 Task: Add an event with the title Interview with Roberstson, date ''2023/11/16'', time 9:15 AM to 11:15 AMand add a description: Participants will be introduced to various tools and technologies that can facilitate collaboration, such as project management platforms, communication tools, and virtual collaboration platforms. They will learn how to leverage these tools effectively to enhance team collaboration, especially in remote or virtual work environments.Select event color  Tomato . Add location for the event as: Istanbul, Turkey, logged in from the account softage.3@softage.netand send the event invitation to softage.8@softage.net and softage.9@softage.net. Set a reminder for the event Weekly on Sunday
Action: Mouse moved to (83, 108)
Screenshot: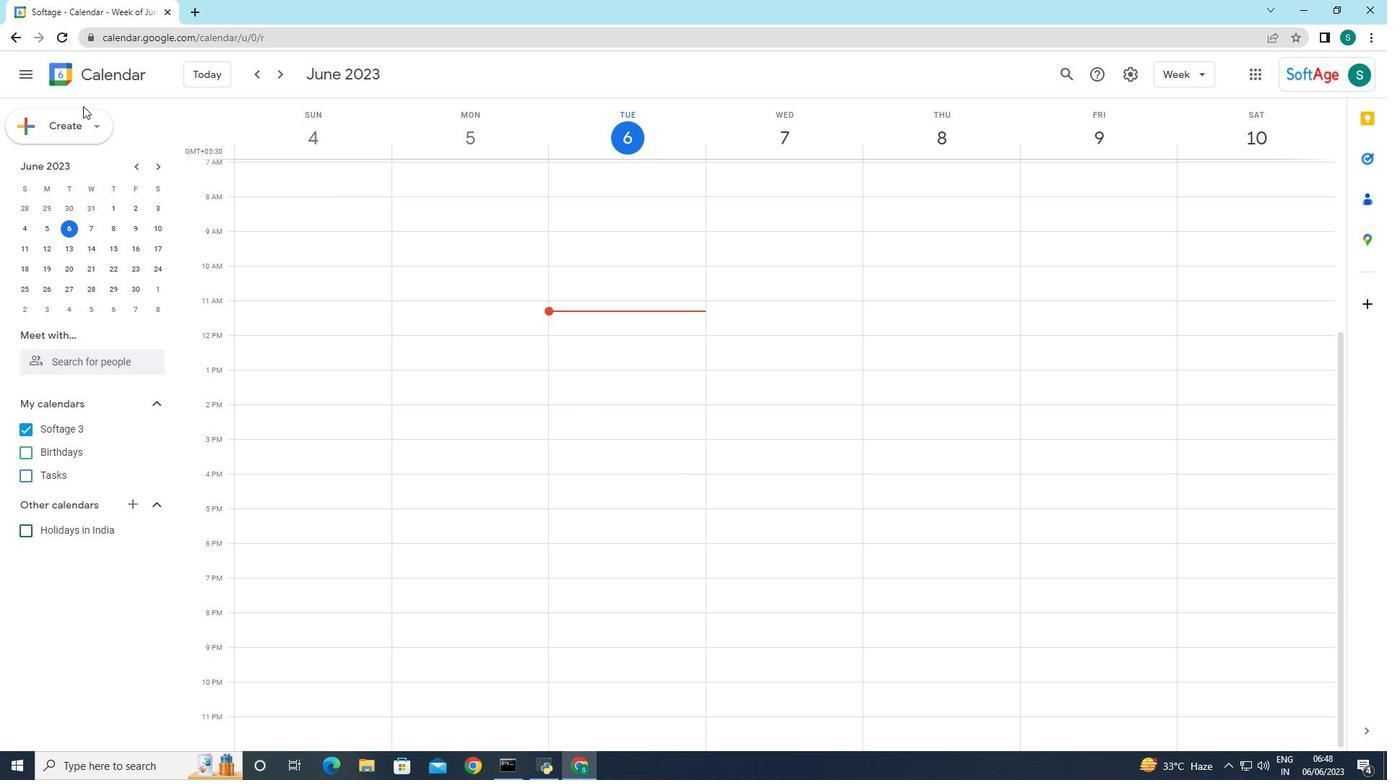 
Action: Mouse pressed left at (83, 108)
Screenshot: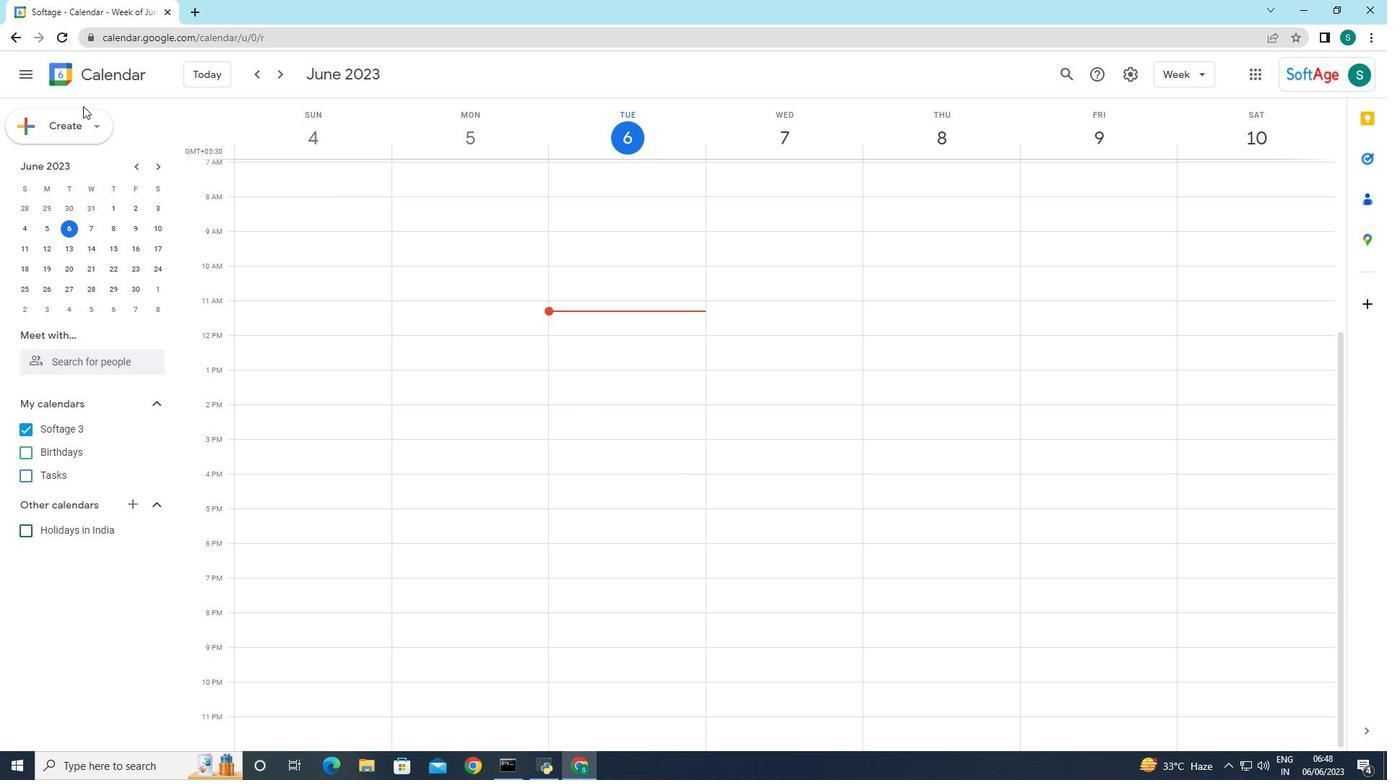 
Action: Mouse moved to (81, 123)
Screenshot: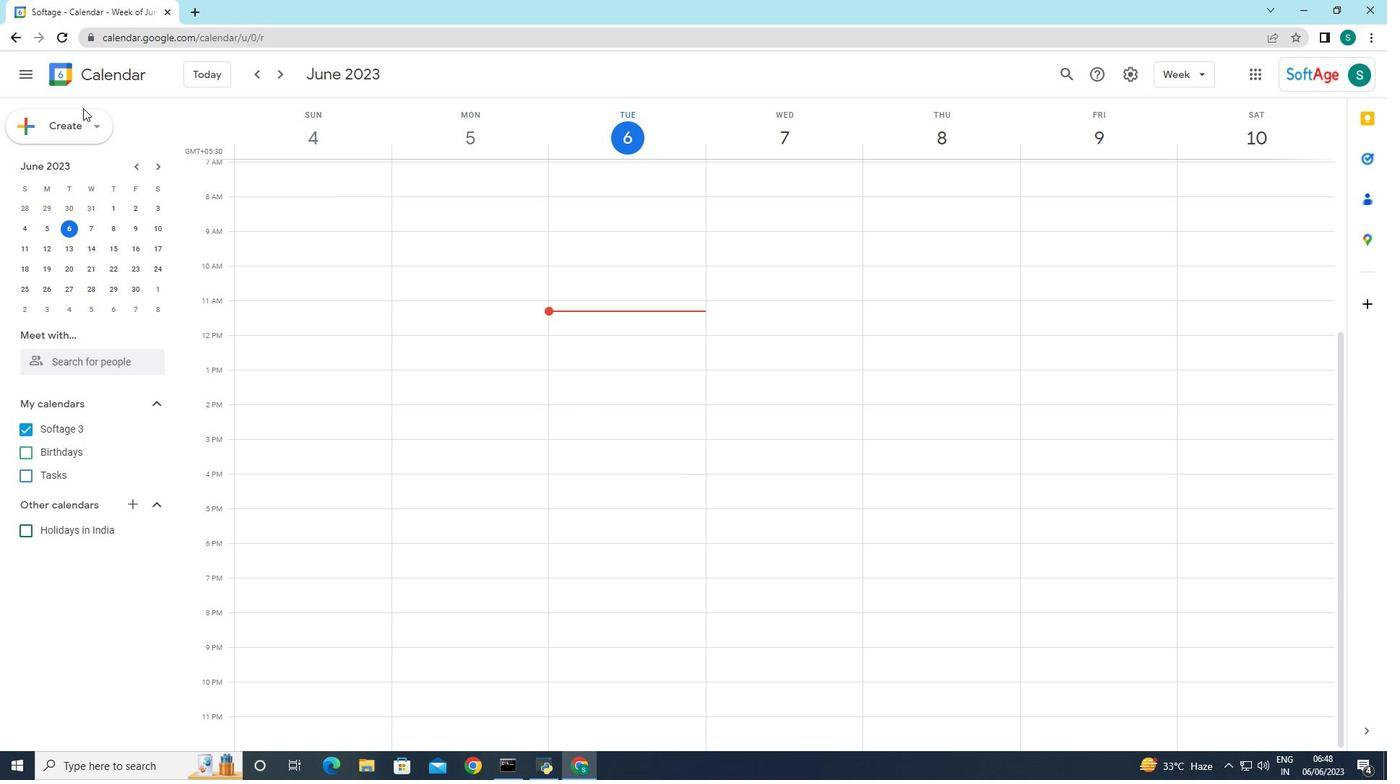 
Action: Mouse pressed left at (81, 123)
Screenshot: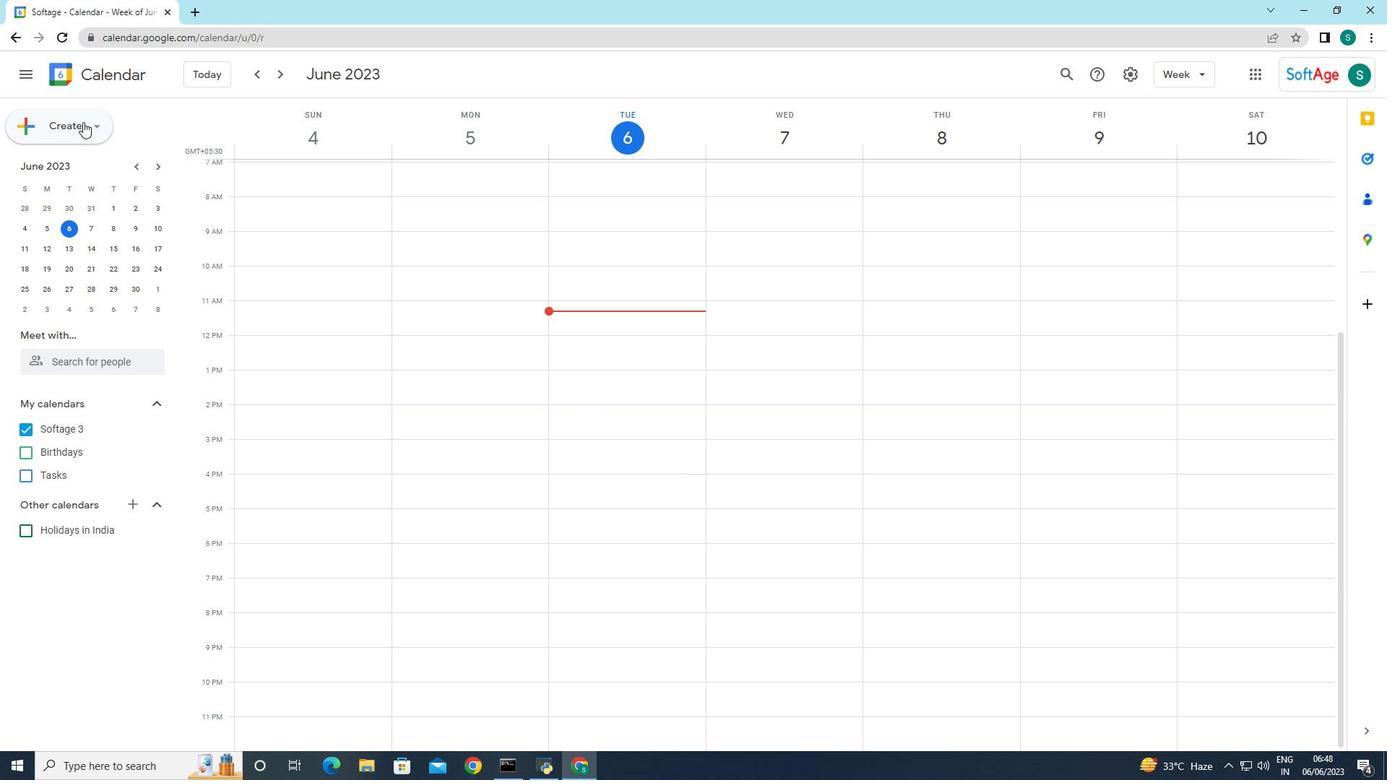 
Action: Mouse moved to (72, 169)
Screenshot: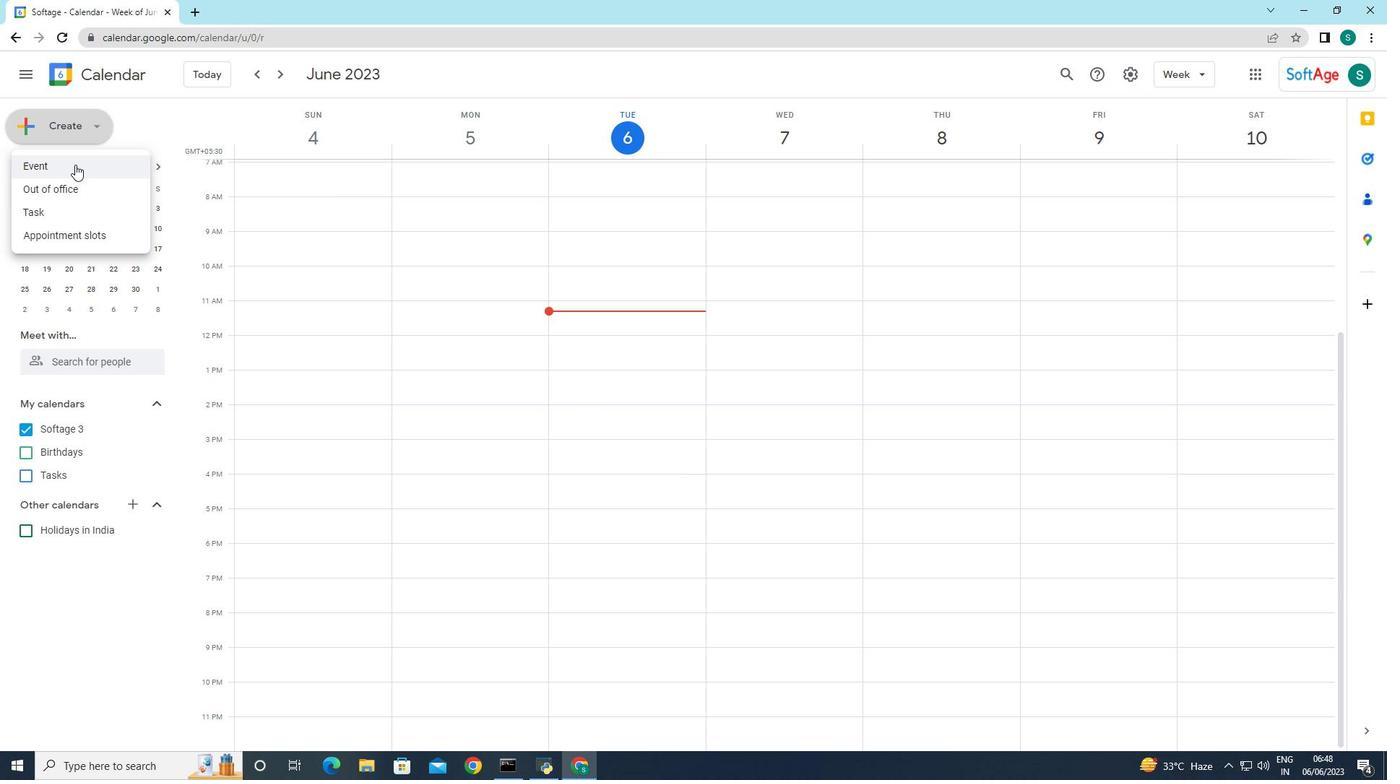 
Action: Mouse pressed left at (72, 169)
Screenshot: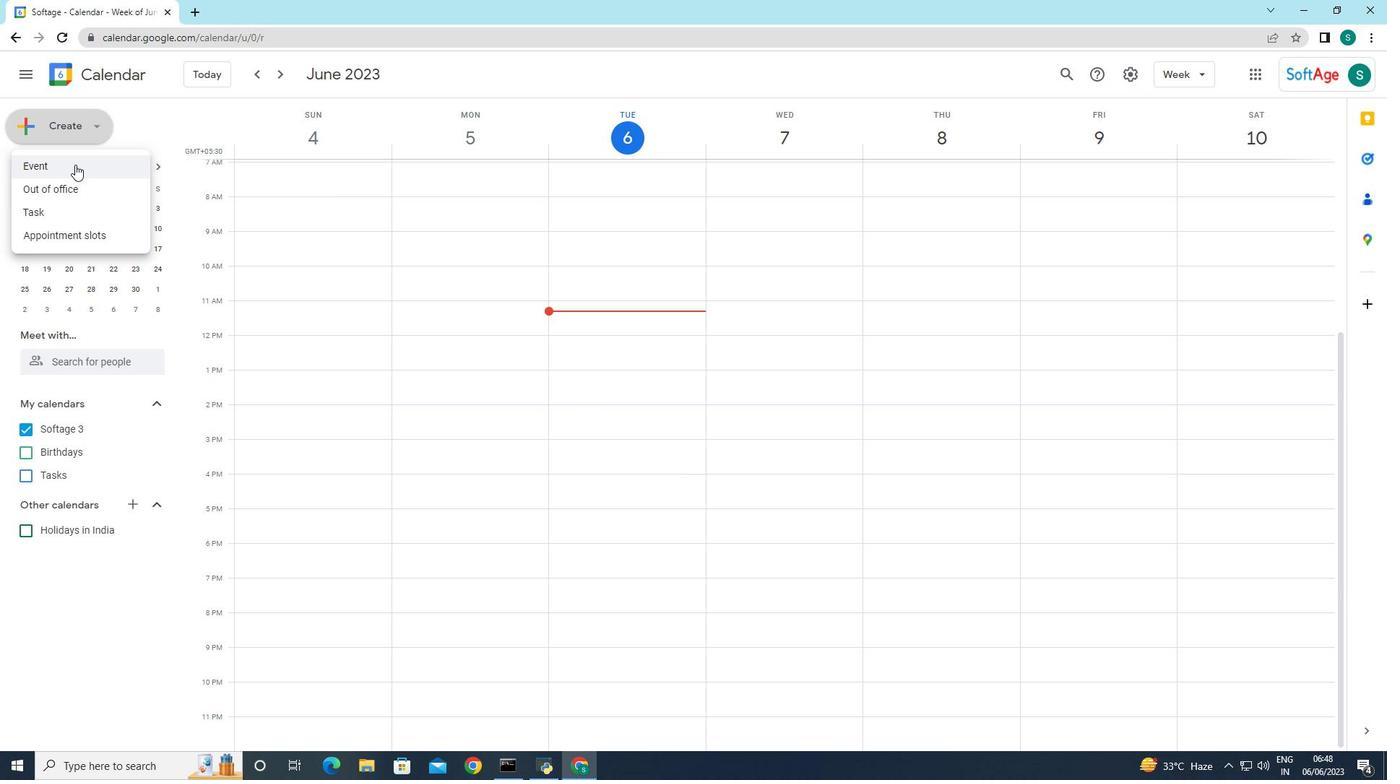 
Action: Mouse moved to (435, 563)
Screenshot: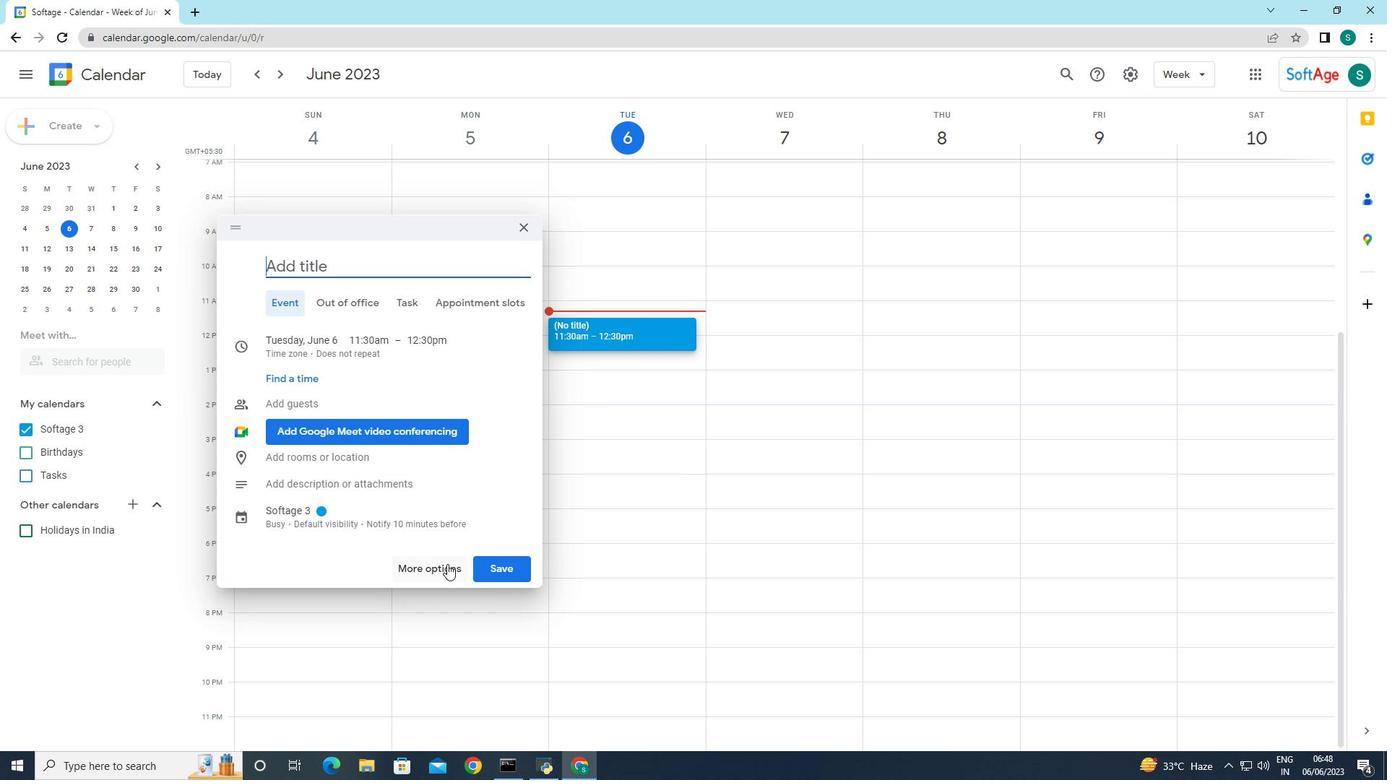 
Action: Mouse pressed left at (435, 563)
Screenshot: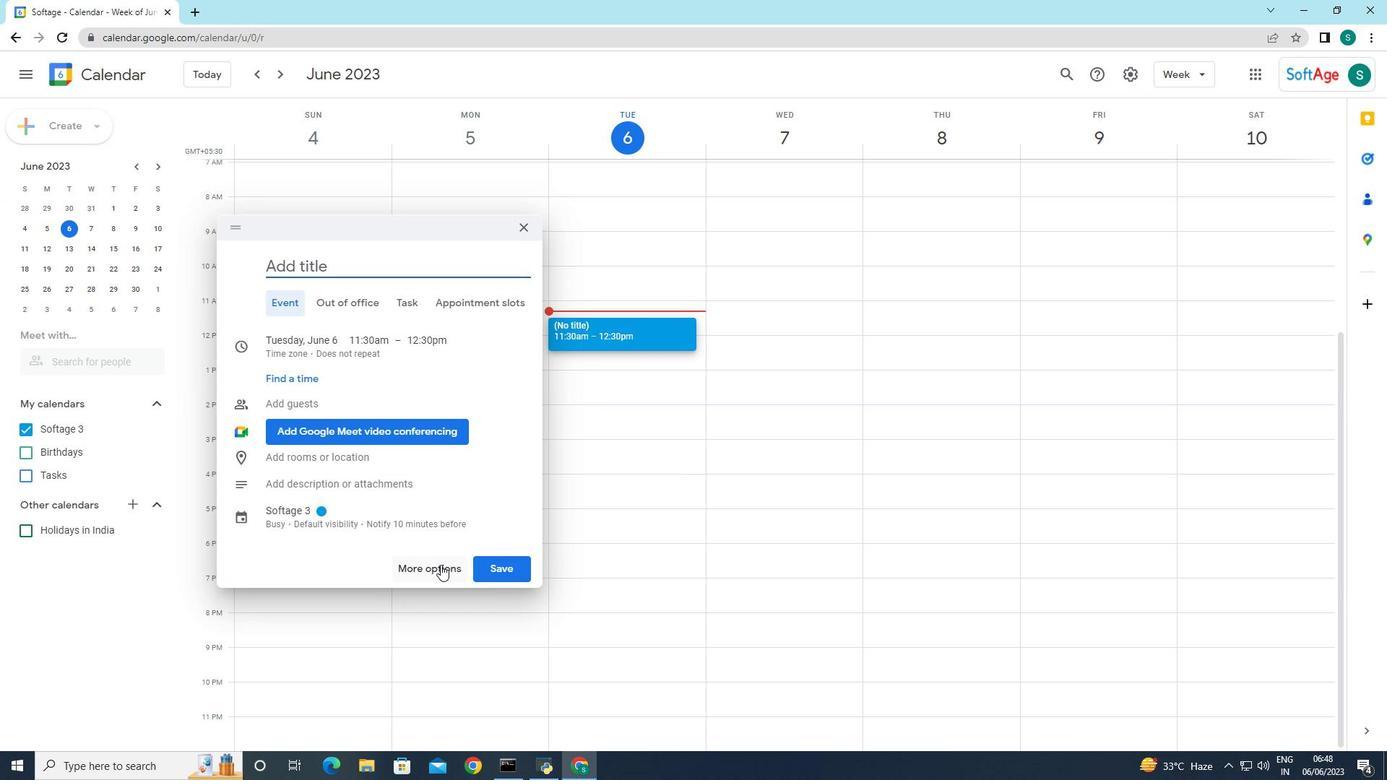
Action: Mouse moved to (115, 69)
Screenshot: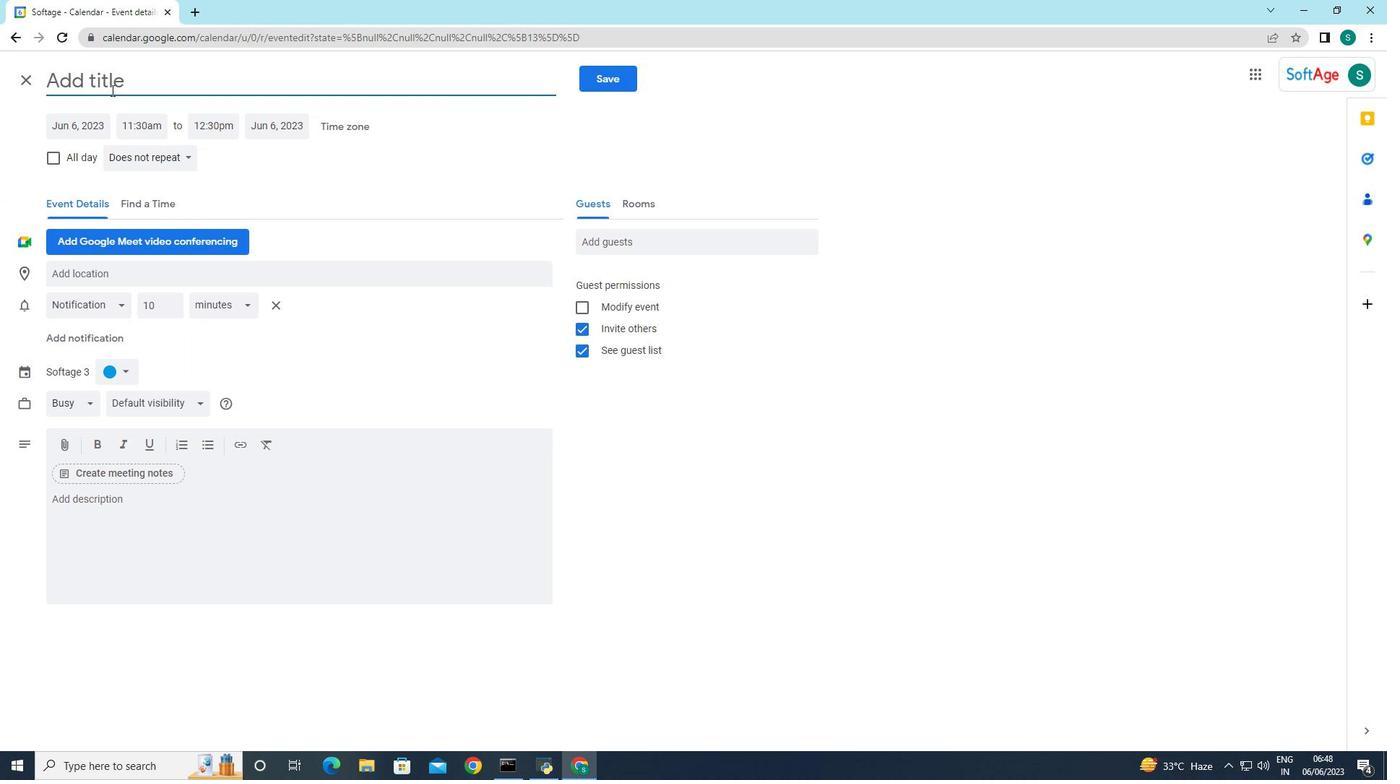 
Action: Mouse pressed left at (115, 69)
Screenshot: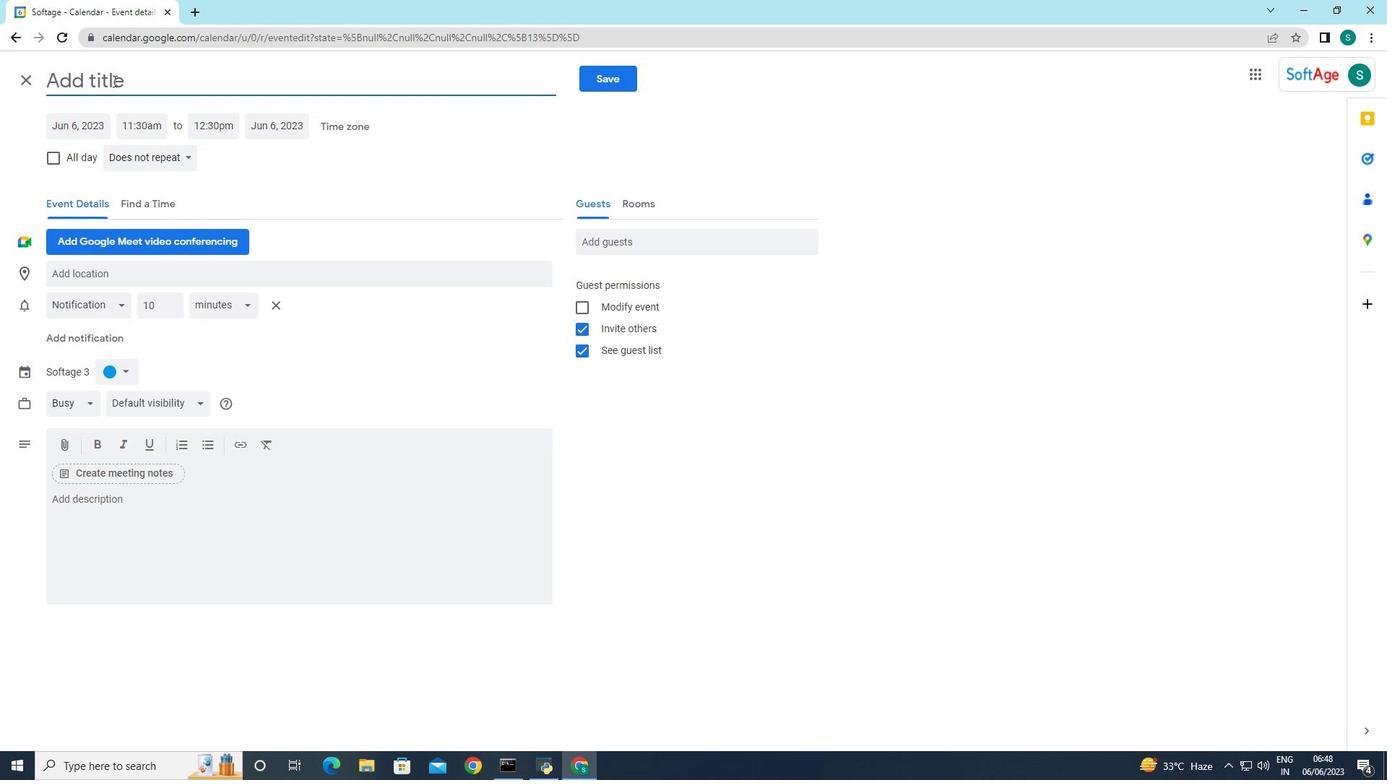 
Action: Key pressed <Key.caps_lock>I<Key.caps_lock>nterview<Key.space>with<Key.space><Key.caps_lock>R<Key.caps_lock>oberstson<Key.space><Key.backspace><Key.backspace><Key.backspace><Key.backspace><Key.backspace><Key.backspace><Key.backspace>rstson<Key.space>
Screenshot: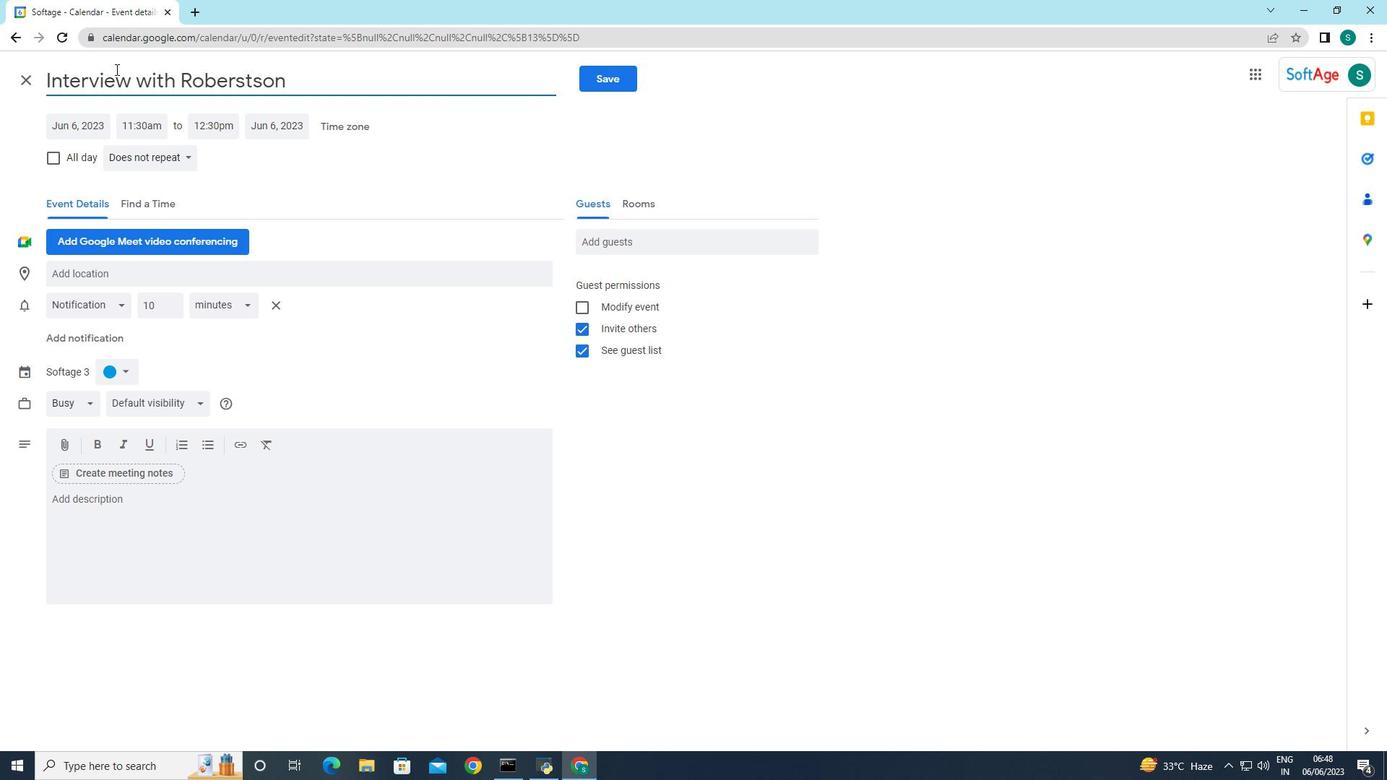 
Action: Mouse moved to (76, 131)
Screenshot: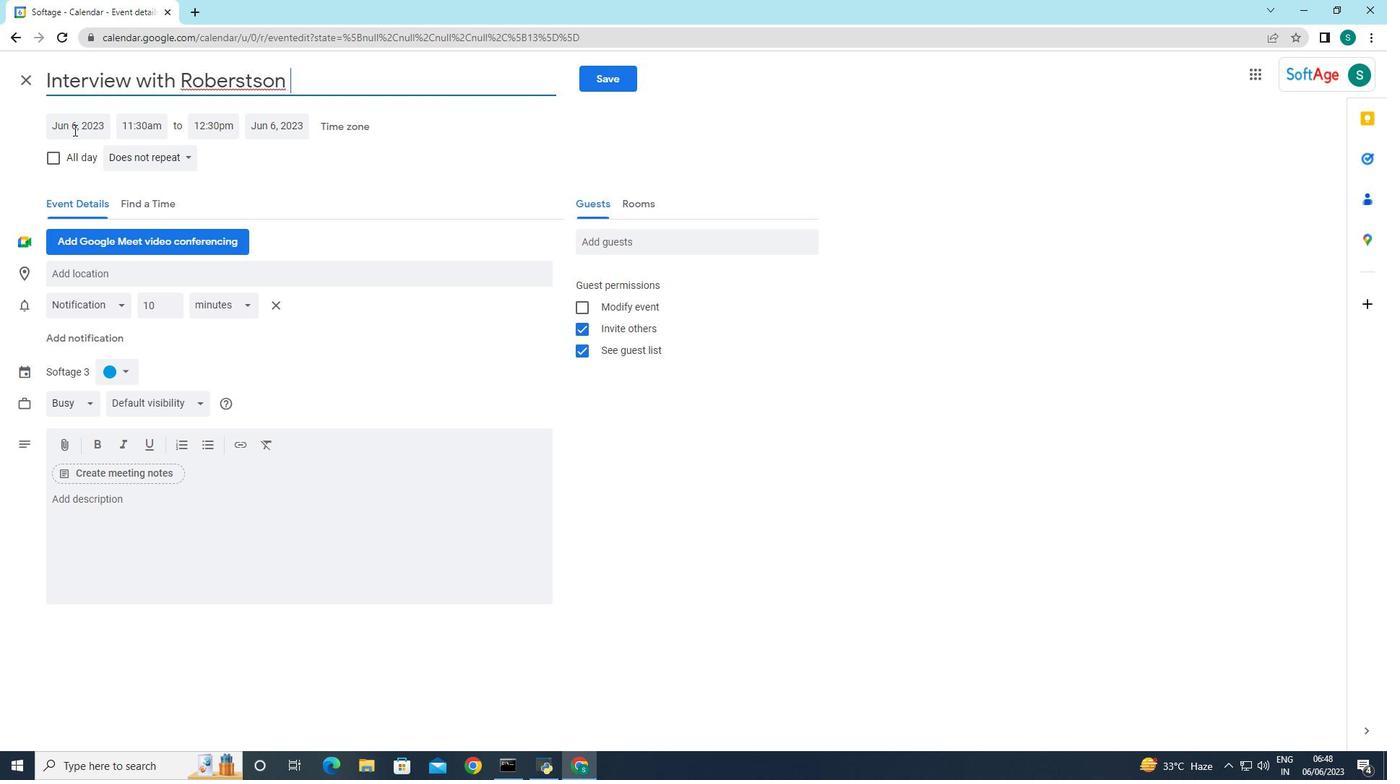 
Action: Mouse pressed left at (76, 131)
Screenshot: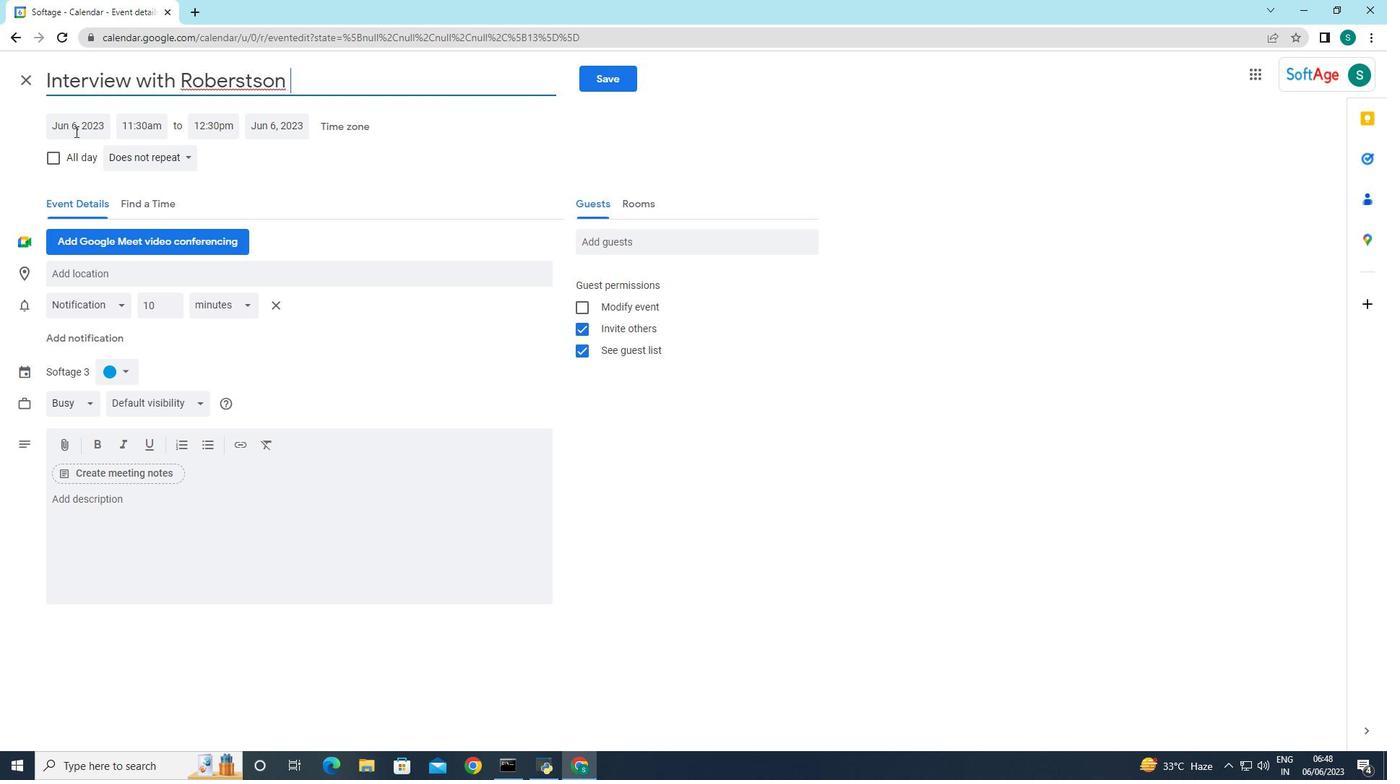 
Action: Mouse moved to (231, 156)
Screenshot: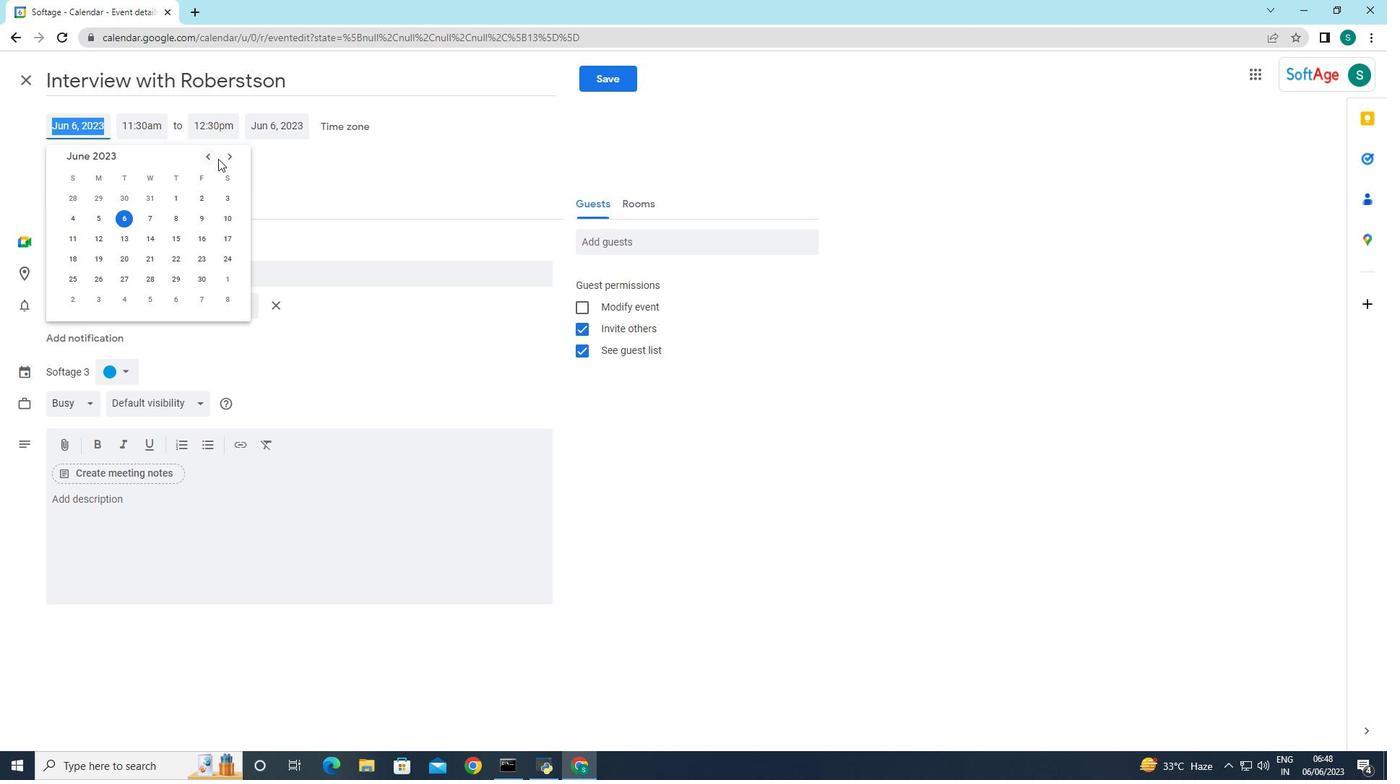 
Action: Mouse pressed left at (231, 156)
Screenshot: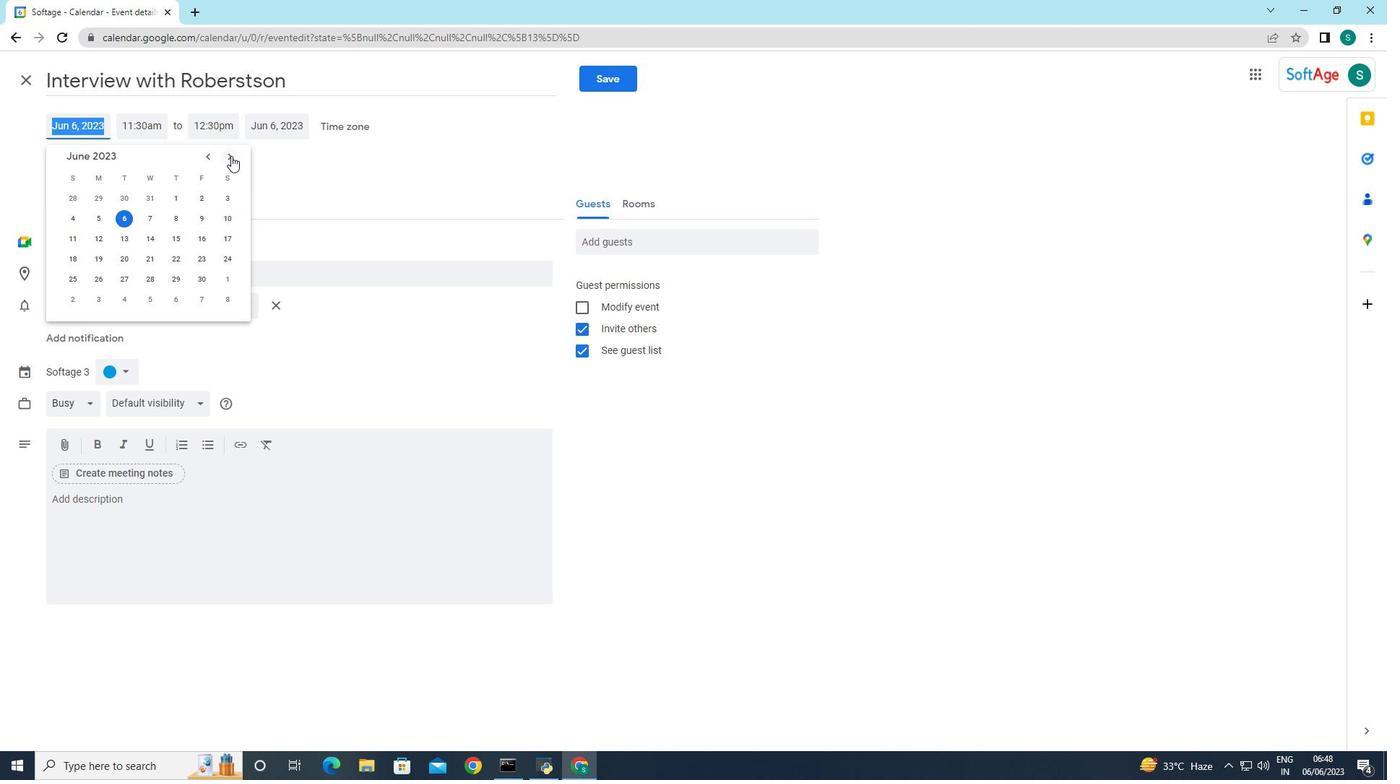 
Action: Mouse pressed left at (231, 156)
Screenshot: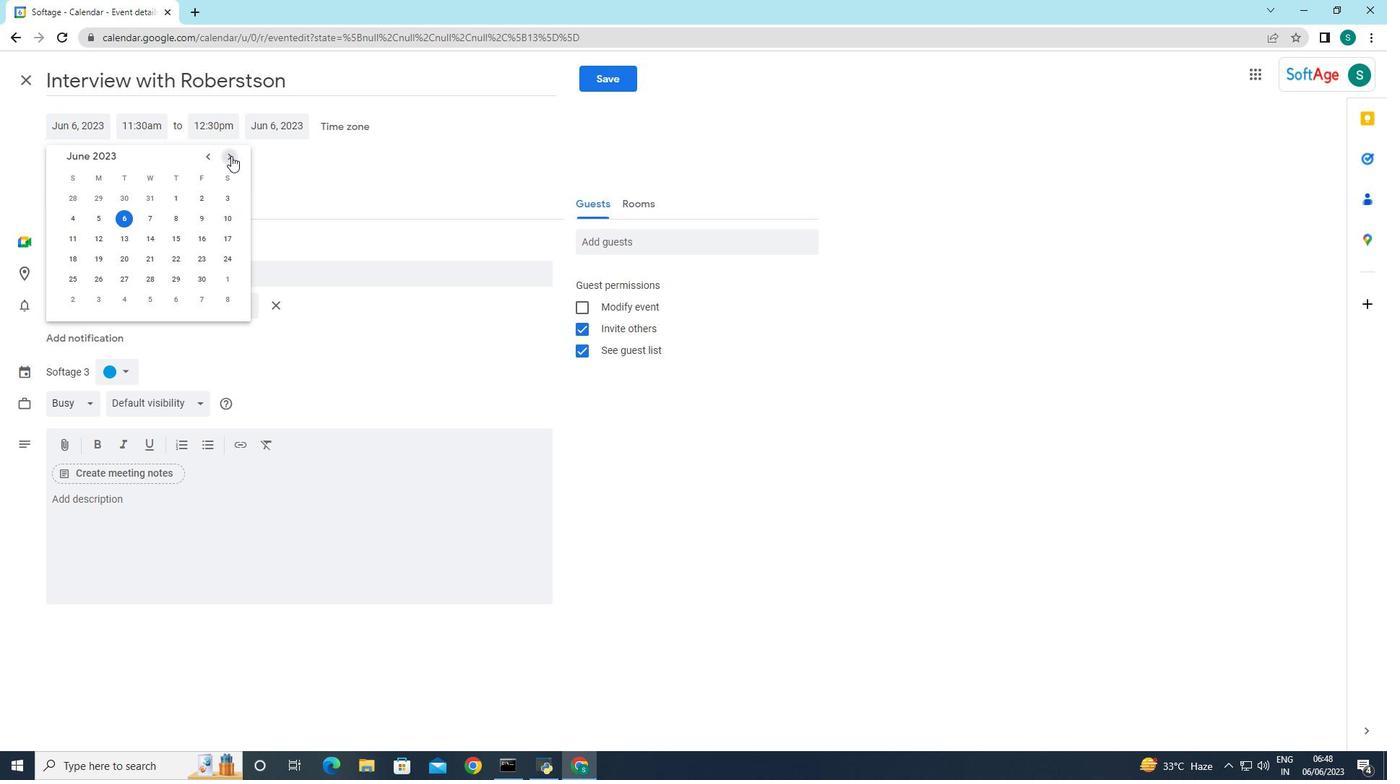 
Action: Mouse pressed left at (231, 156)
Screenshot: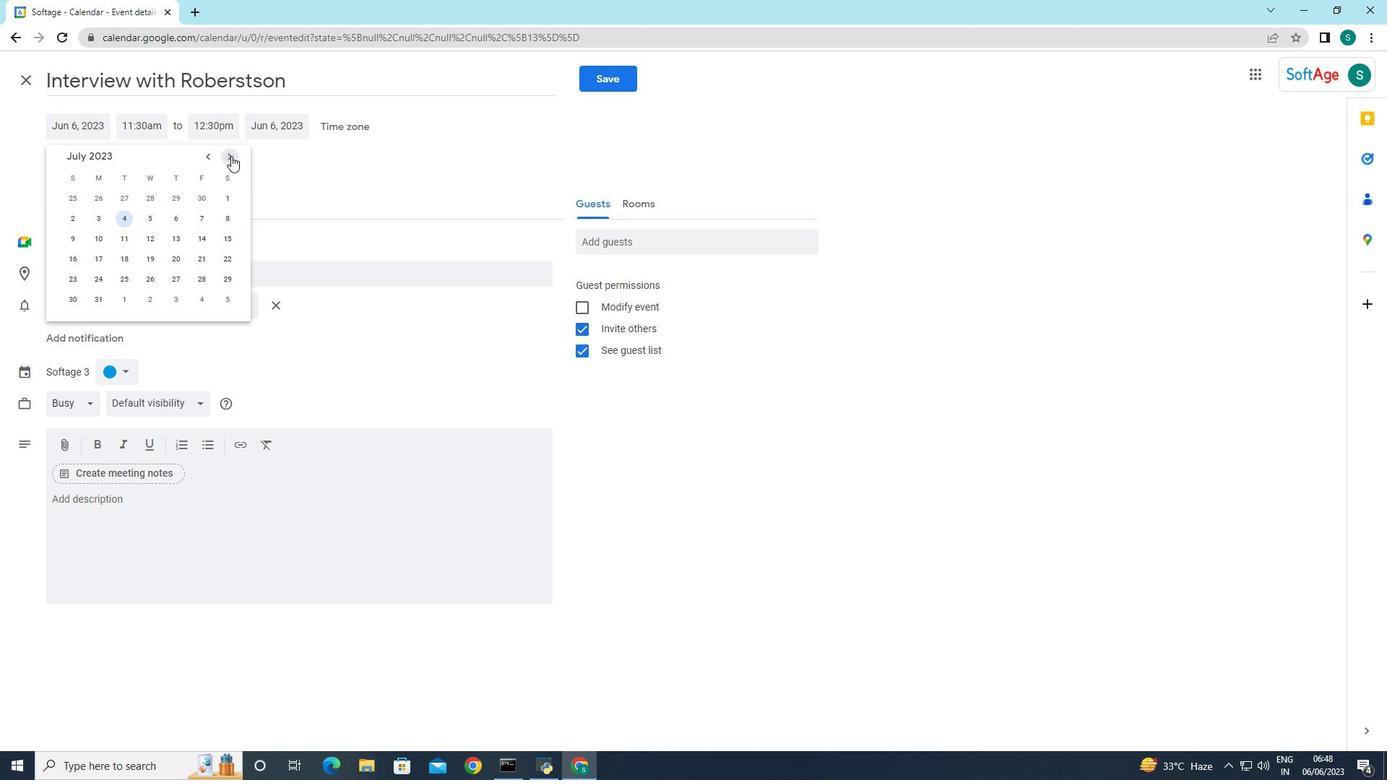 
Action: Mouse pressed left at (231, 156)
Screenshot: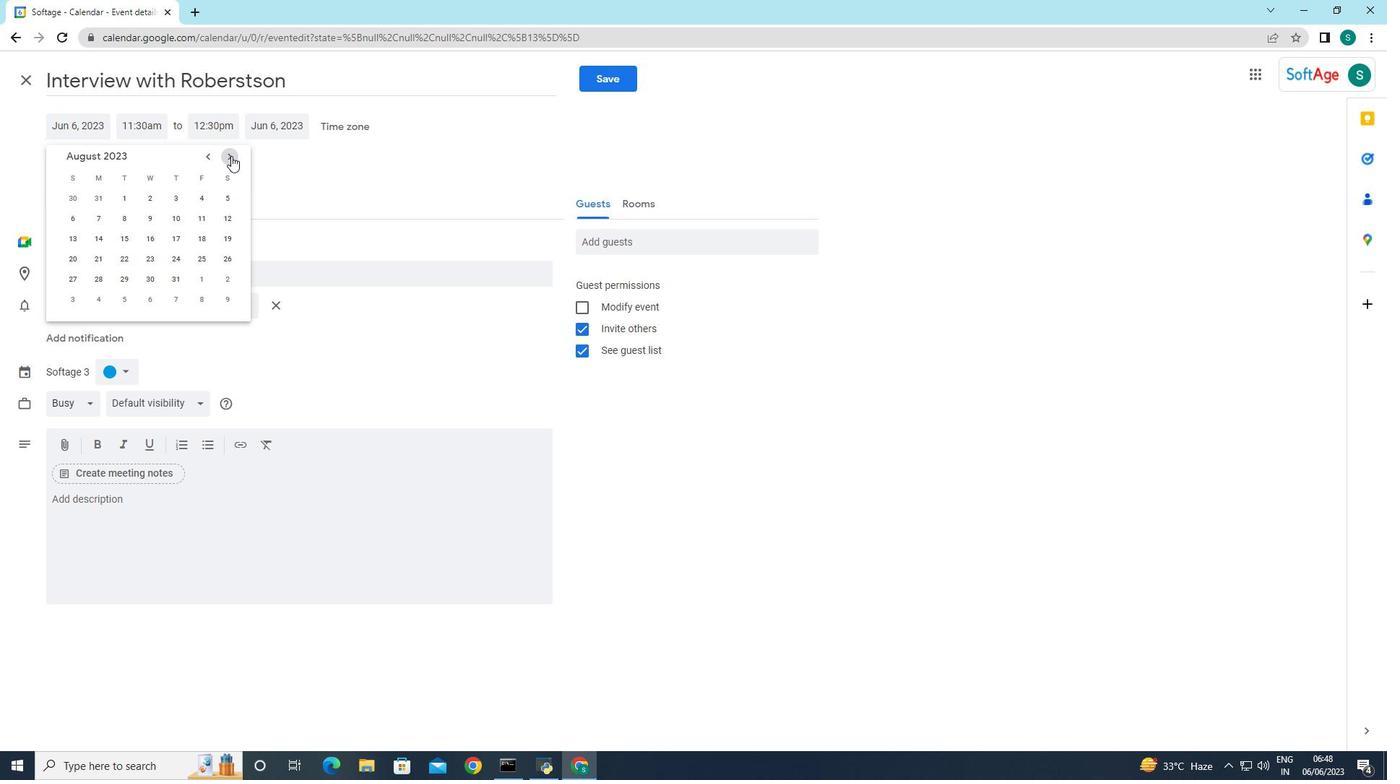 
Action: Mouse pressed left at (231, 156)
Screenshot: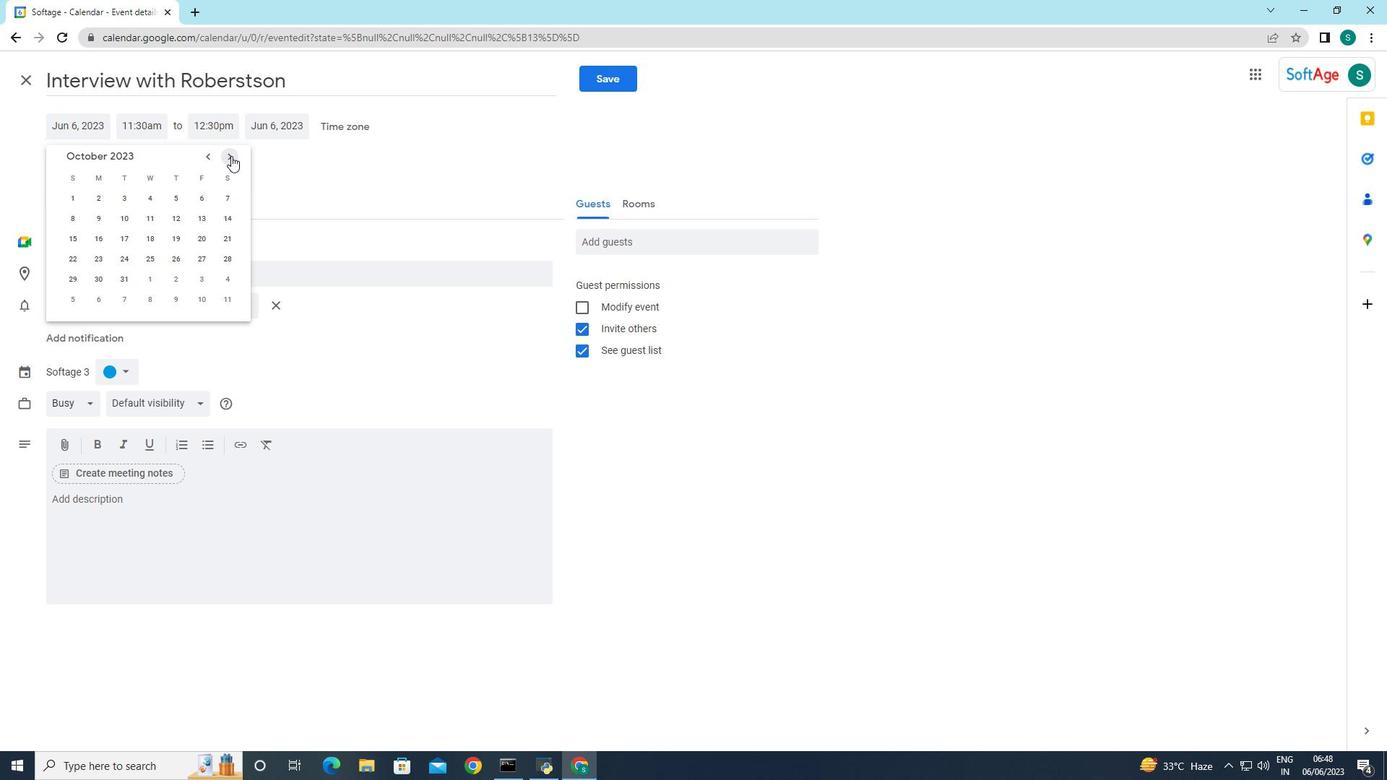
Action: Mouse moved to (179, 239)
Screenshot: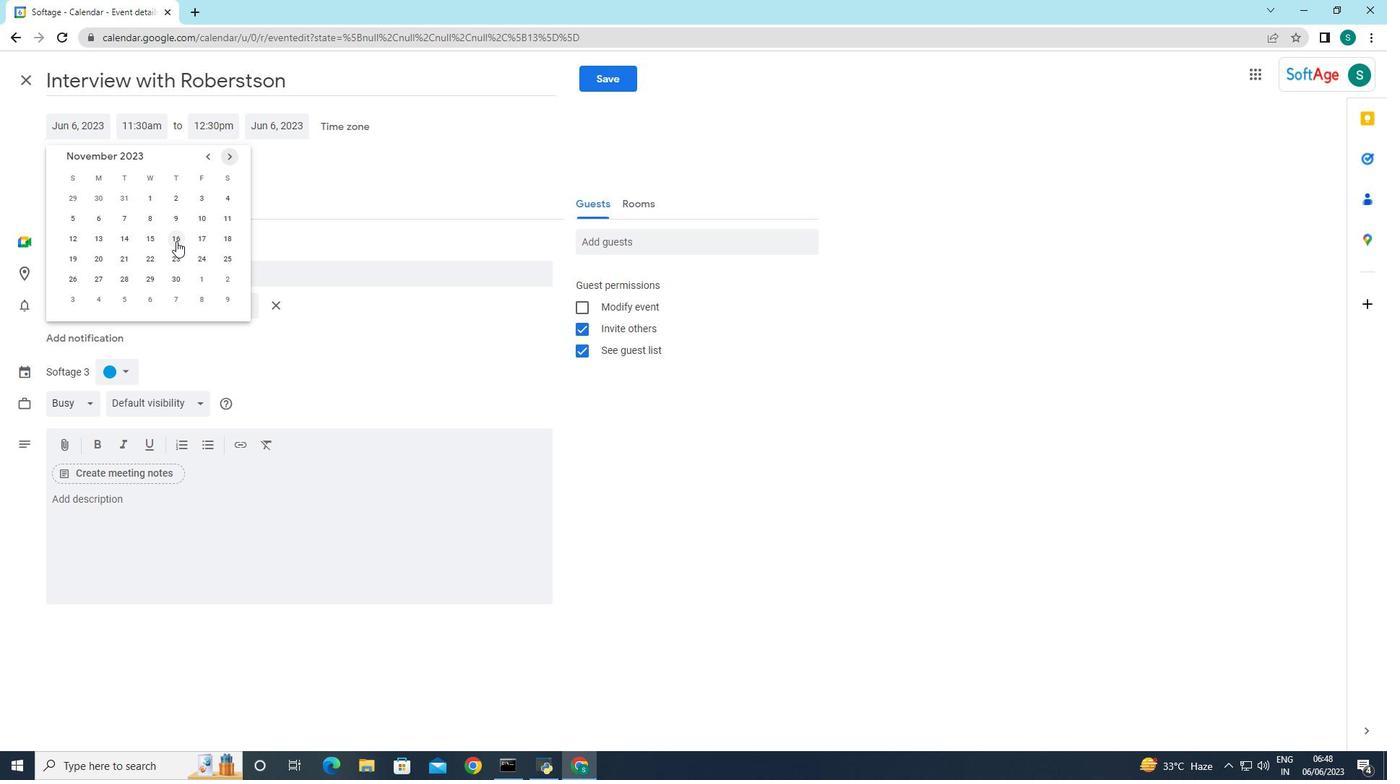 
Action: Mouse pressed left at (179, 239)
Screenshot: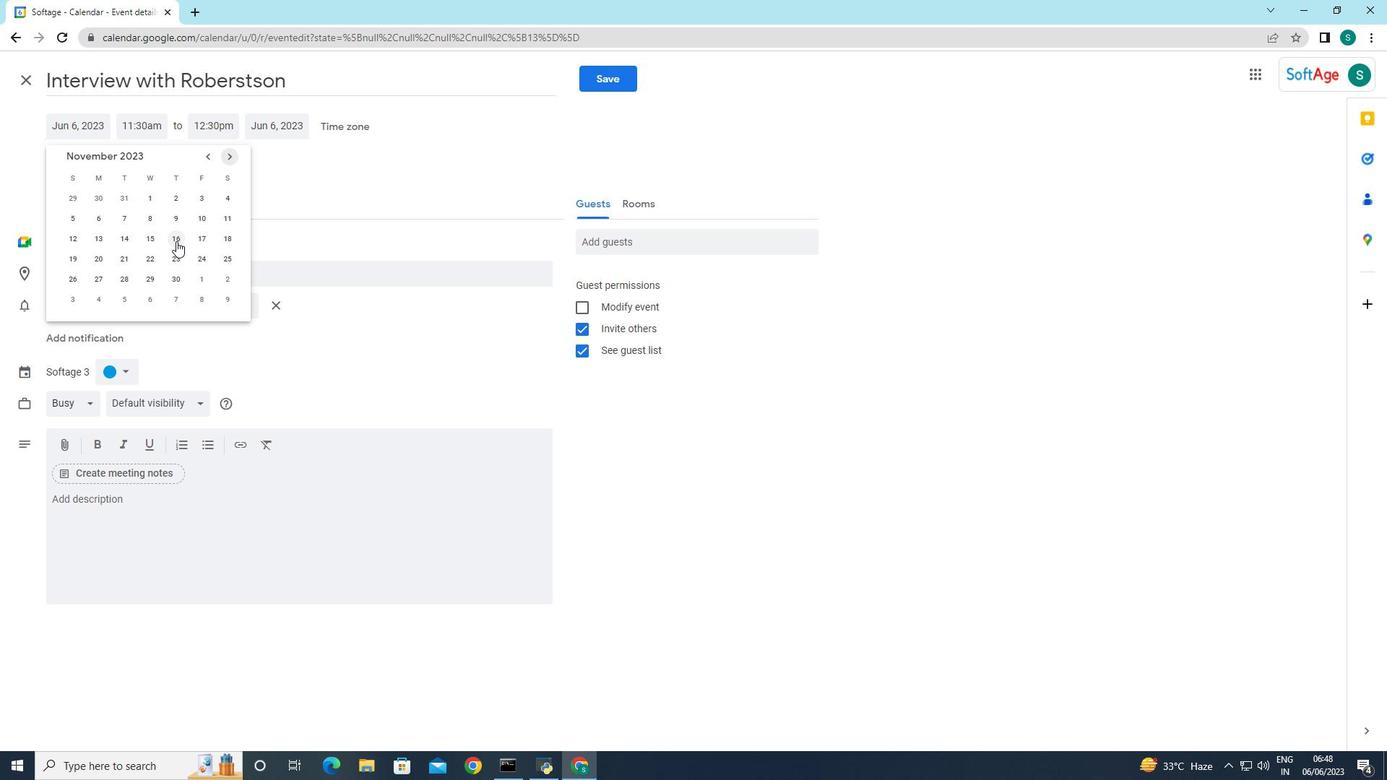 
Action: Mouse moved to (281, 189)
Screenshot: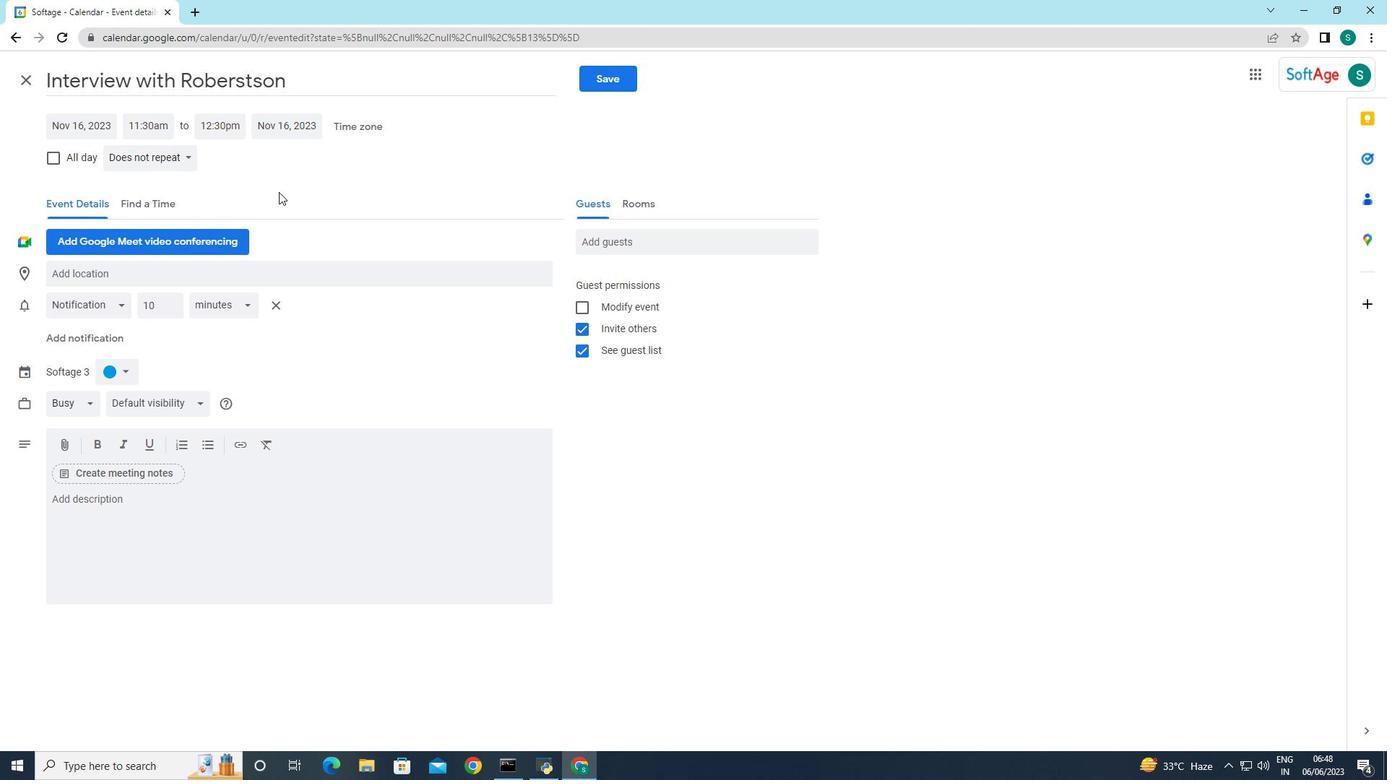 
Action: Mouse pressed left at (281, 189)
Screenshot: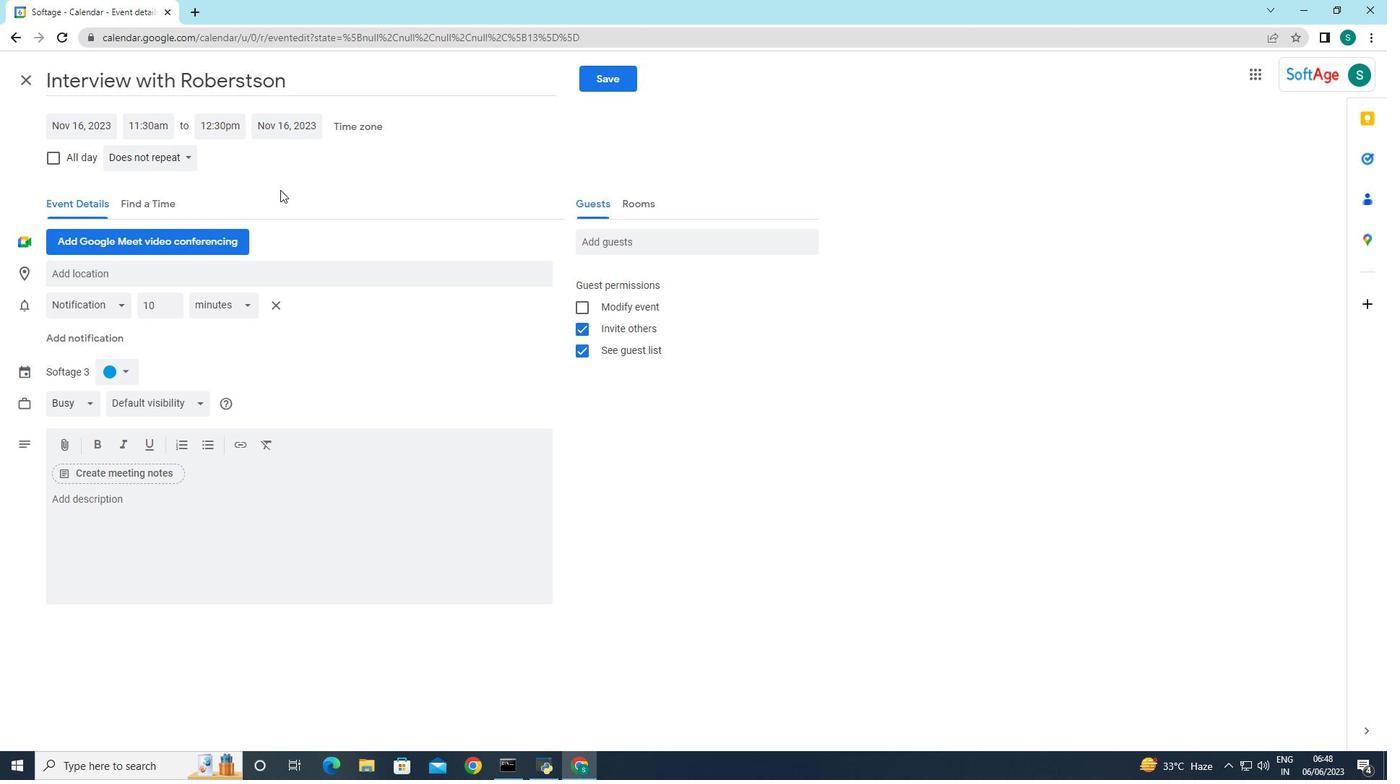 
Action: Mouse moved to (152, 128)
Screenshot: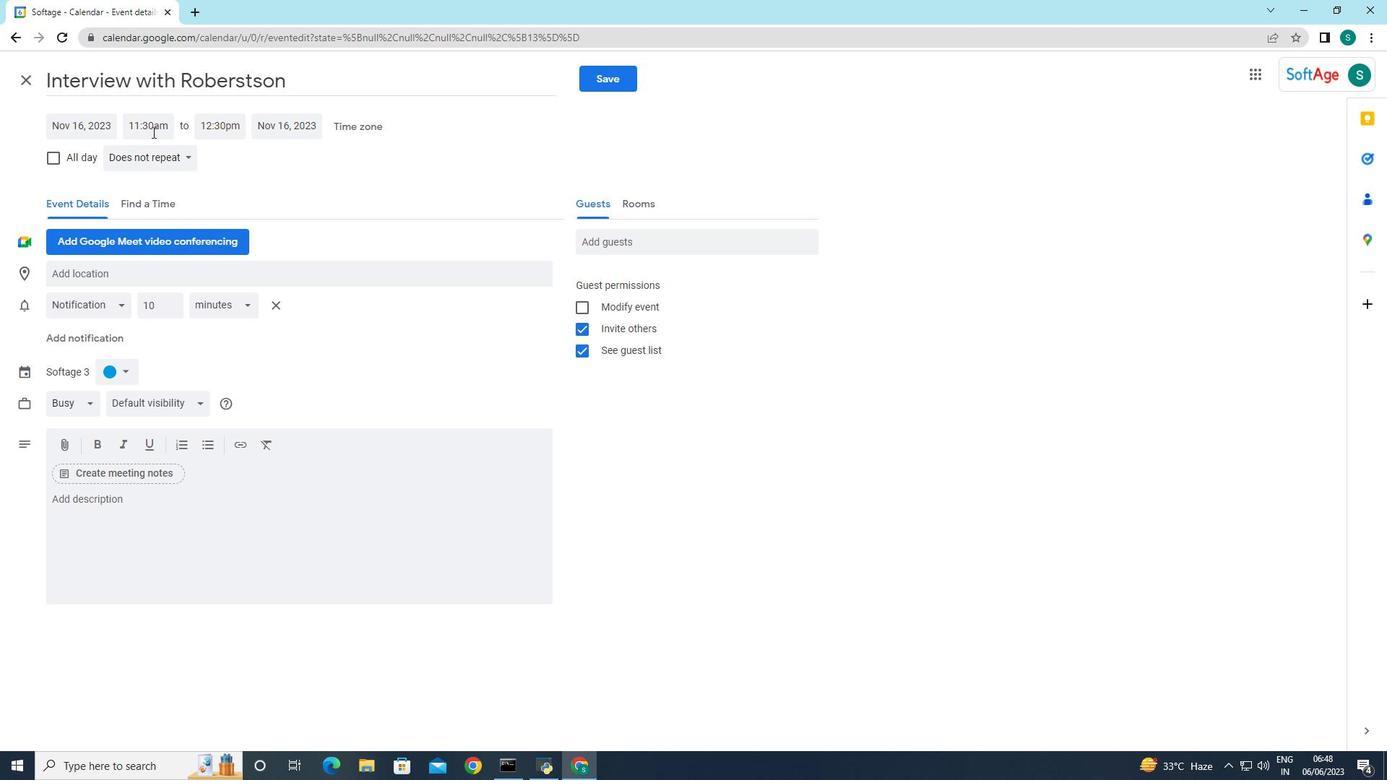 
Action: Mouse pressed left at (152, 128)
Screenshot: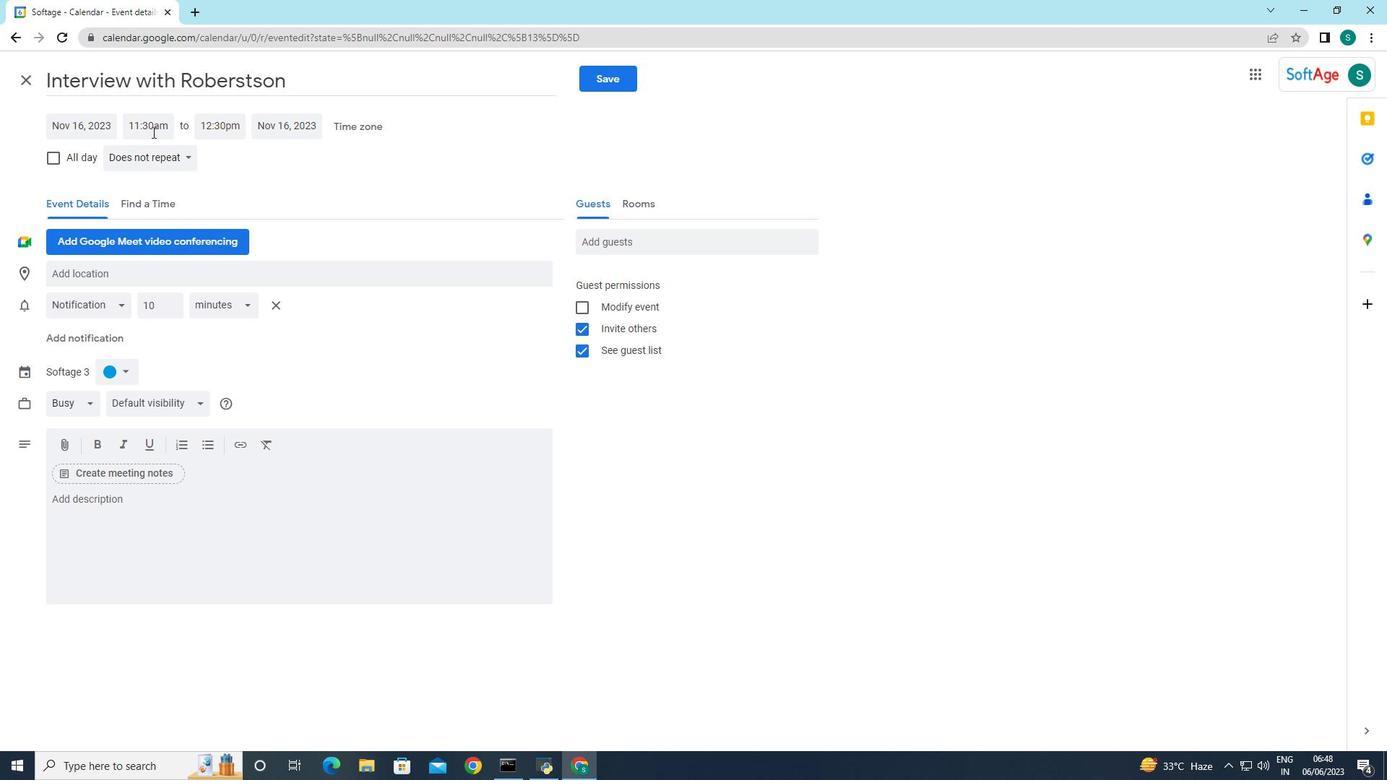 
Action: Mouse moved to (189, 244)
Screenshot: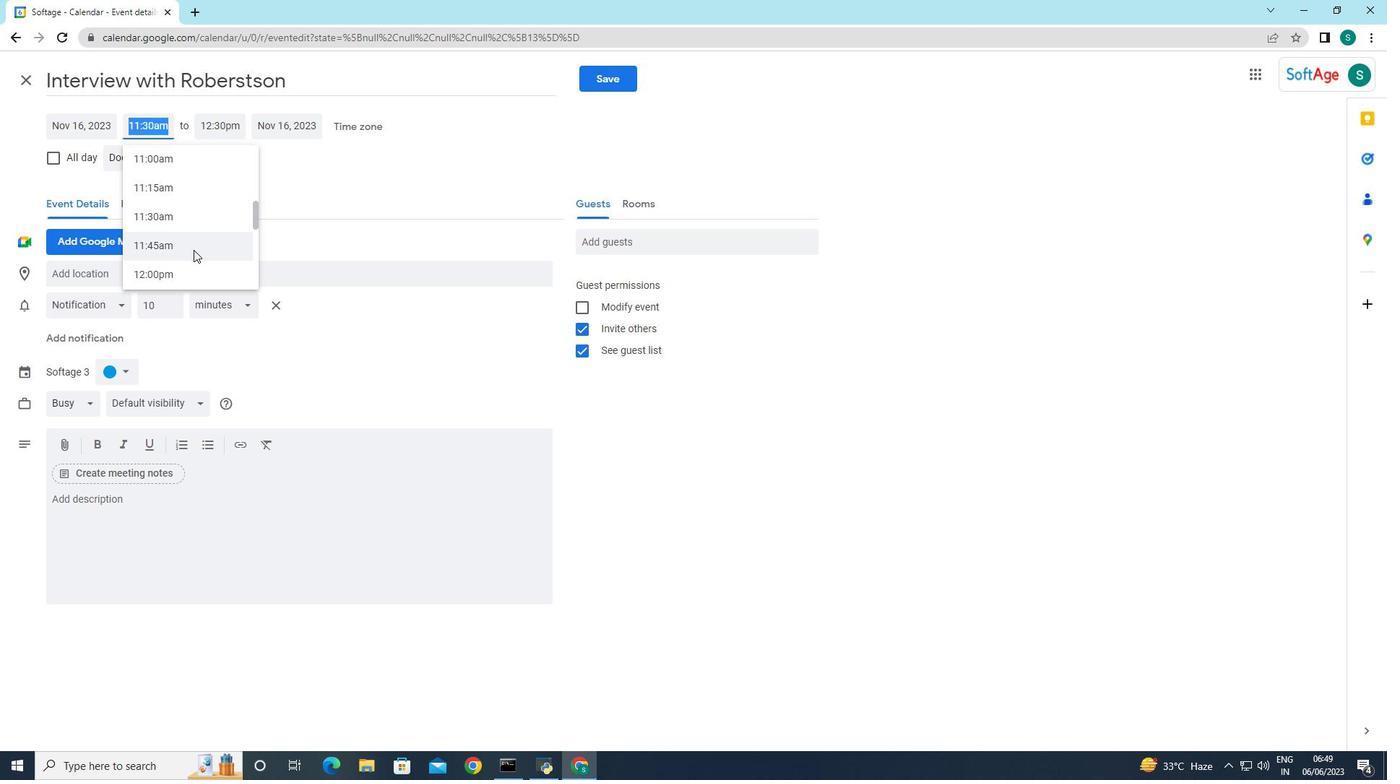 
Action: Mouse scrolled (189, 244) with delta (0, 0)
Screenshot: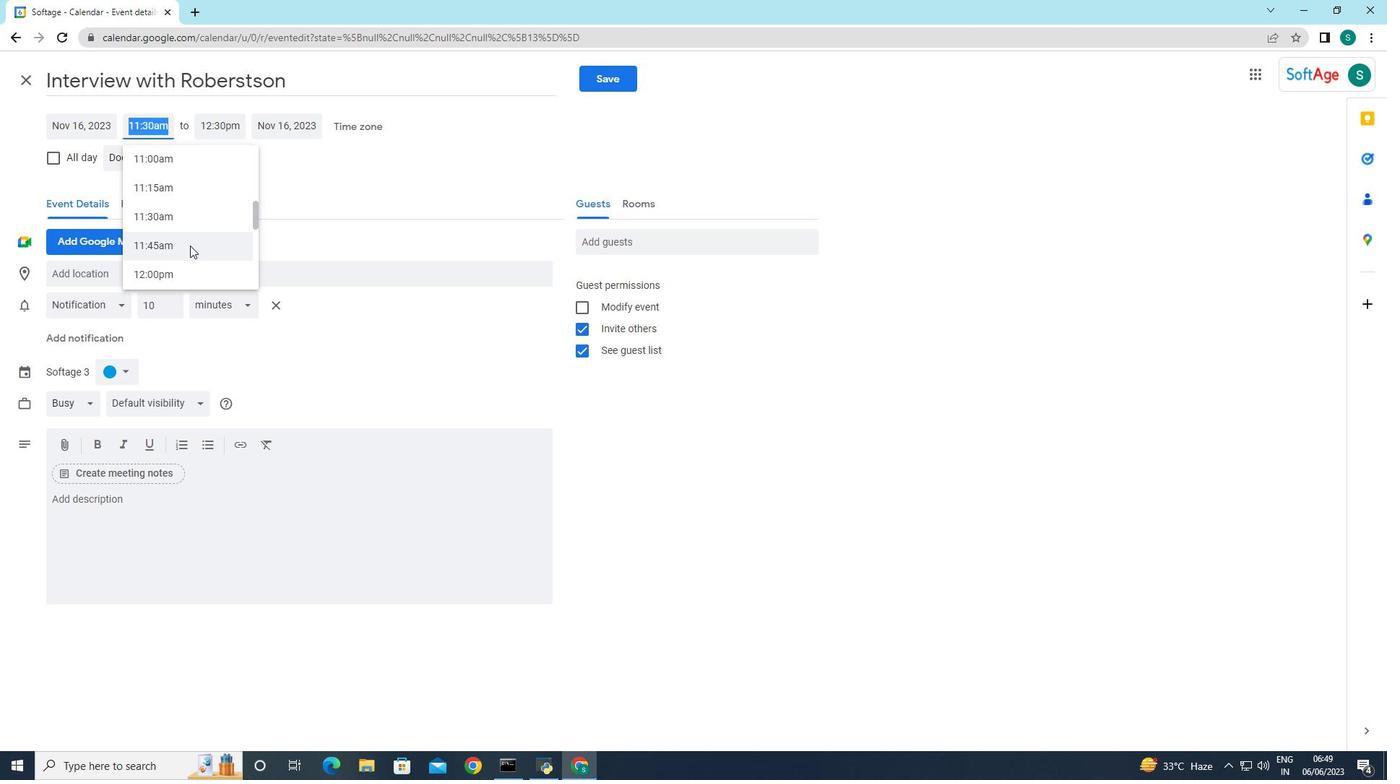 
Action: Mouse scrolled (189, 244) with delta (0, 0)
Screenshot: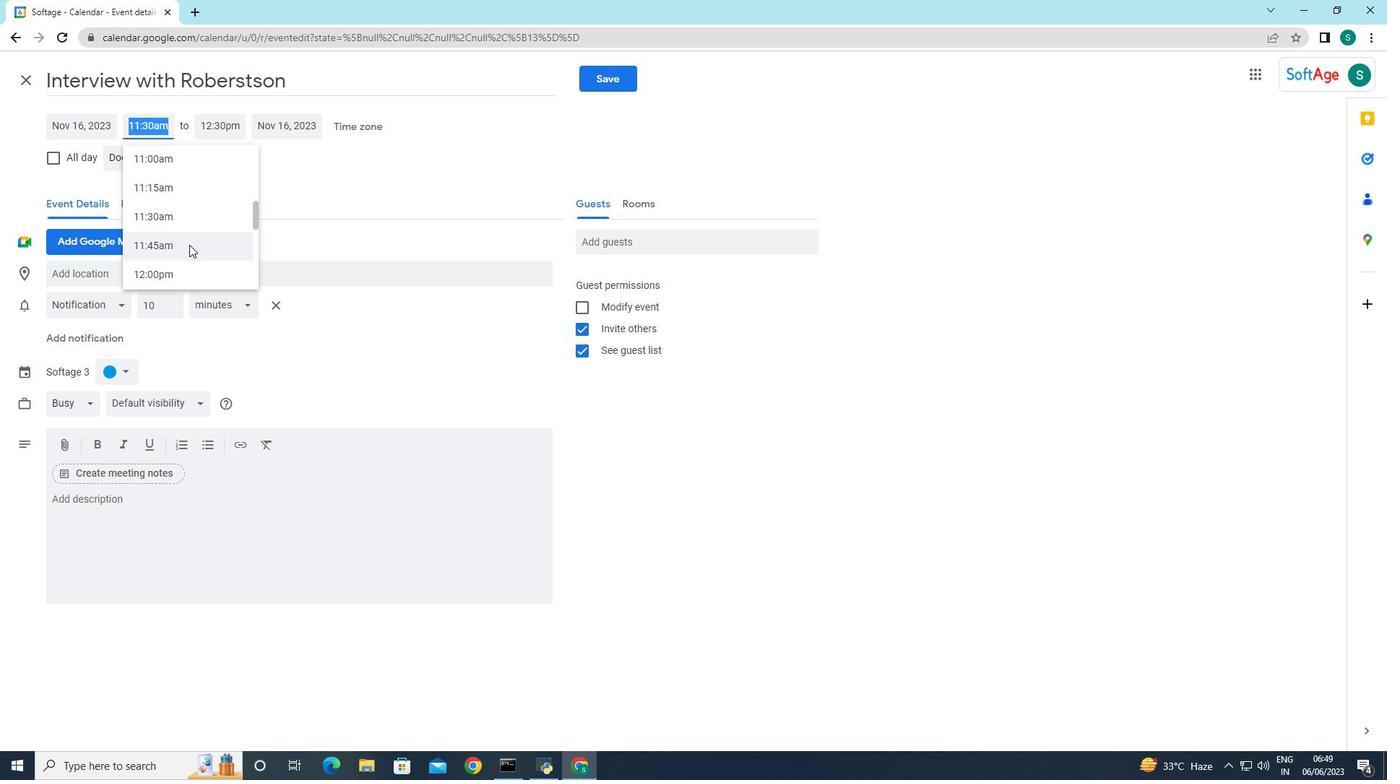 
Action: Mouse scrolled (189, 244) with delta (0, 0)
Screenshot: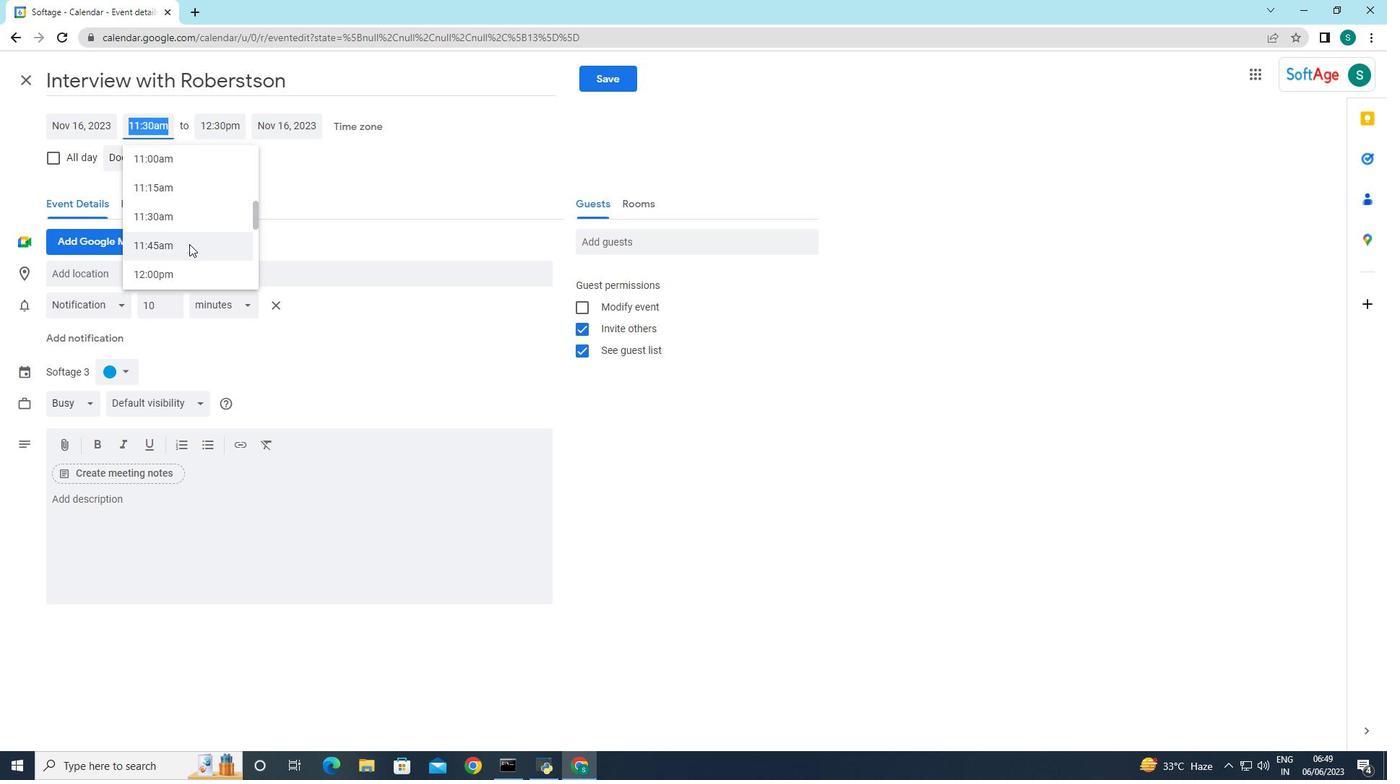 
Action: Mouse moved to (151, 169)
Screenshot: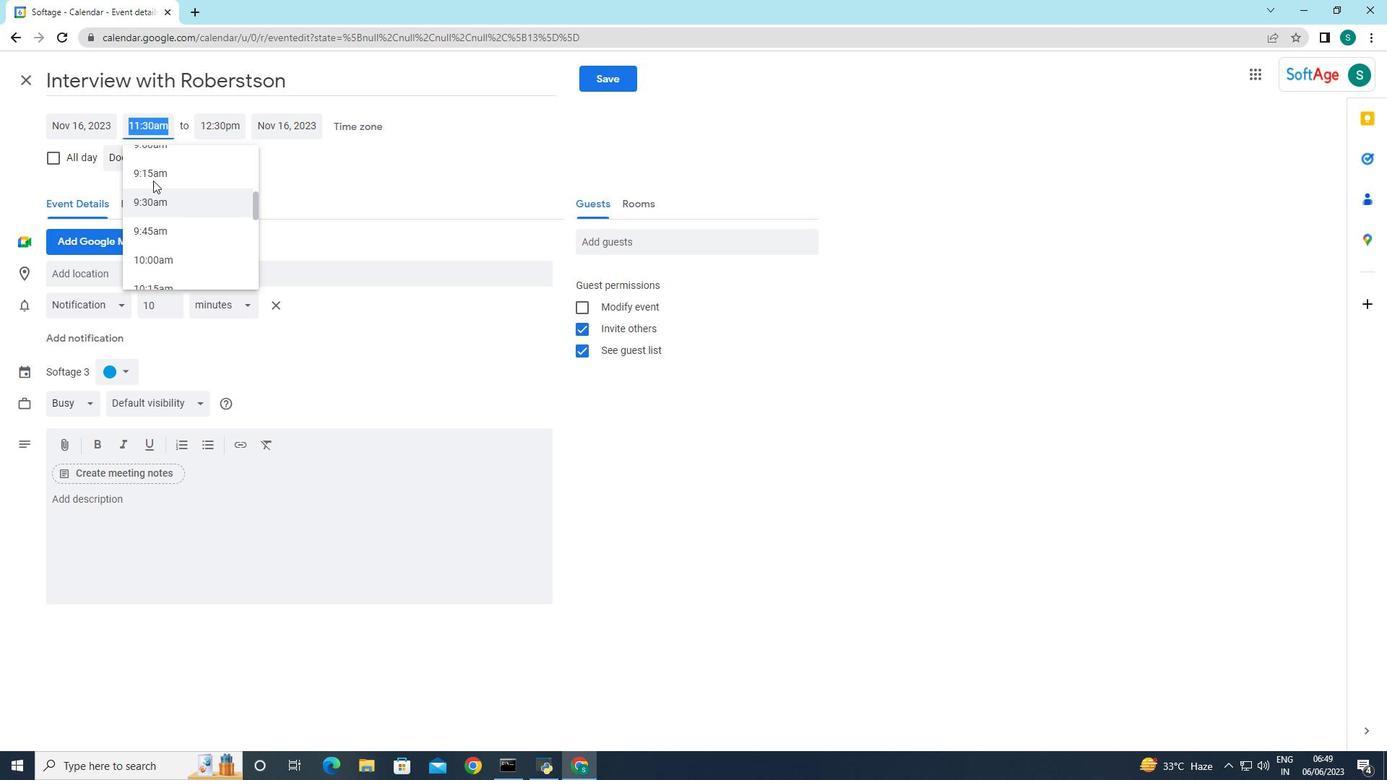 
Action: Mouse pressed left at (151, 169)
Screenshot: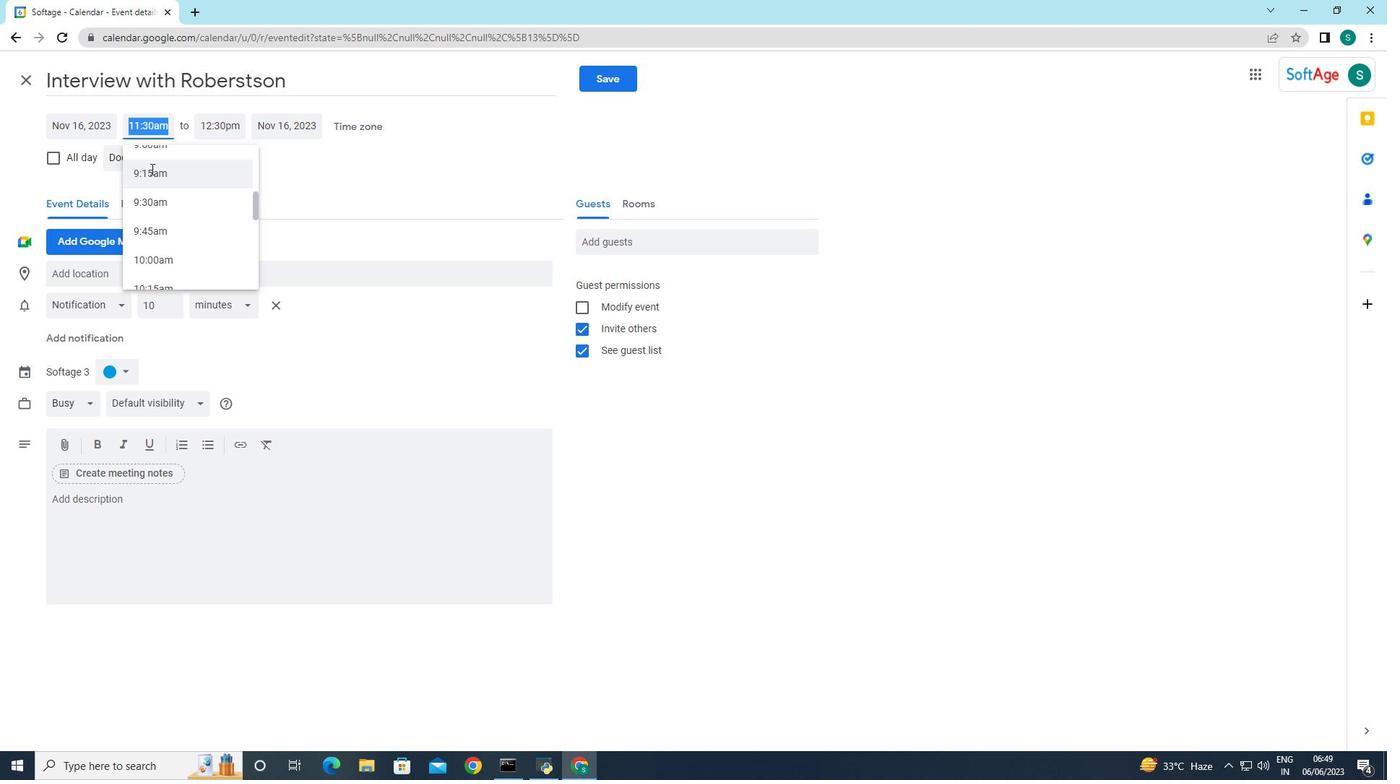 
Action: Mouse moved to (207, 121)
Screenshot: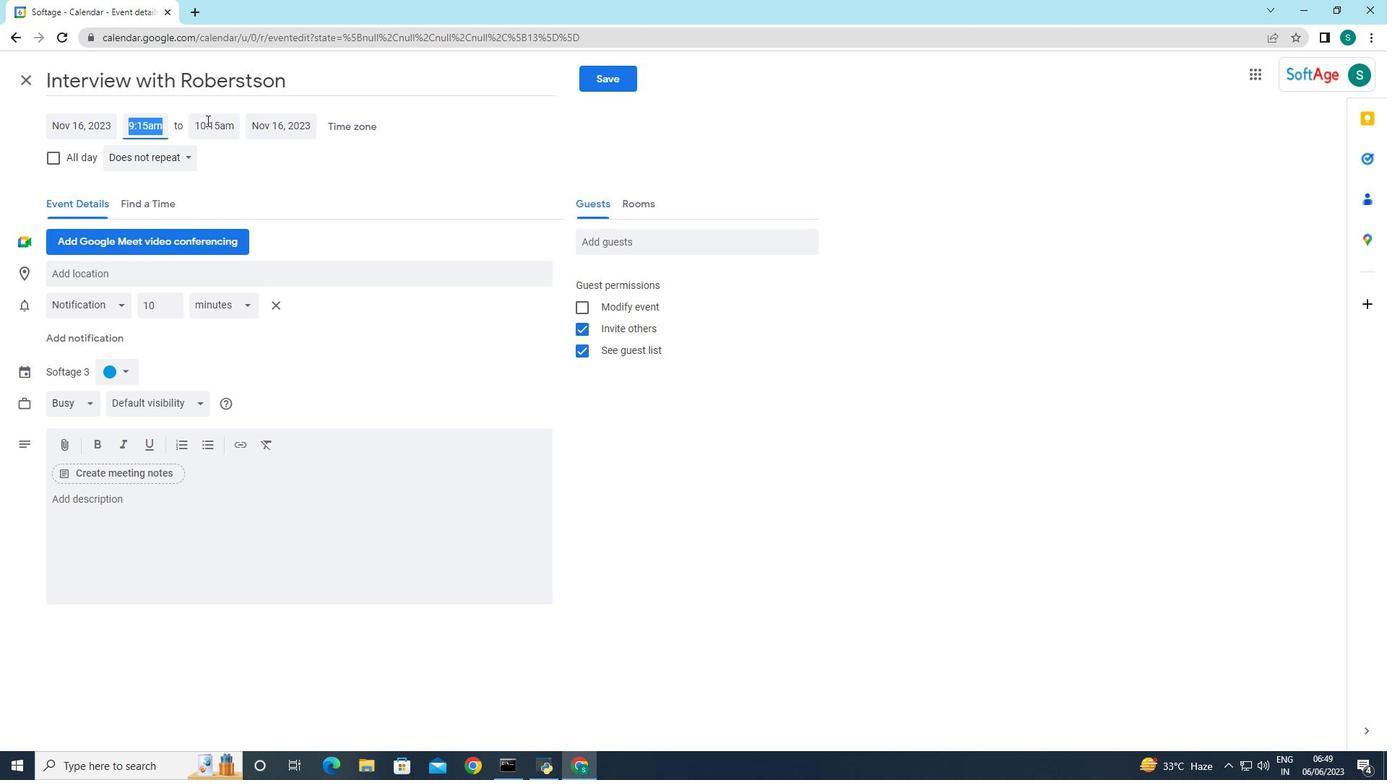 
Action: Mouse pressed left at (207, 121)
Screenshot: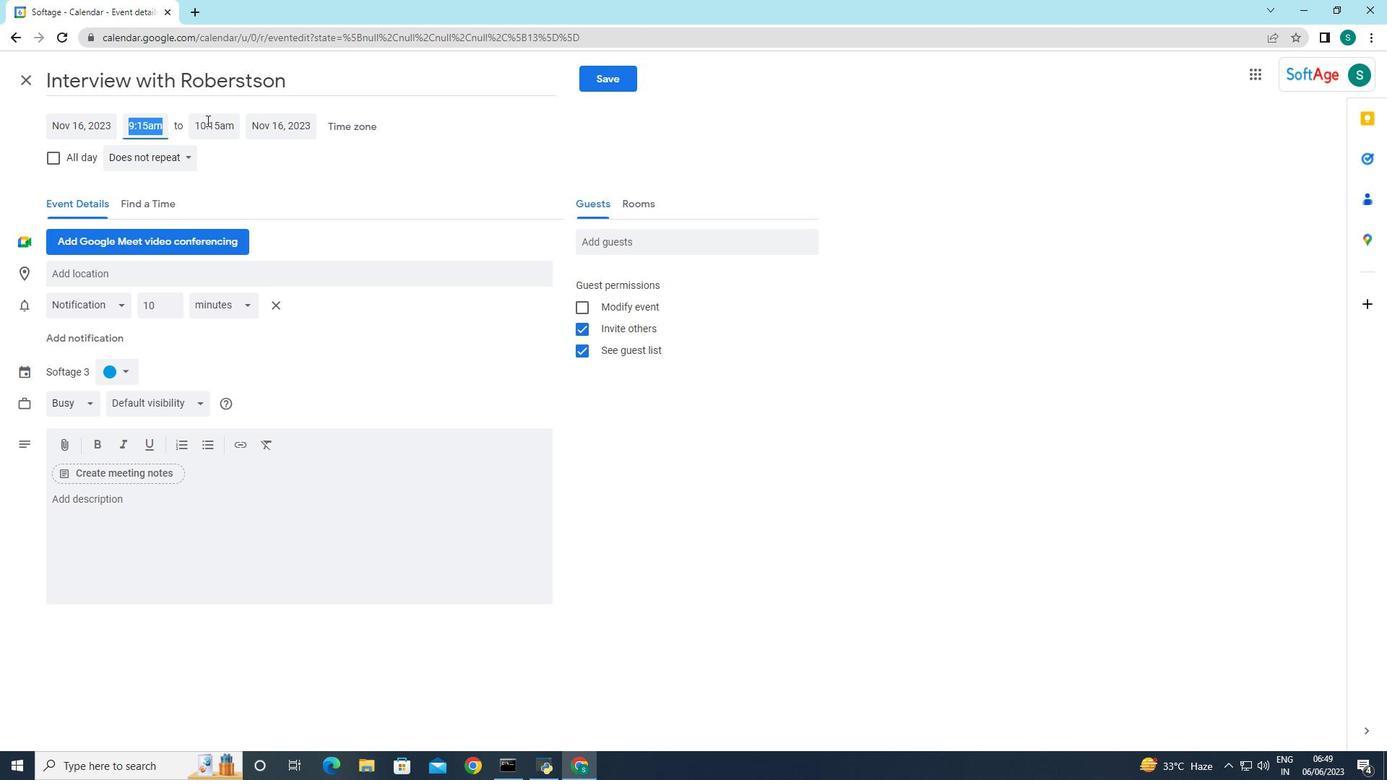 
Action: Mouse moved to (208, 272)
Screenshot: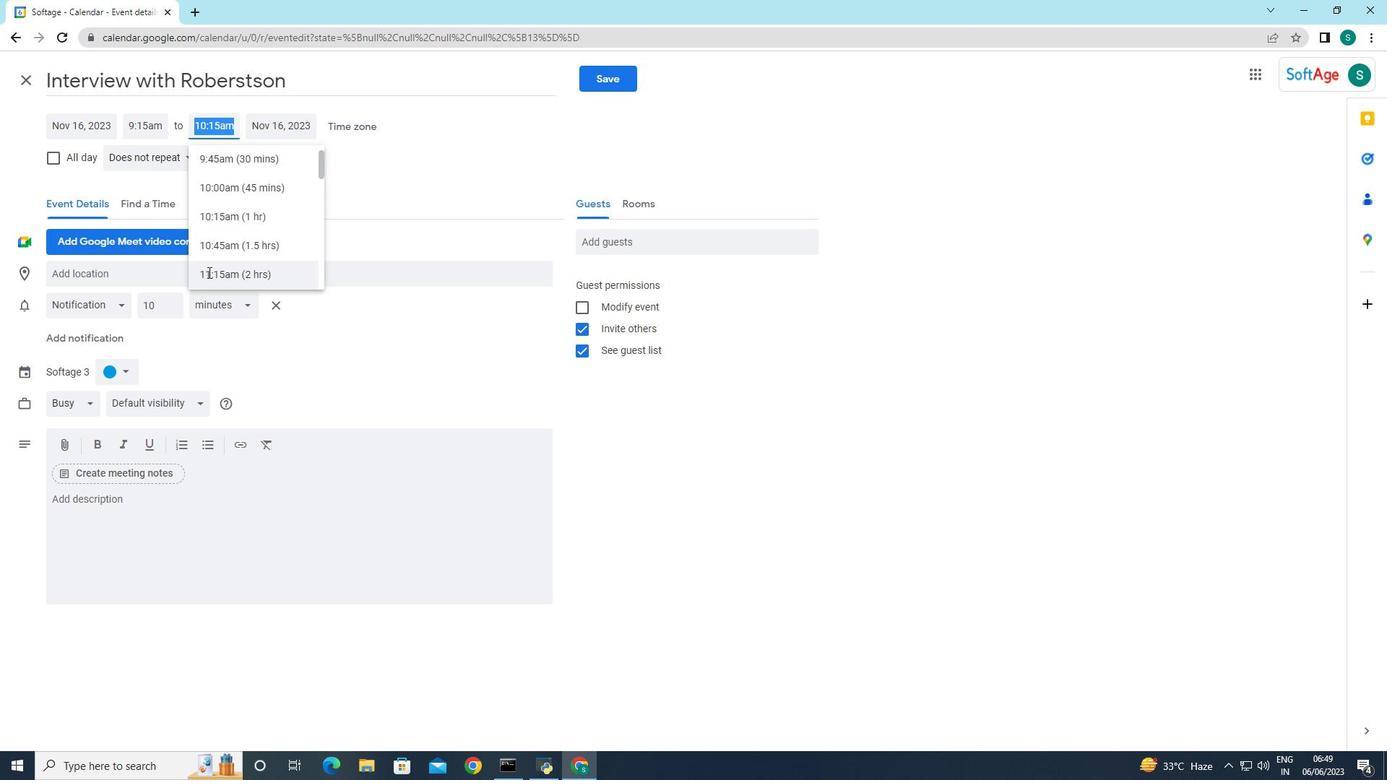 
Action: Mouse pressed left at (208, 272)
Screenshot: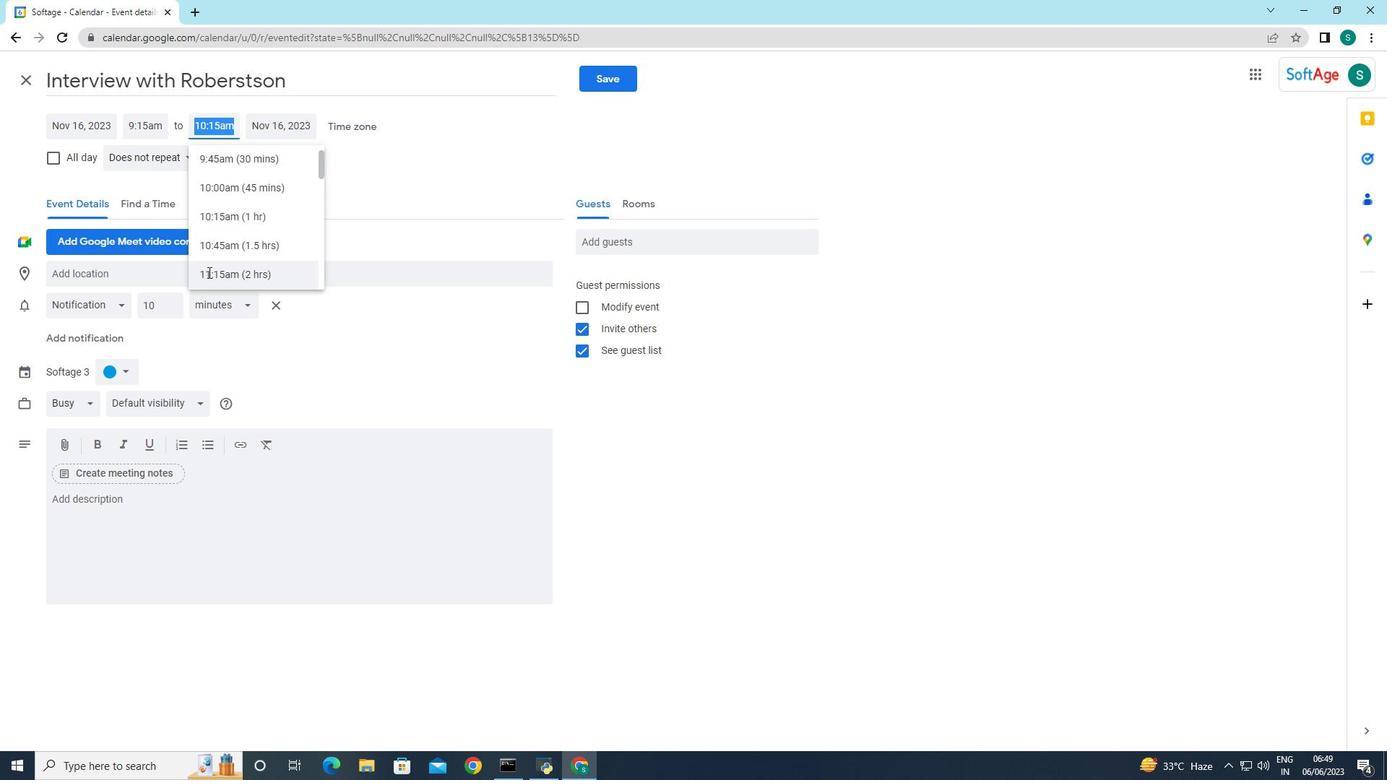 
Action: Mouse moved to (324, 182)
Screenshot: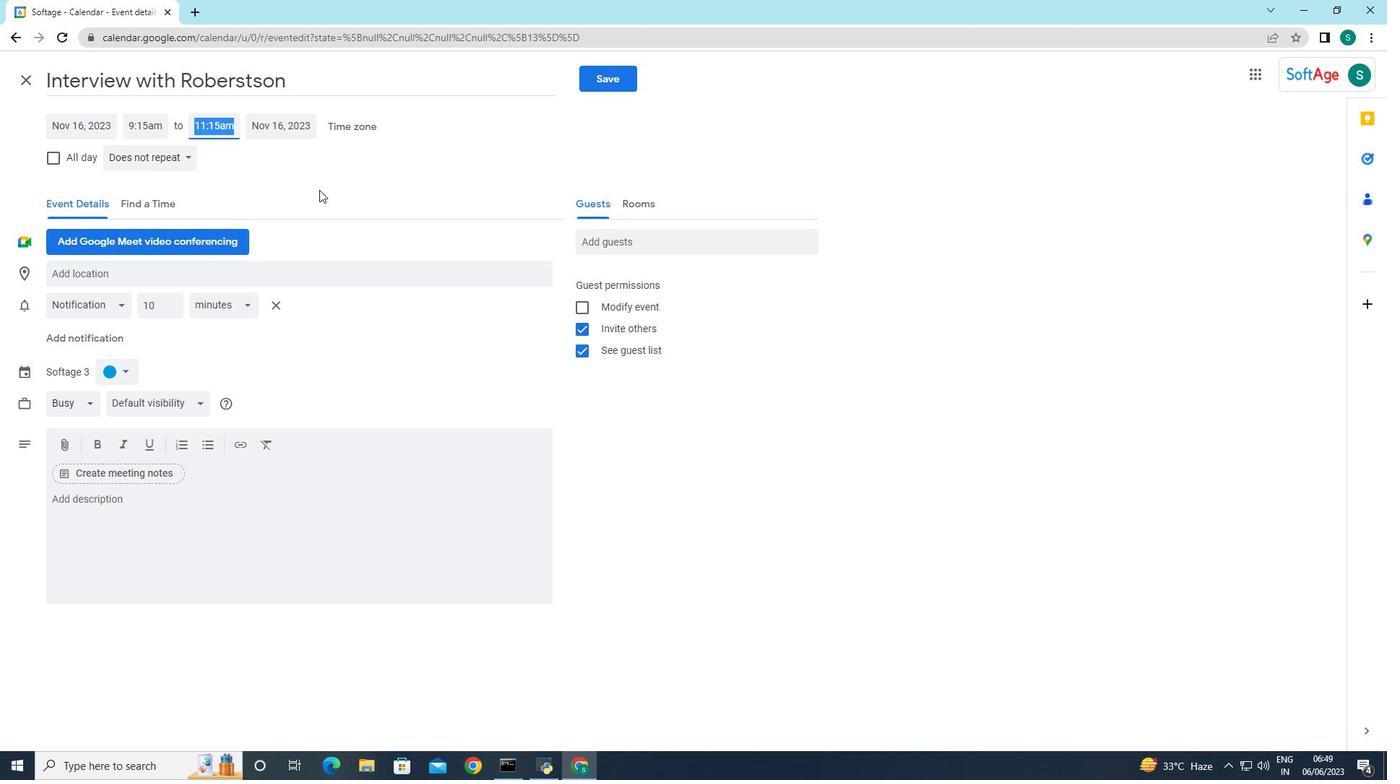 
Action: Mouse pressed left at (324, 182)
Screenshot: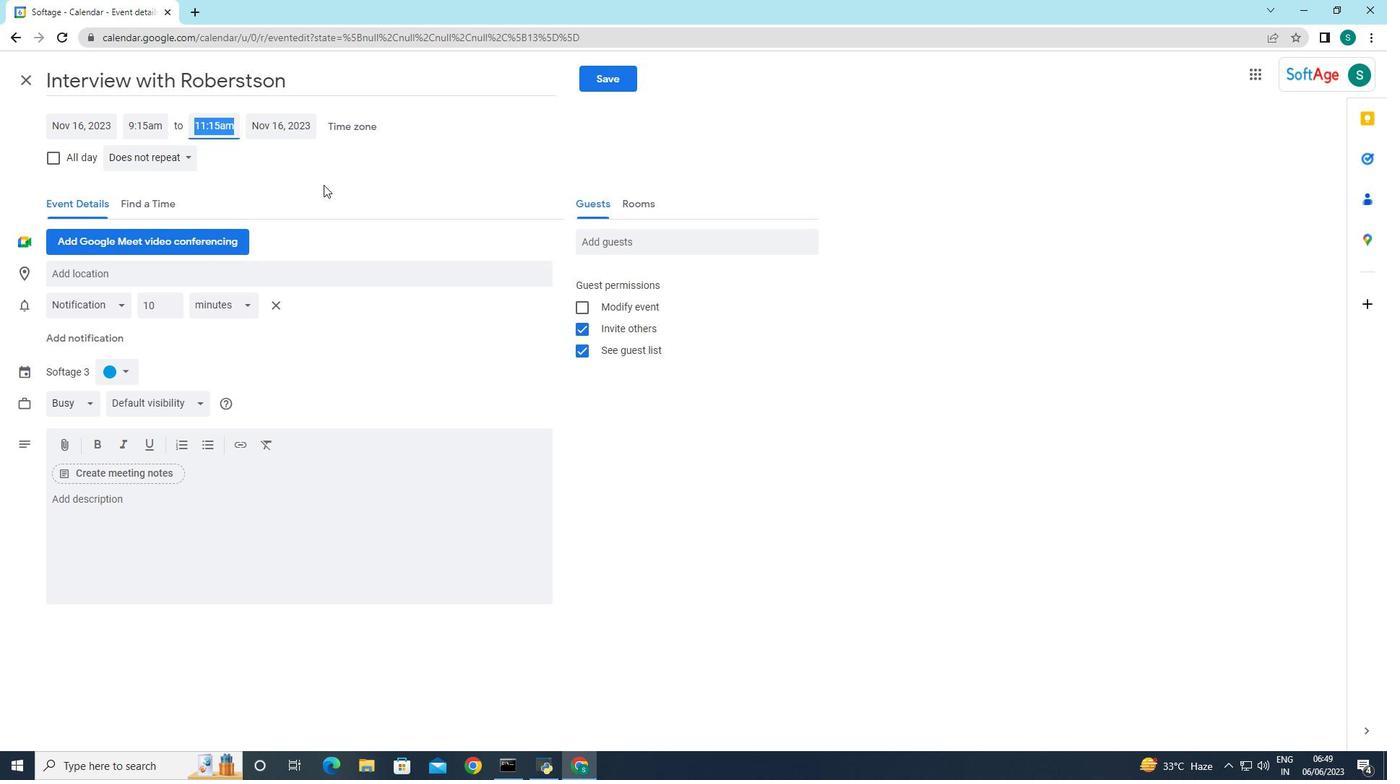 
Action: Mouse moved to (120, 497)
Screenshot: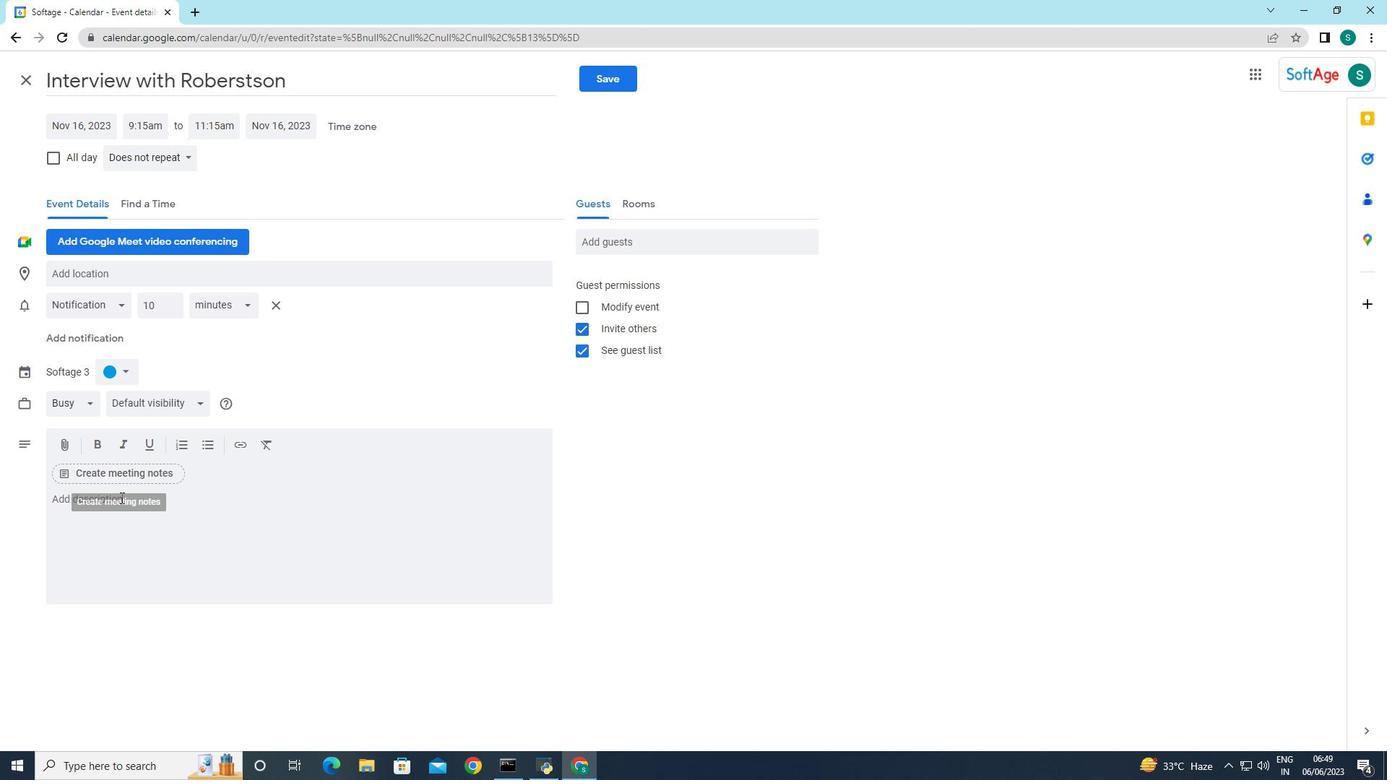 
Action: Mouse pressed left at (120, 497)
Screenshot: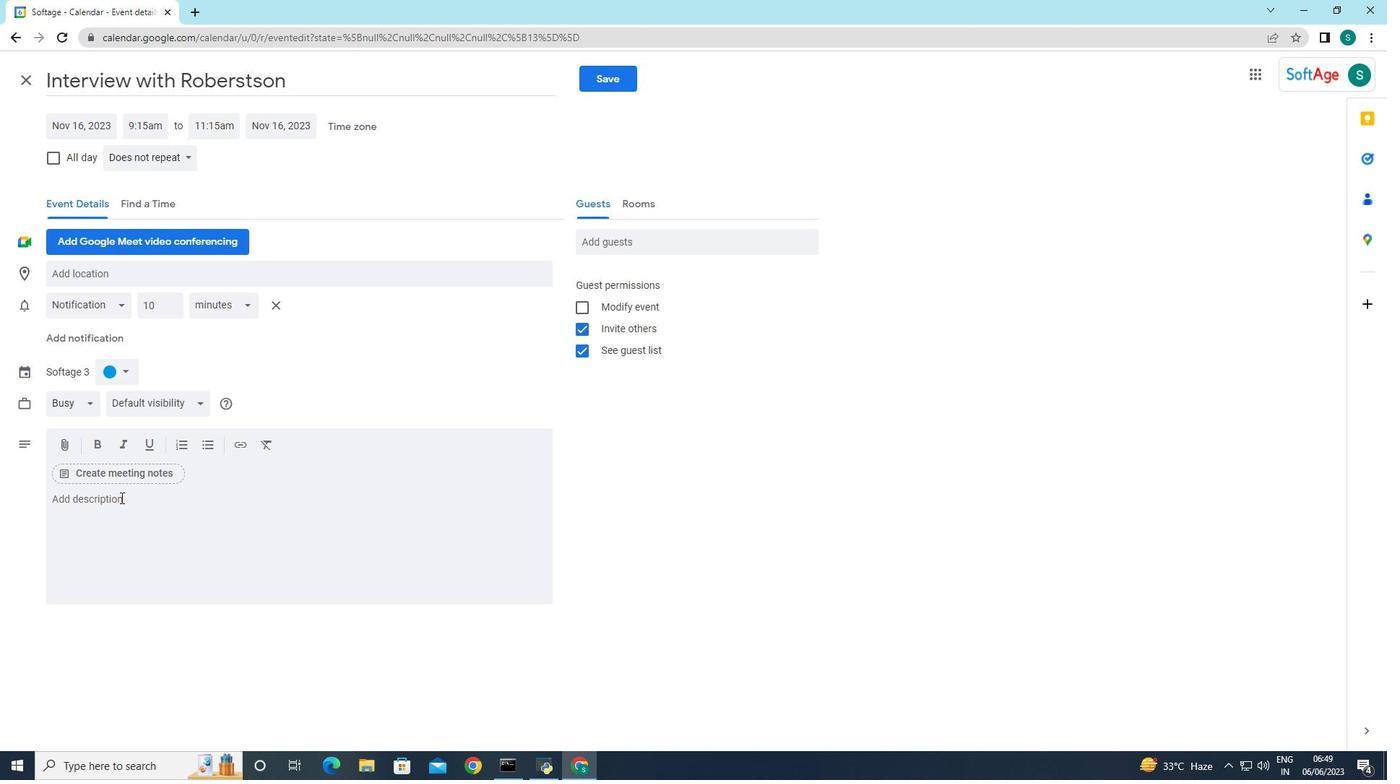 
Action: Key pressed <Key.caps_lock>P<Key.caps_lock>articipants<Key.space>will<Key.space>be<Key.space>introduced<Key.space>to<Key.space>various<Key.space>toll<Key.backspace><Key.backspace>ols<Key.space>and<Key.space>technologies<Key.space>that<Key.space>can<Key.space>facilitate<Key.space>collaboration,<Key.space>such<Key.space>as<Key.space>project<Key.space>management<Key.space>platforms<Key.space><Key.backspace>,<Key.space>communicatio<Key.backspace>on<Key.space>ti<Key.backspace>ools,<Key.space>and<Key.space>virtual<Key.space>collaboration<Key.space>platforms.<Key.space><Key.caps_lock>T<Key.caps_lock>hey<Key.space>will<Key.space>learn<Key.space>how<Key.space>to<Key.space>leverage<Key.space>these<Key.space>tools<Key.space>f<Key.backspace>effectively<Key.space>to<Key.space>enhance<Key.space>team<Key.space>collaboration<Key.space><Key.backspace>,<Key.space>especially<Key.space>in<Key.space>remote<Key.space>or<Key.space>virtual<Key.space>wor<Key.space><Key.backspace>k<Key.space>environments<Key.space><Key.backspace>.
Screenshot: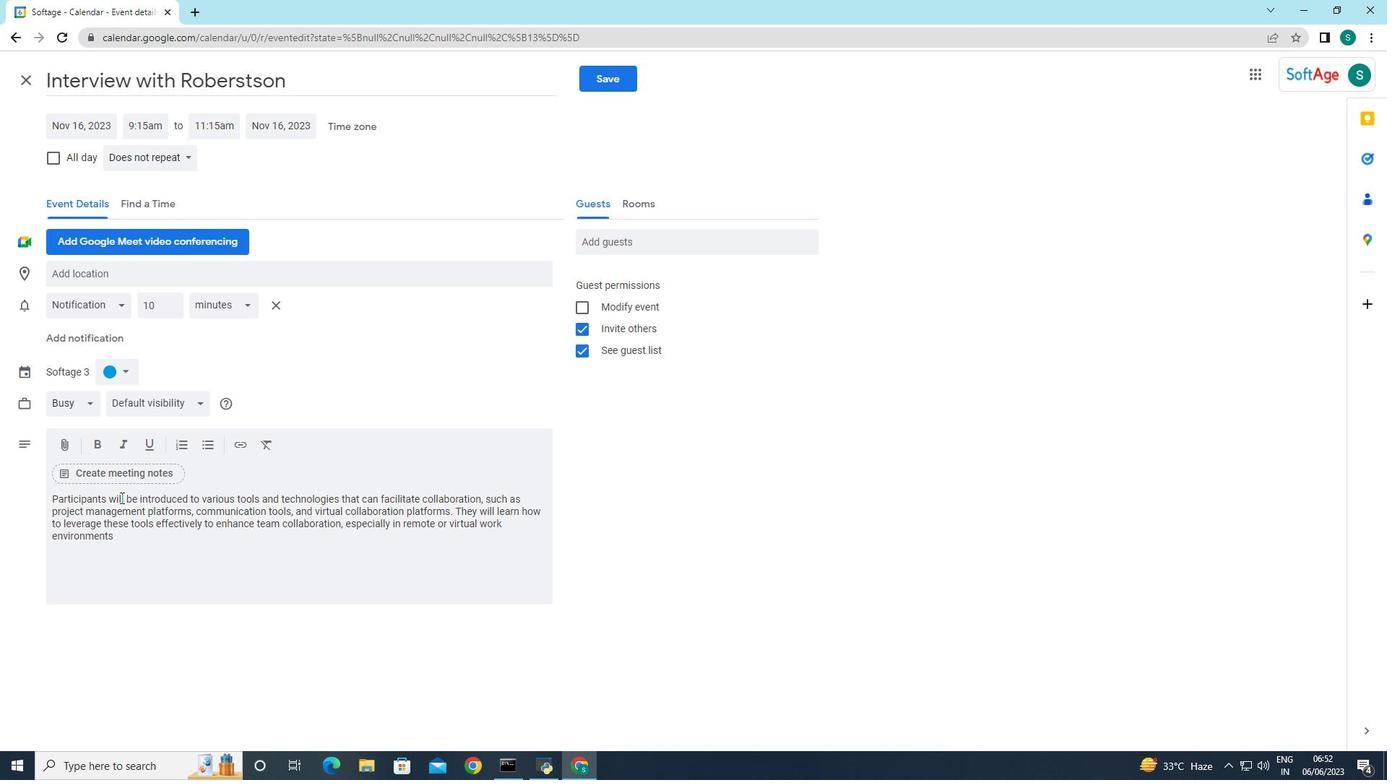 
Action: Mouse moved to (109, 374)
Screenshot: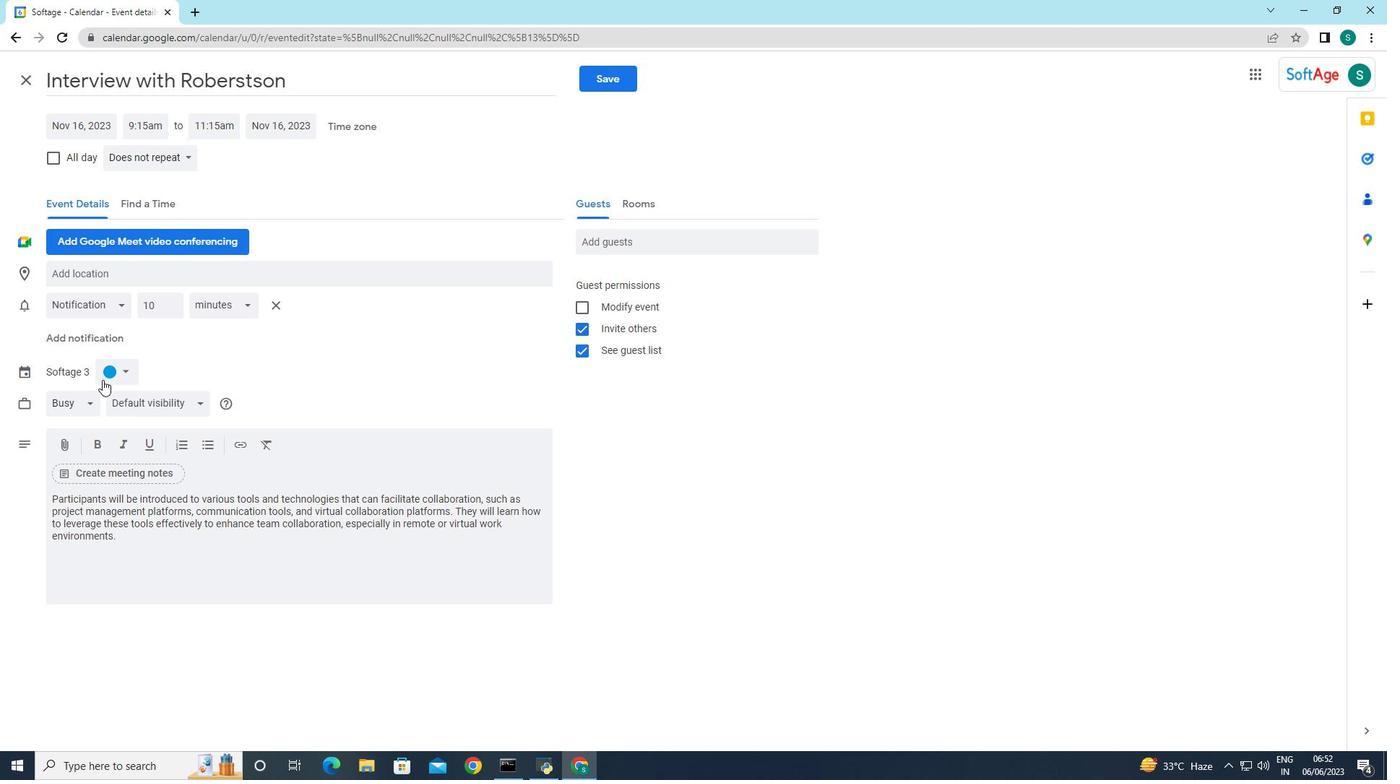 
Action: Mouse pressed left at (109, 374)
Screenshot: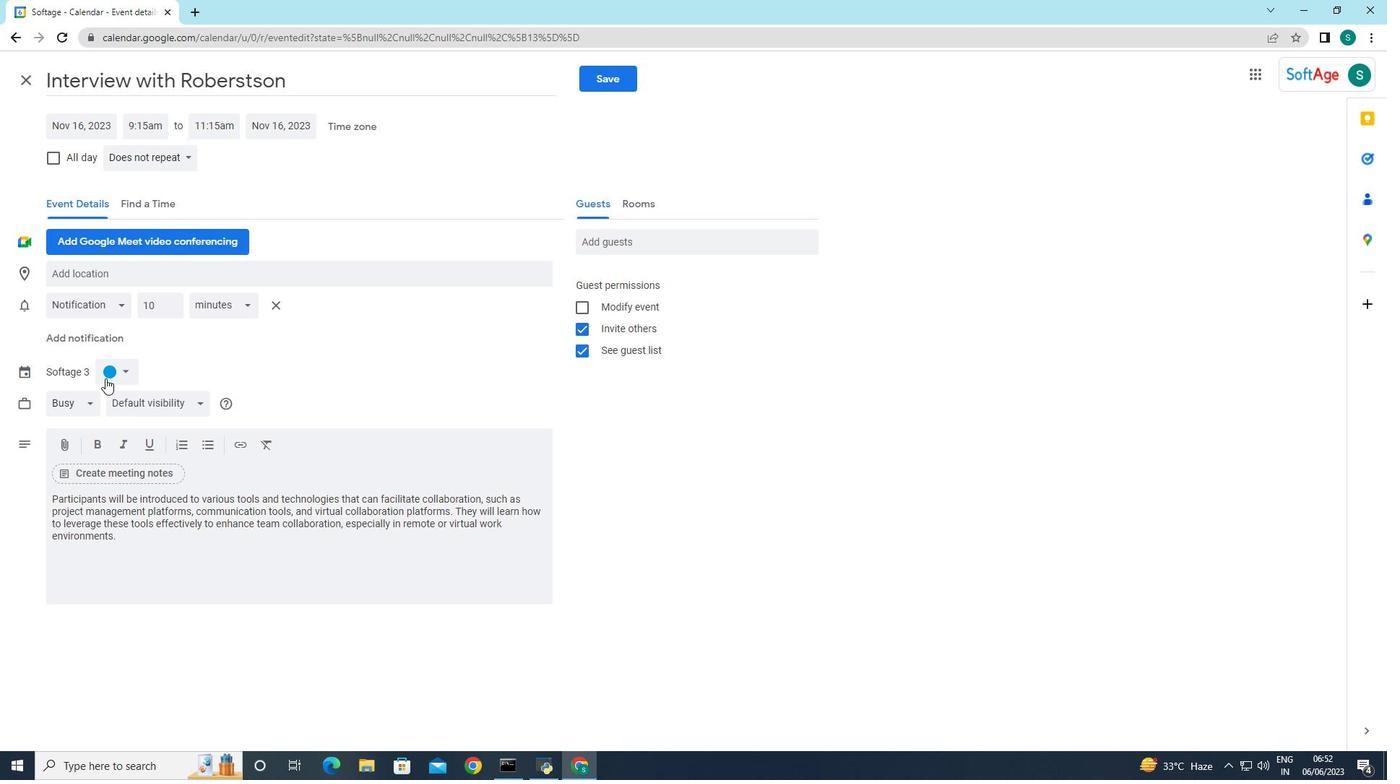 
Action: Mouse moved to (109, 371)
Screenshot: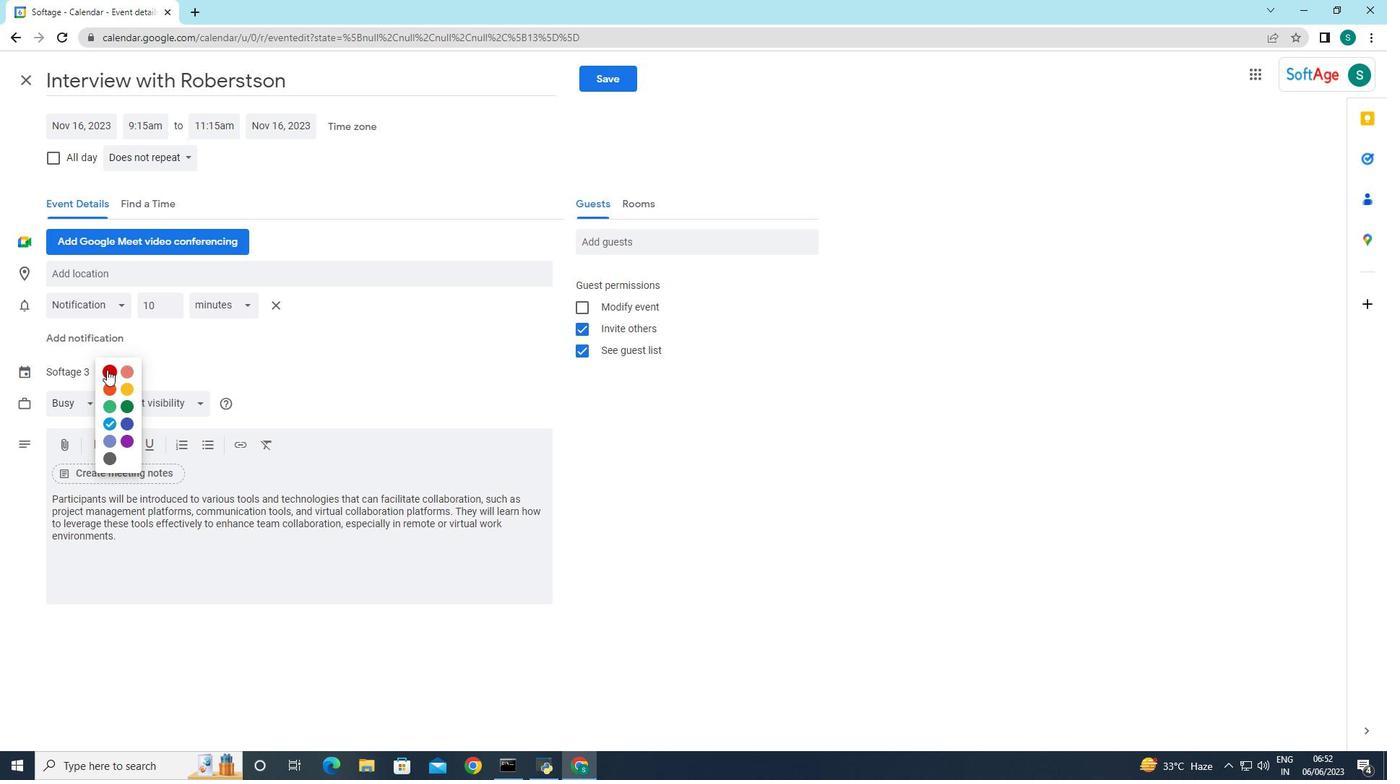 
Action: Mouse pressed left at (109, 371)
Screenshot: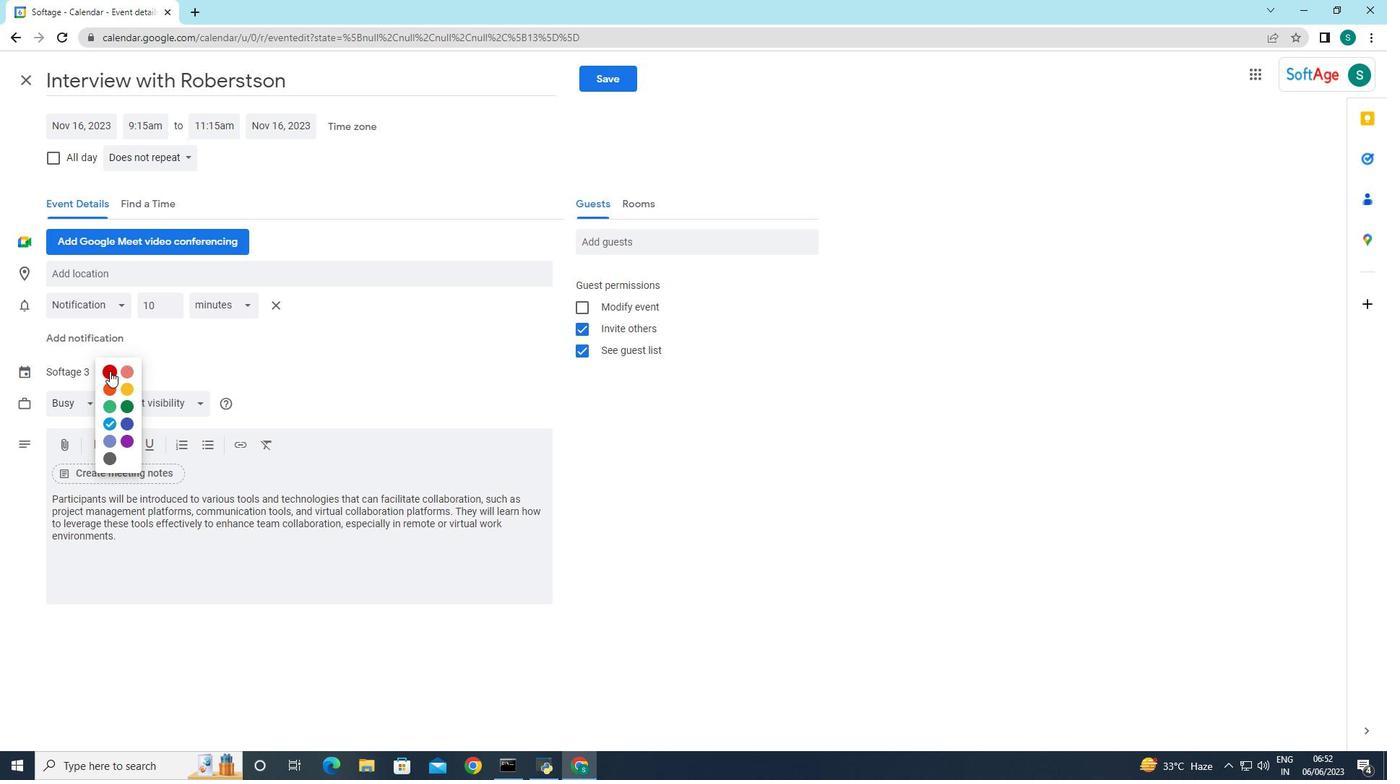 
Action: Mouse moved to (171, 279)
Screenshot: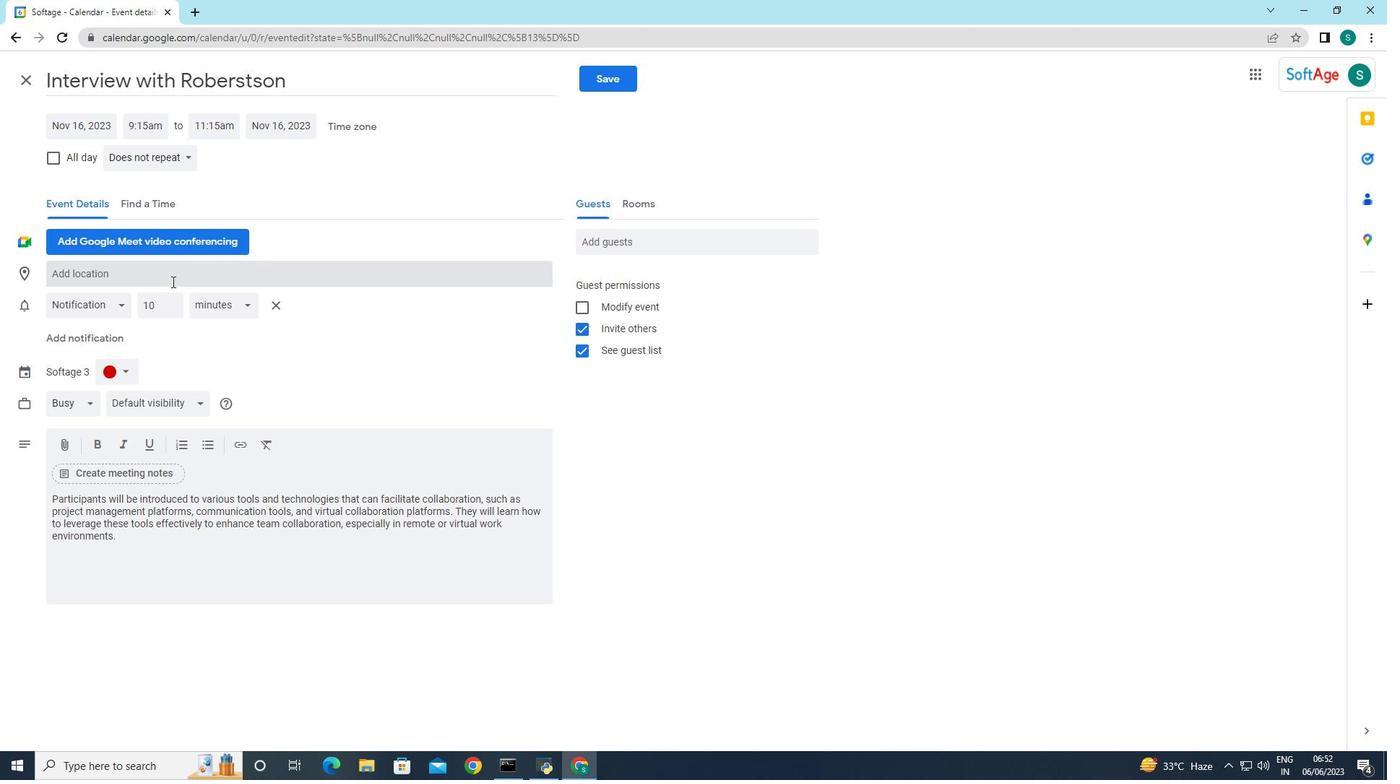 
Action: Mouse pressed left at (171, 279)
Screenshot: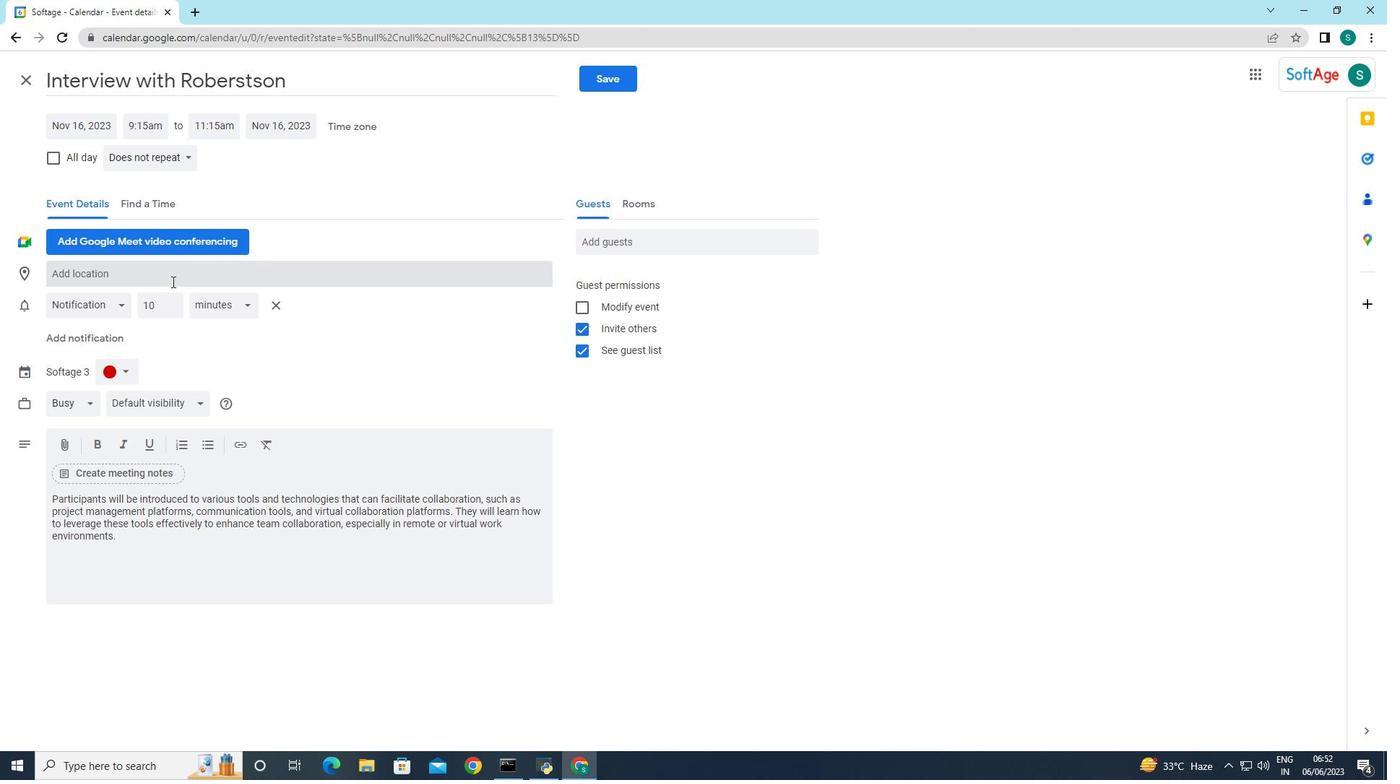 
Action: Key pressed <Key.shift>Instanbul,<Key.space><Key.shift><Key.shift><Key.shift><Key.shift><Key.shift><Key.shift><Key.shift><Key.shift><Key.shift><Key.shift><Key.shift><Key.shift><Key.shift><Key.shift><Key.shift><Key.shift><Key.shift><Key.shift><Key.shift><Key.shift><Key.shift>Turkey
Screenshot: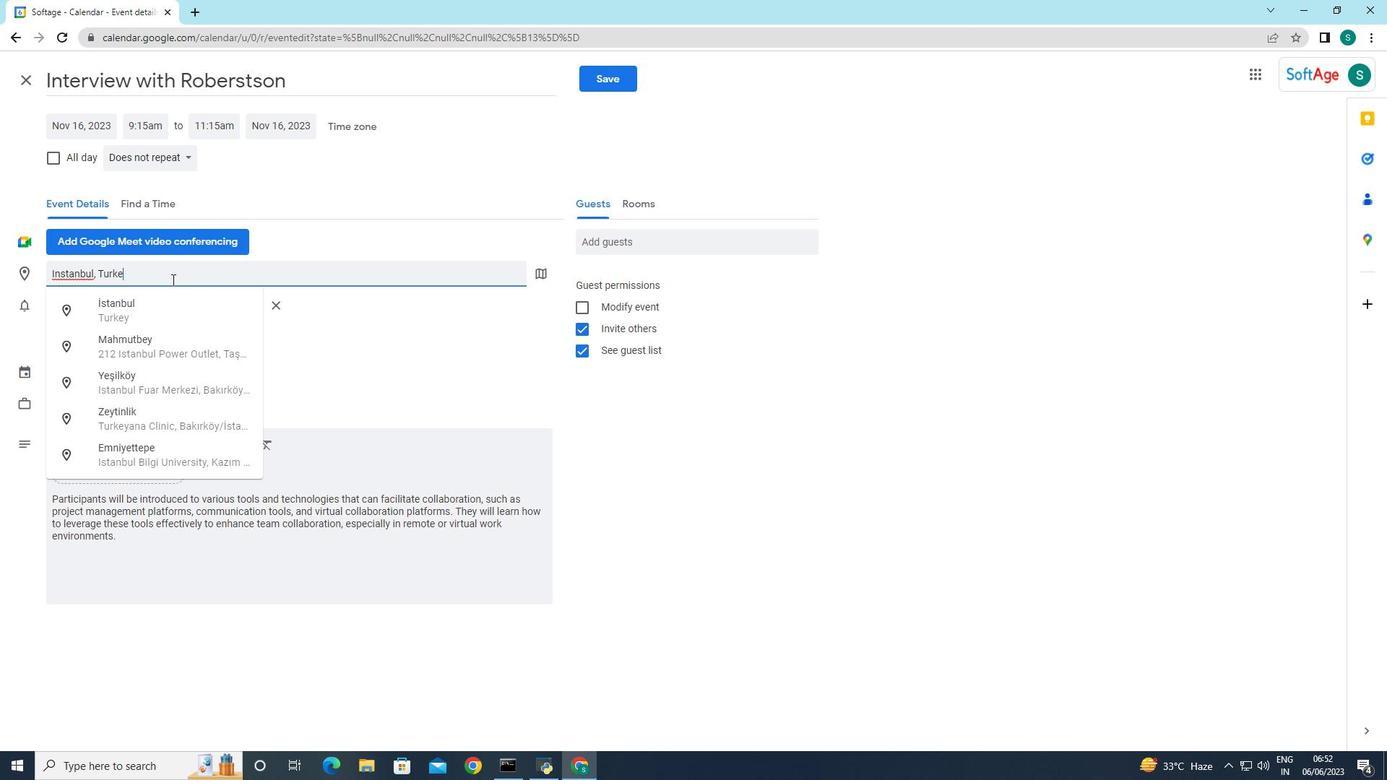 
Action: Mouse moved to (364, 370)
Screenshot: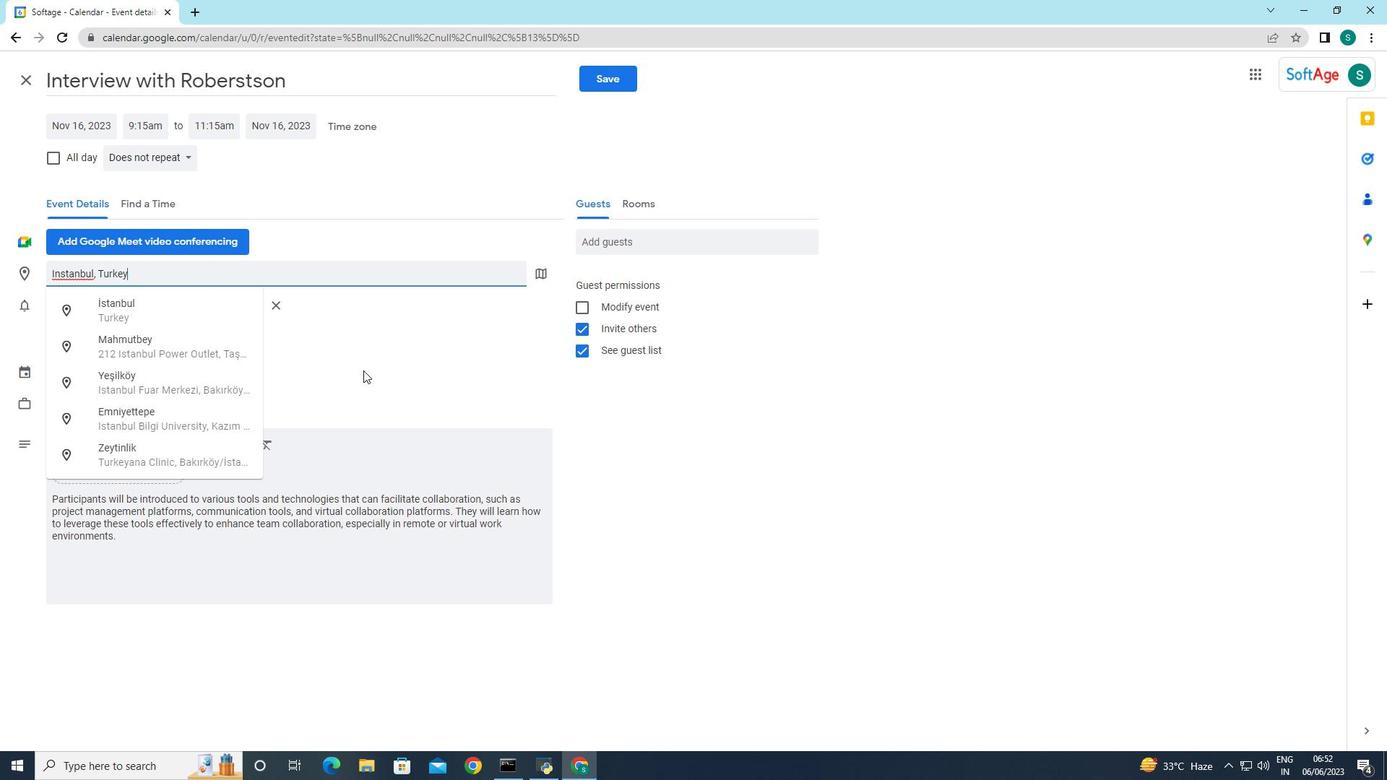 
Action: Mouse pressed left at (364, 370)
Screenshot: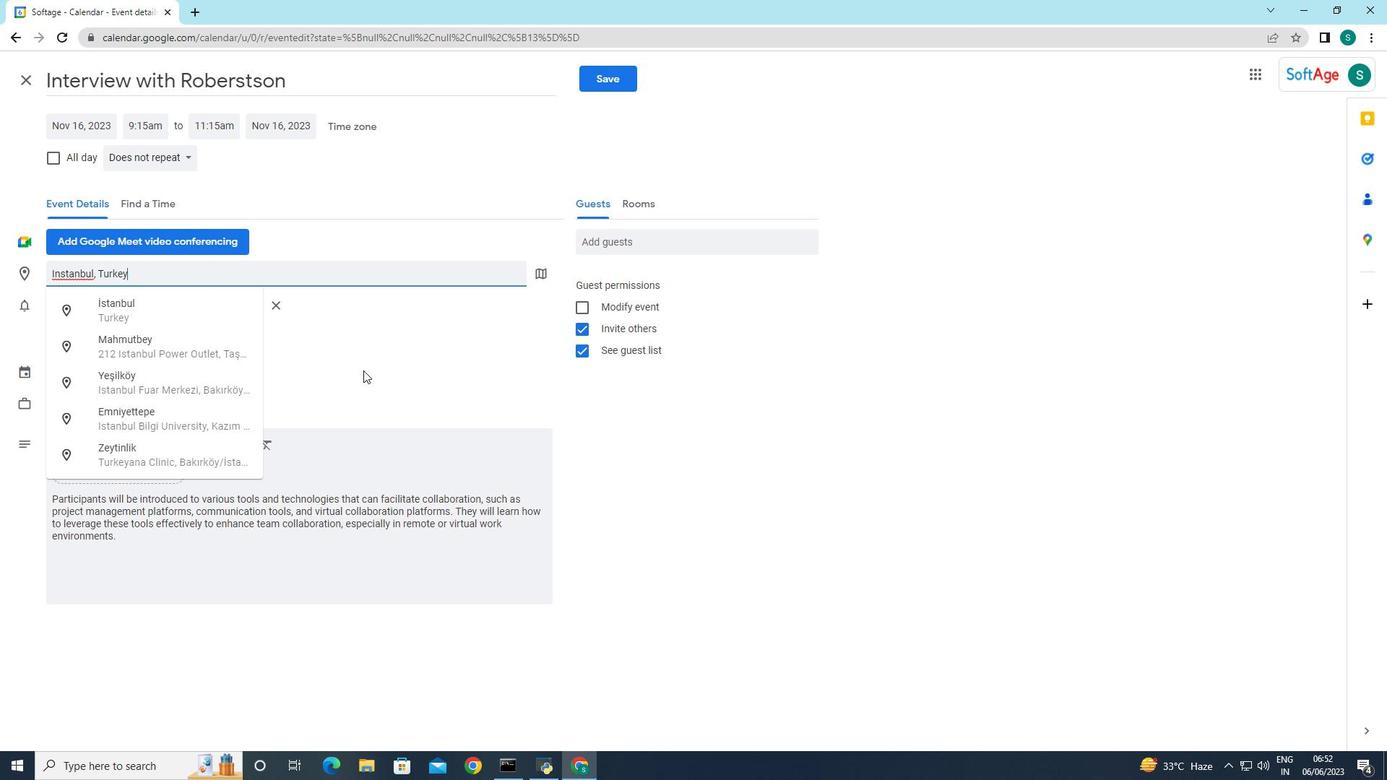 
Action: Mouse moved to (602, 241)
Screenshot: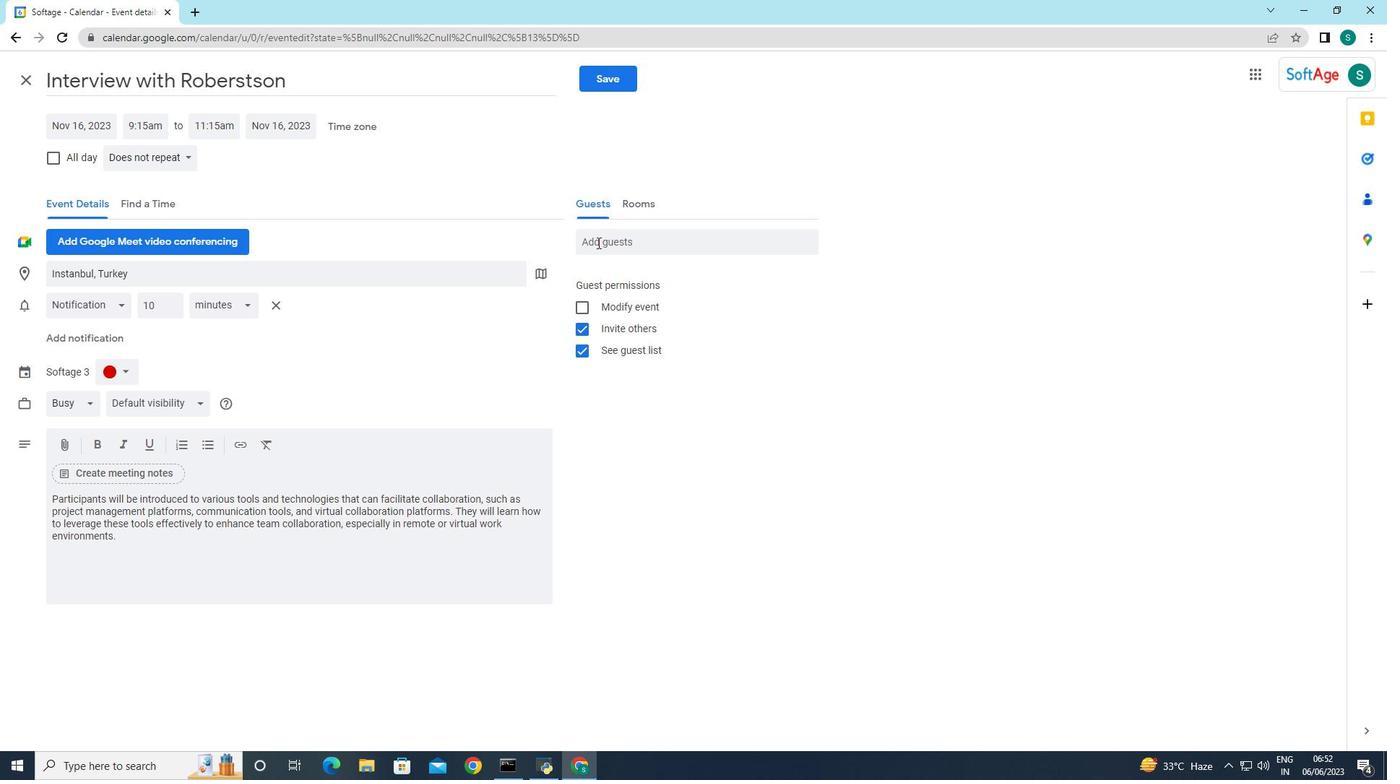 
Action: Mouse pressed left at (602, 241)
Screenshot: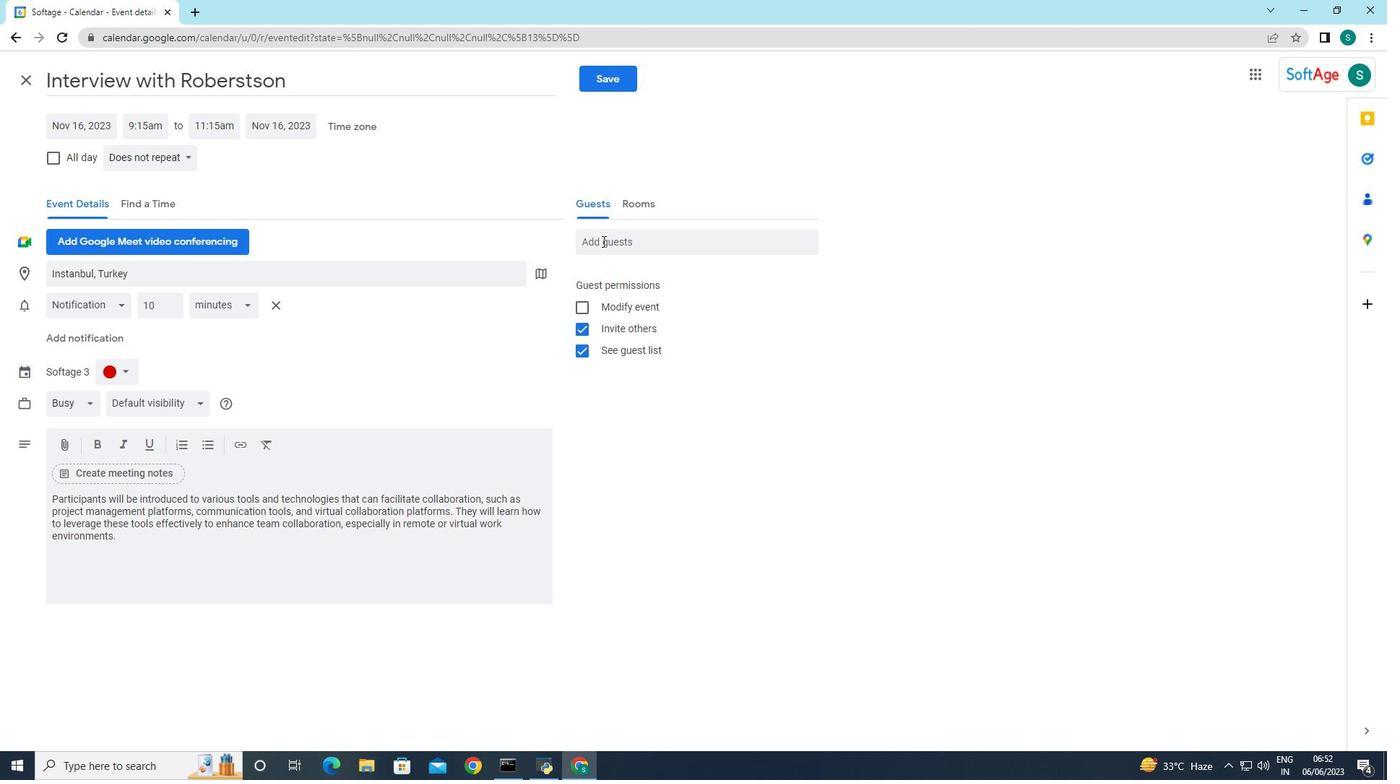 
Action: Key pressed softage.8
Screenshot: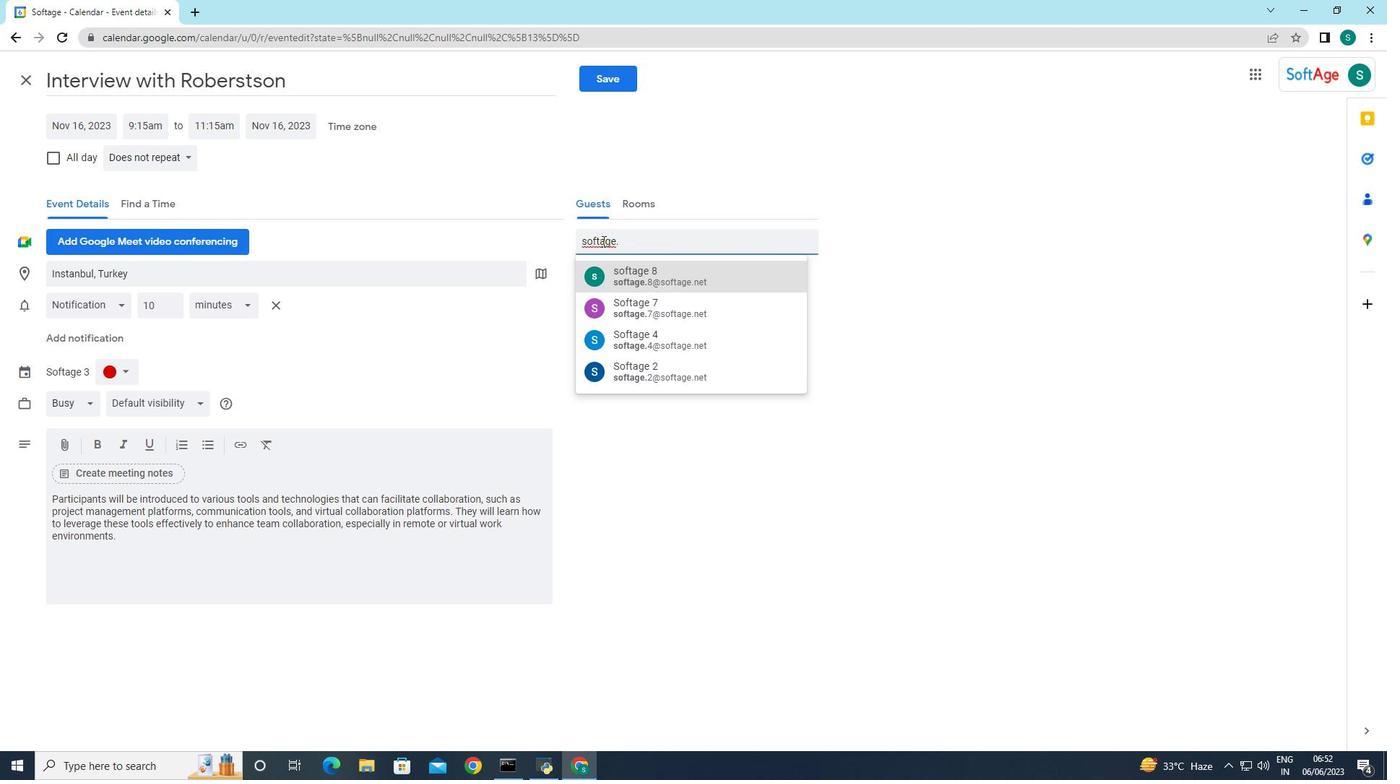 
Action: Mouse moved to (630, 283)
Screenshot: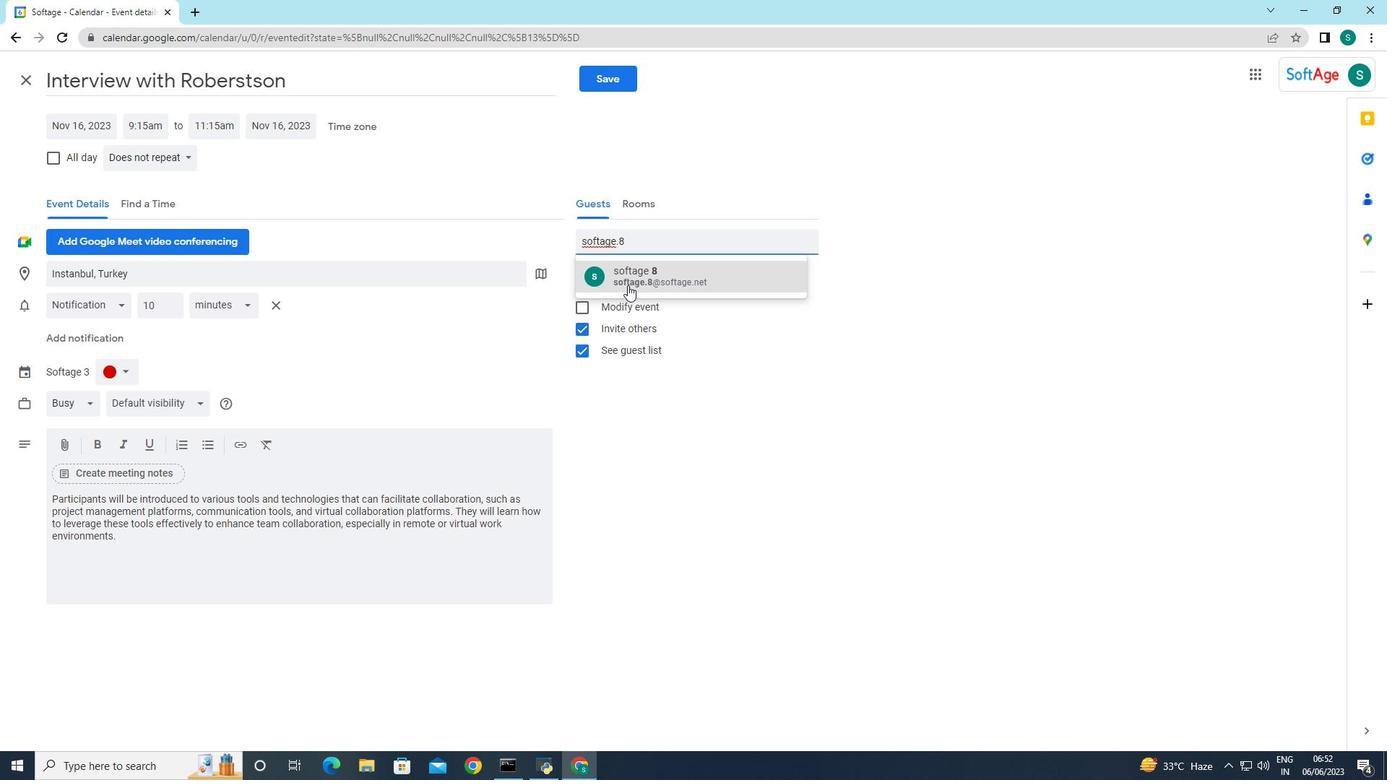 
Action: Mouse pressed left at (630, 283)
Screenshot: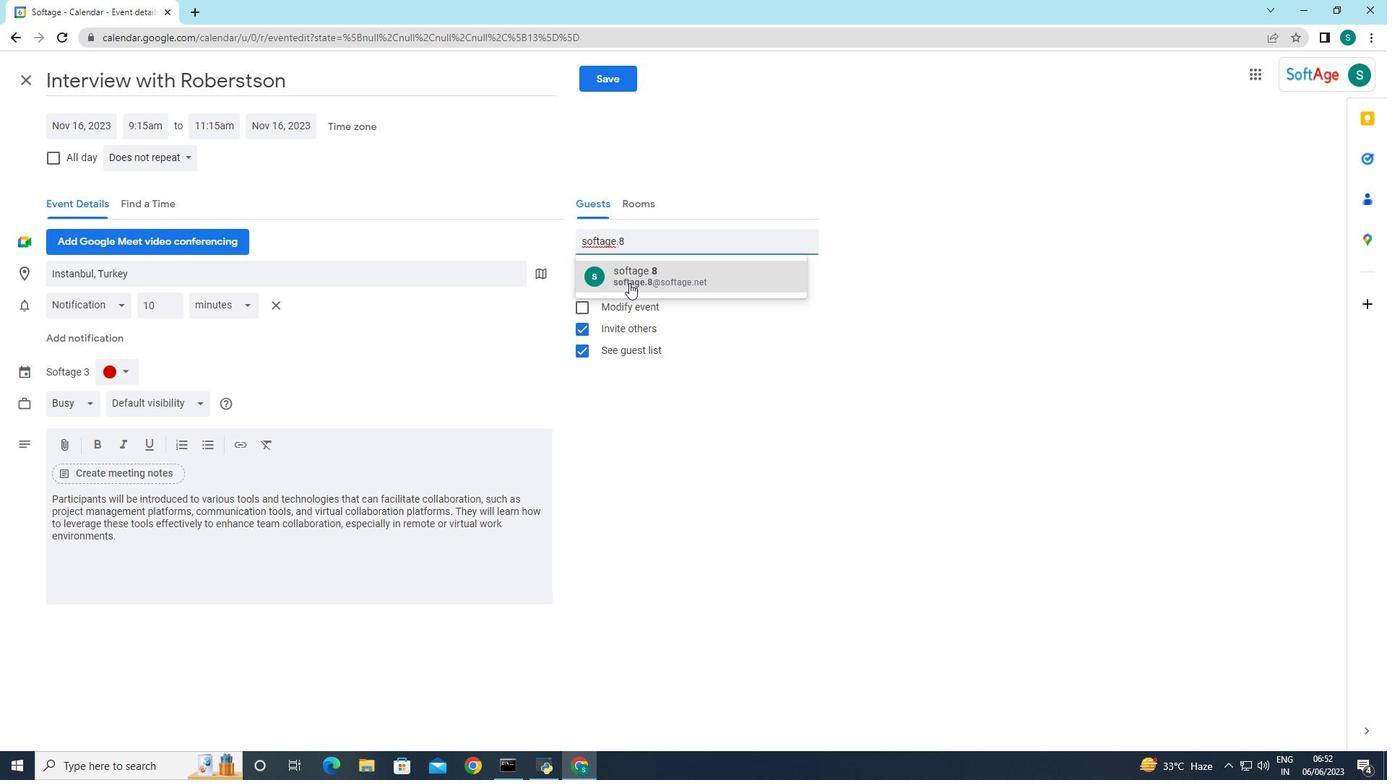 
Action: Mouse moved to (639, 239)
Screenshot: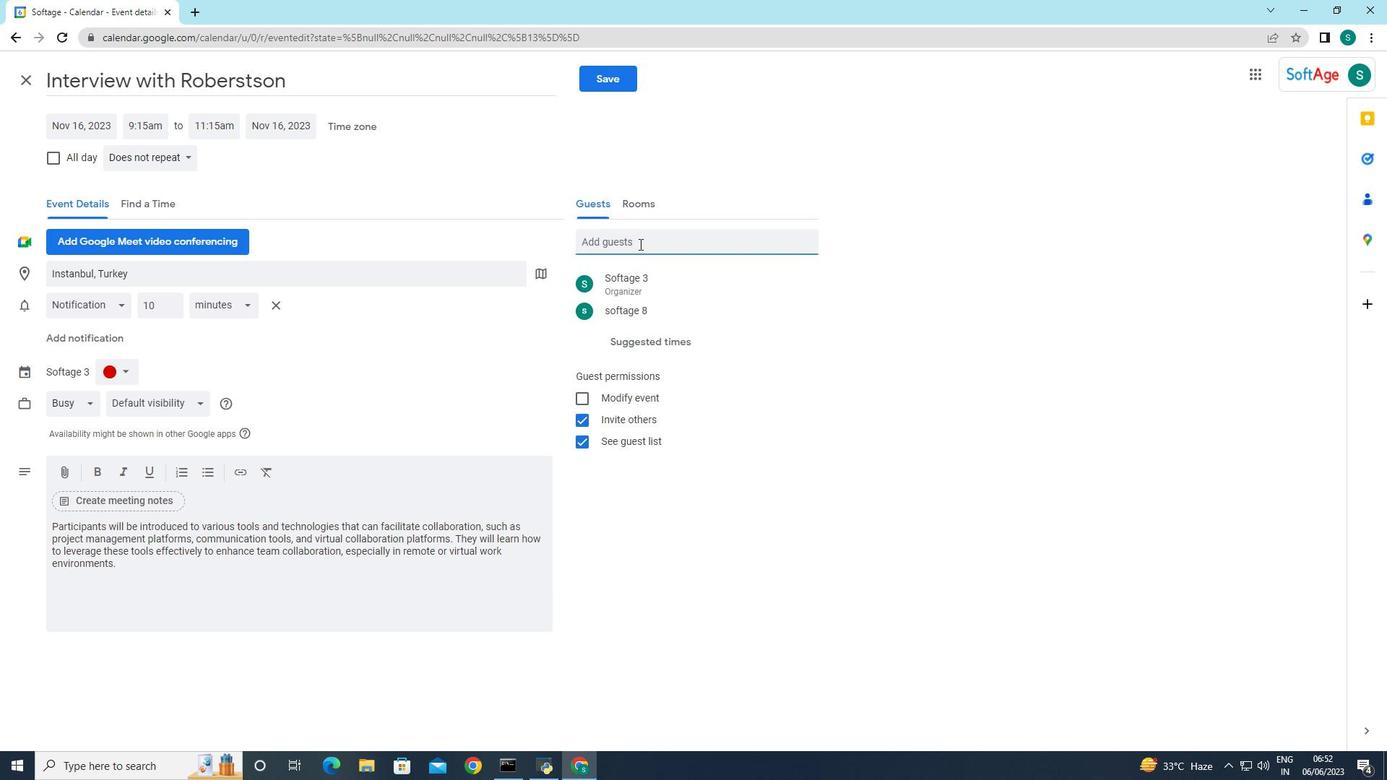 
Action: Mouse pressed left at (639, 239)
Screenshot: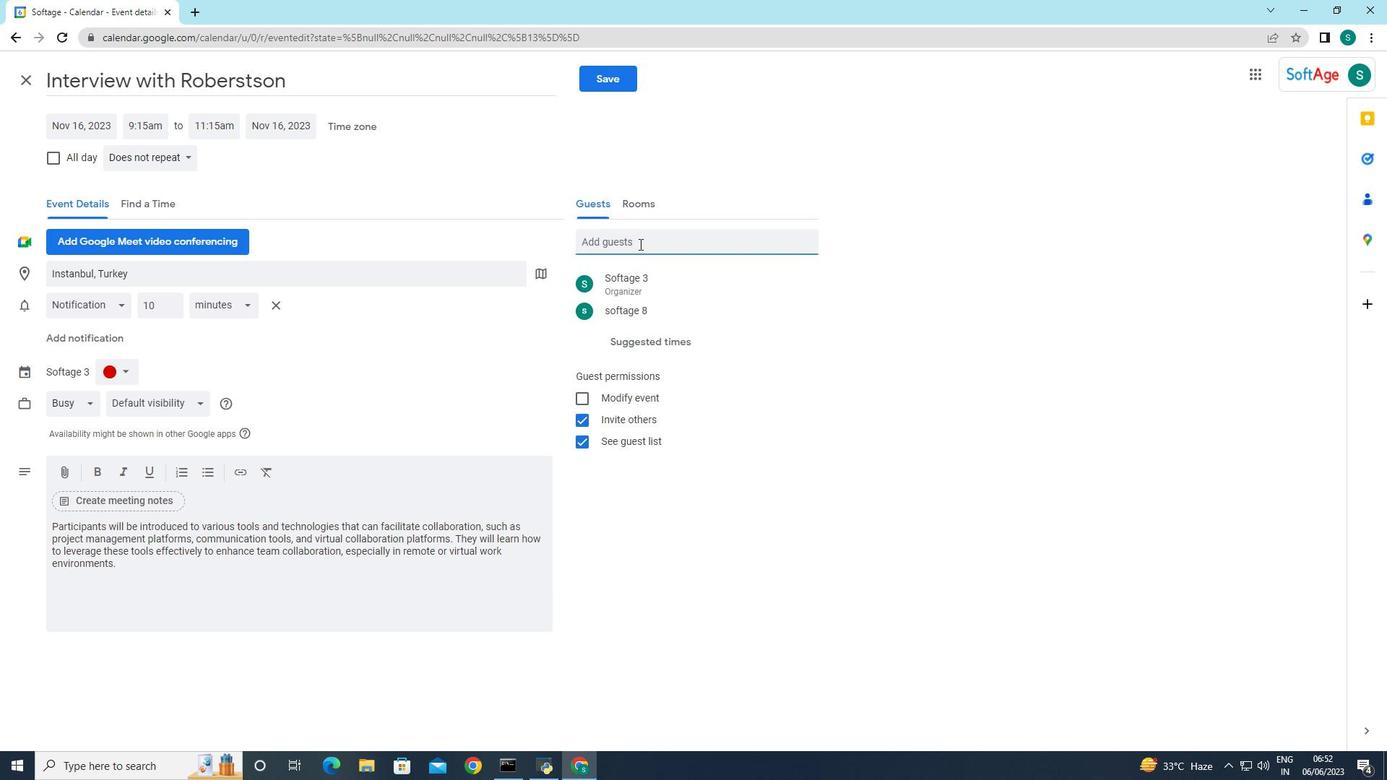 
Action: Key pressed softage.9
Screenshot: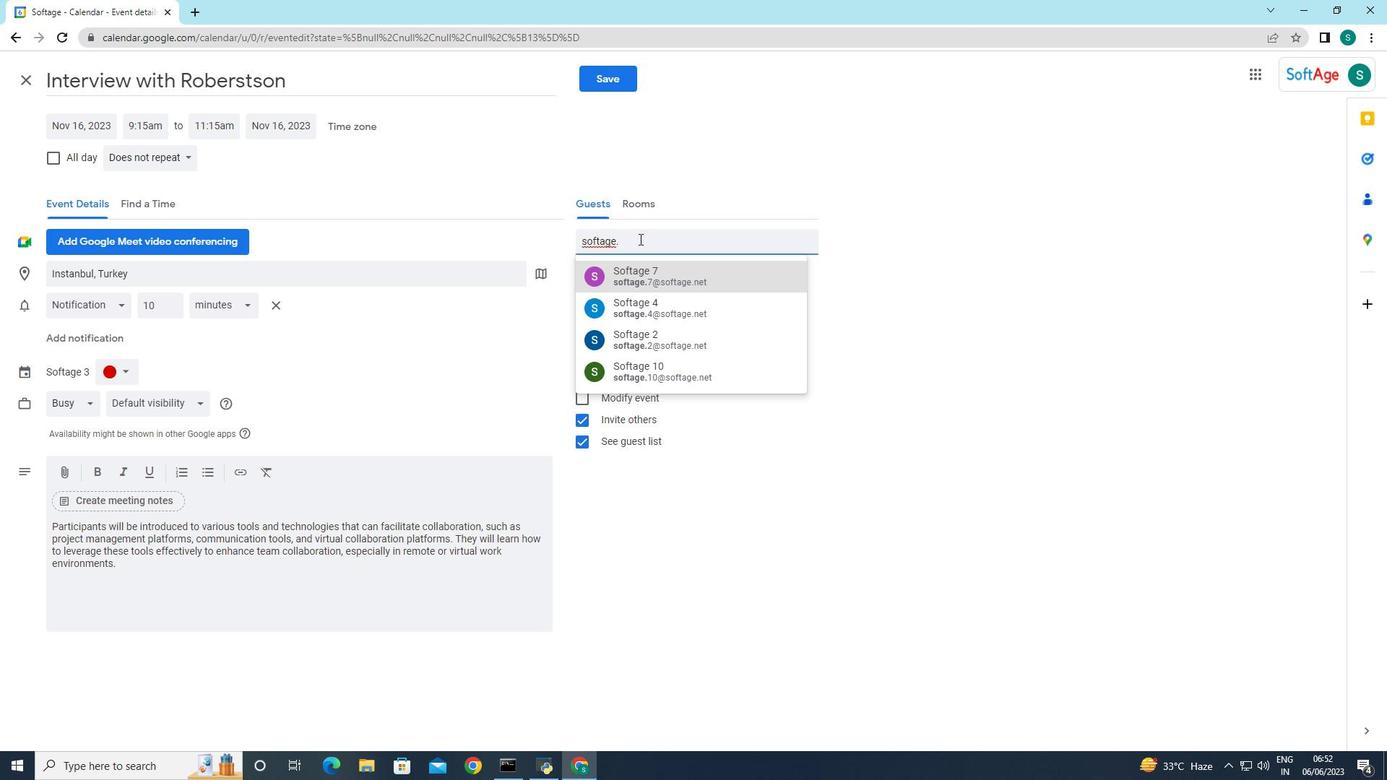 
Action: Mouse moved to (648, 281)
Screenshot: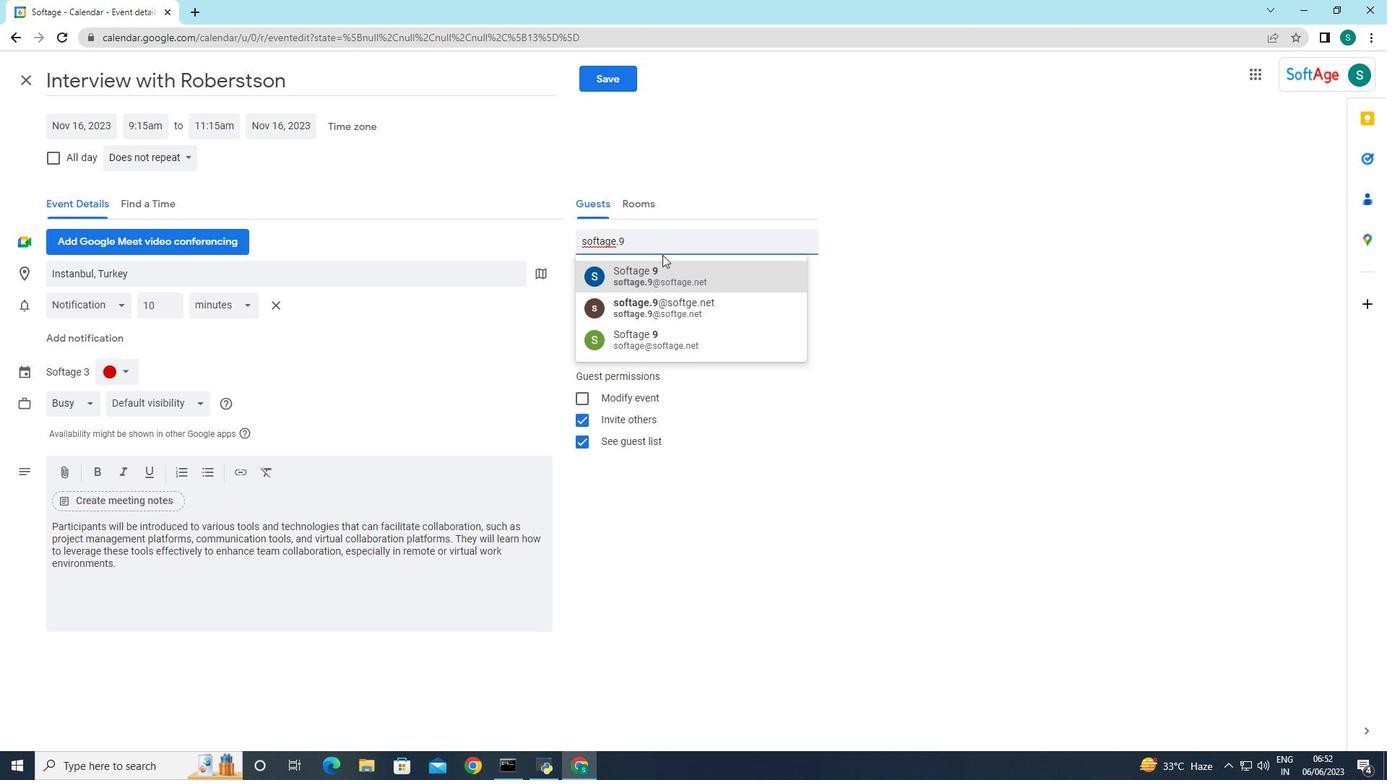 
Action: Mouse pressed left at (648, 281)
Screenshot: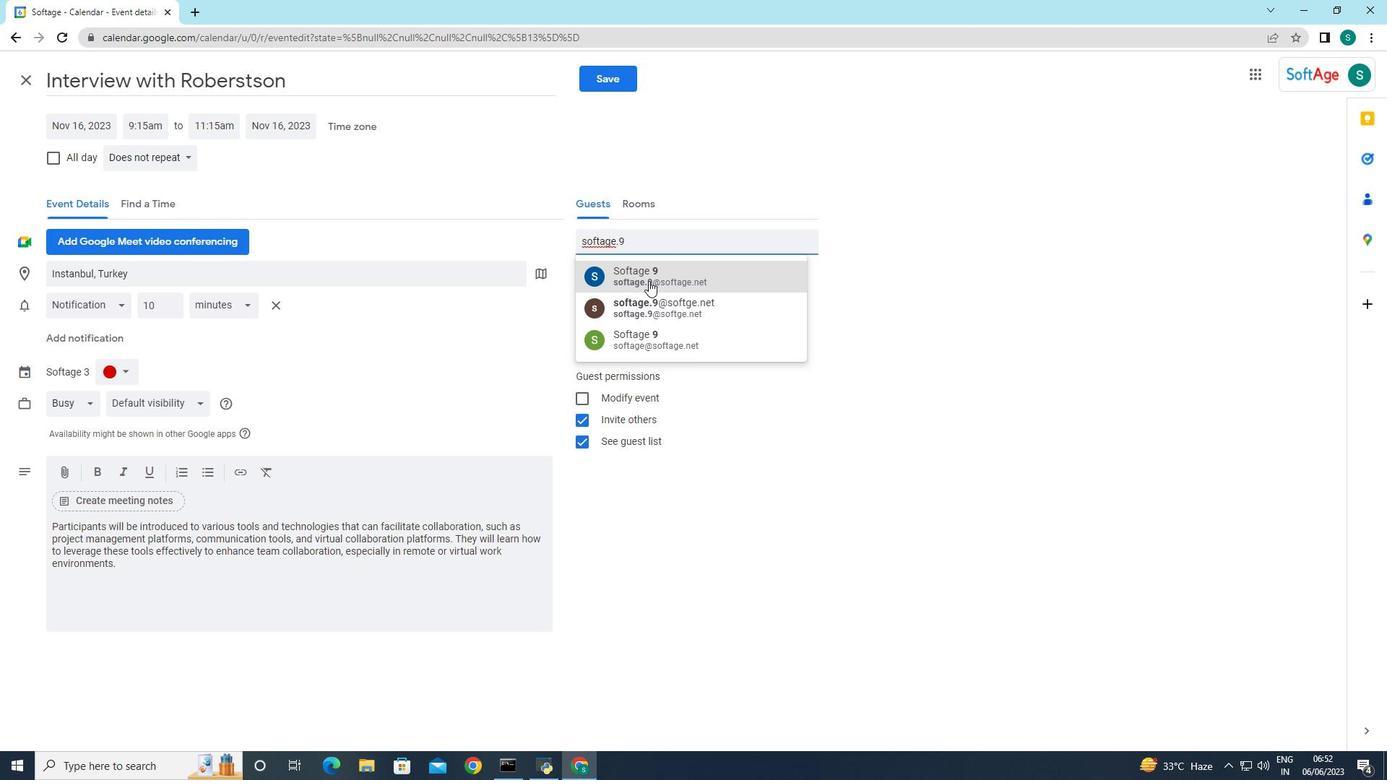 
Action: Mouse moved to (795, 282)
Screenshot: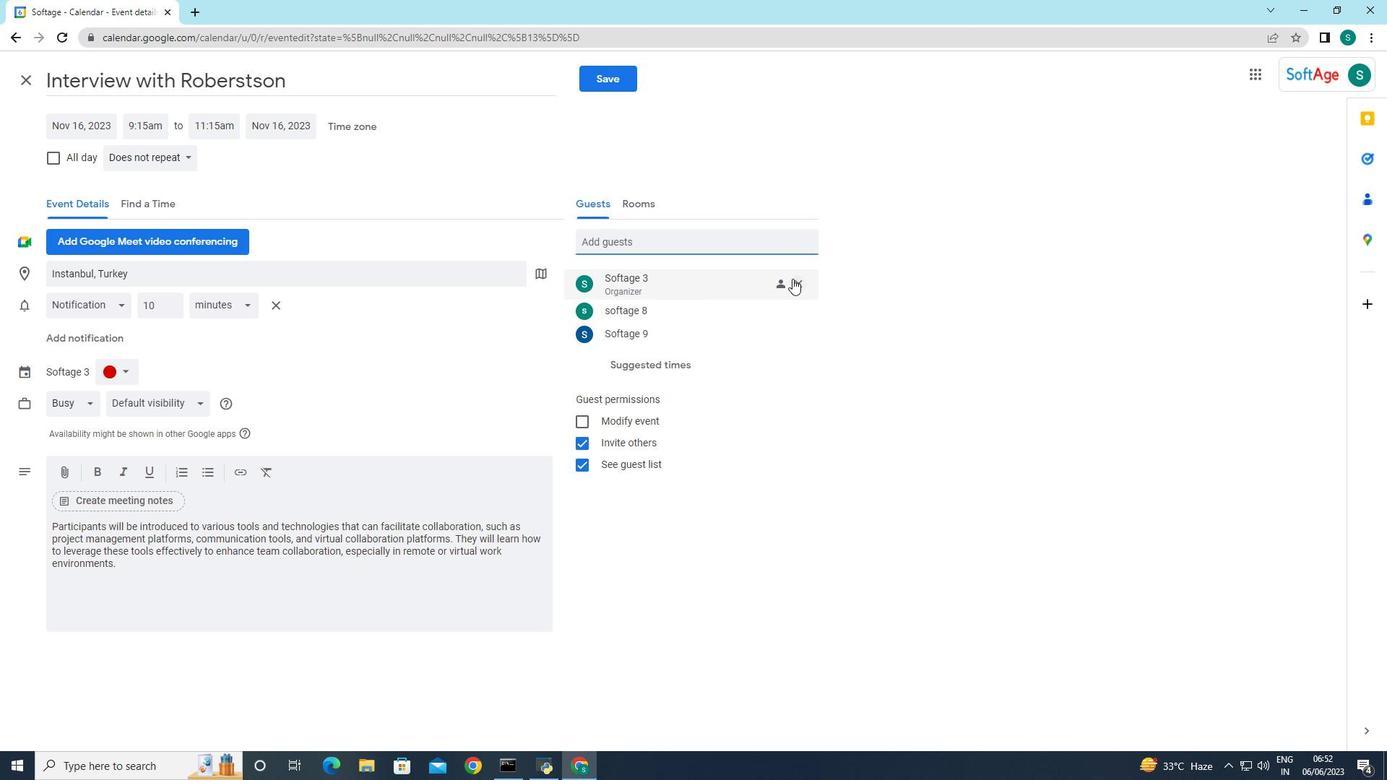
Action: Mouse pressed left at (795, 282)
Screenshot: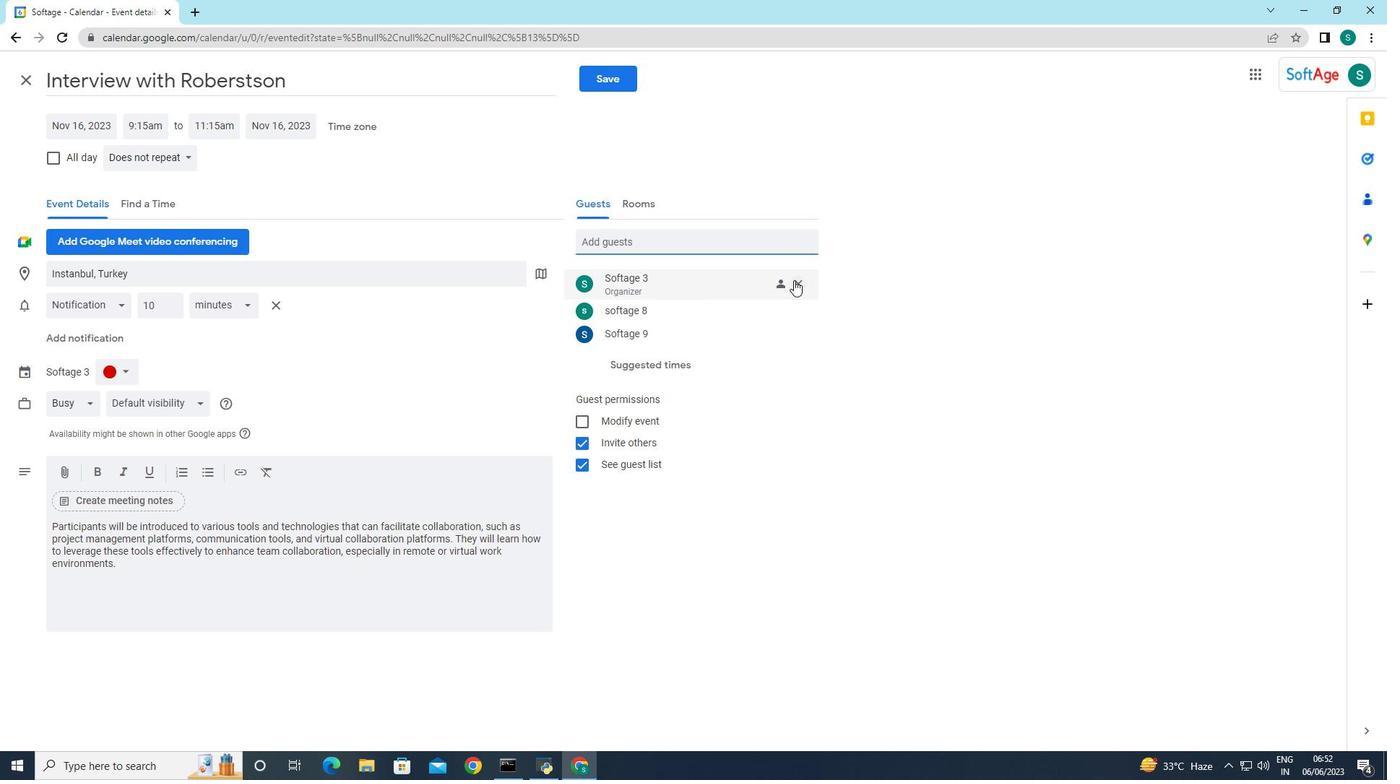 
Action: Mouse moved to (120, 160)
Screenshot: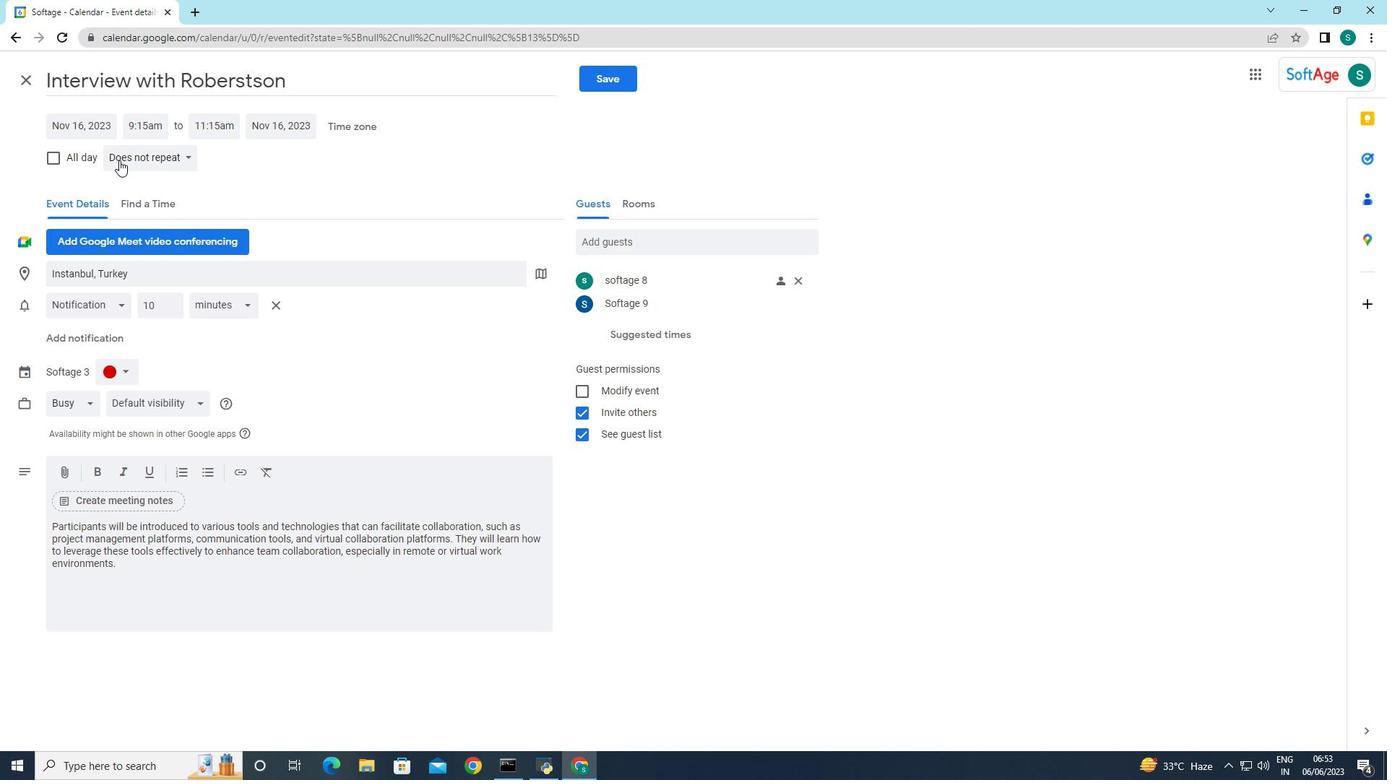 
Action: Mouse pressed left at (120, 160)
Screenshot: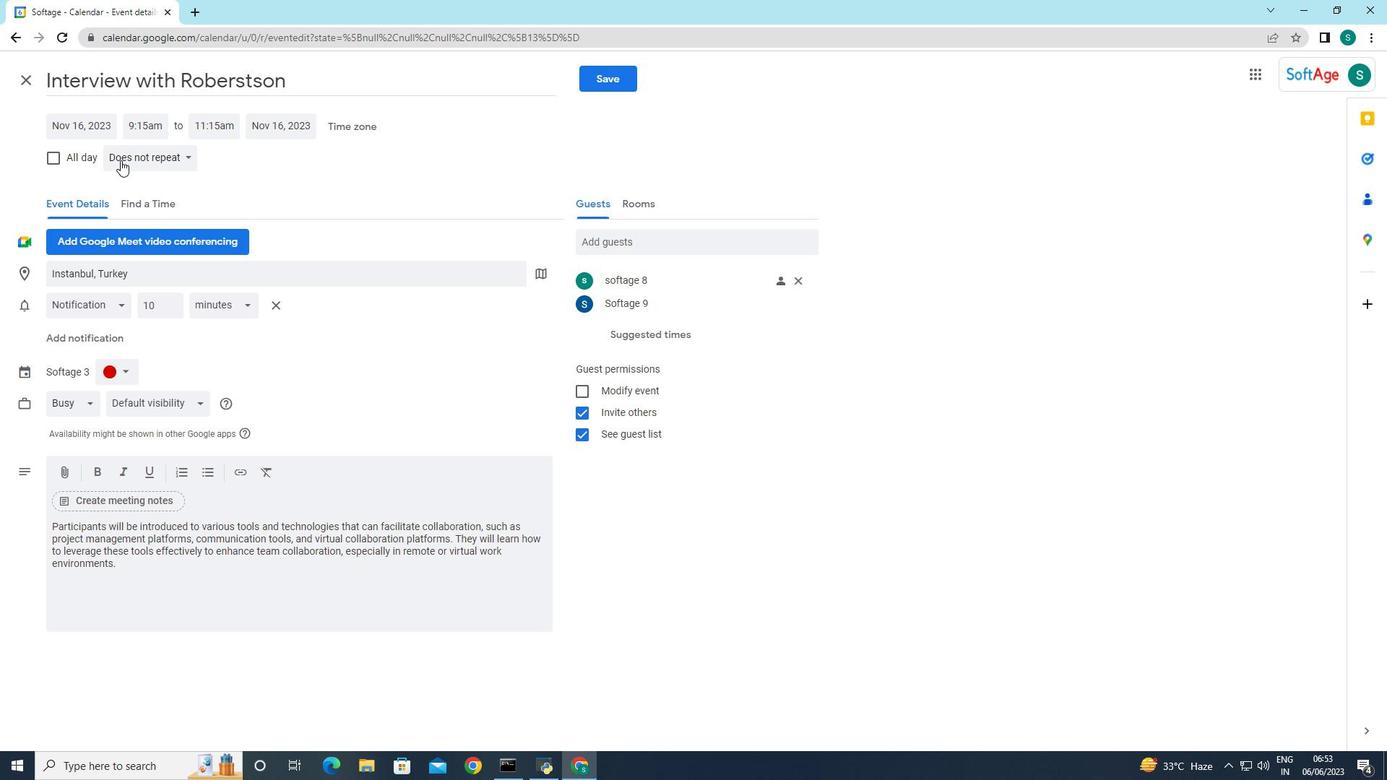 
Action: Mouse moved to (163, 308)
Screenshot: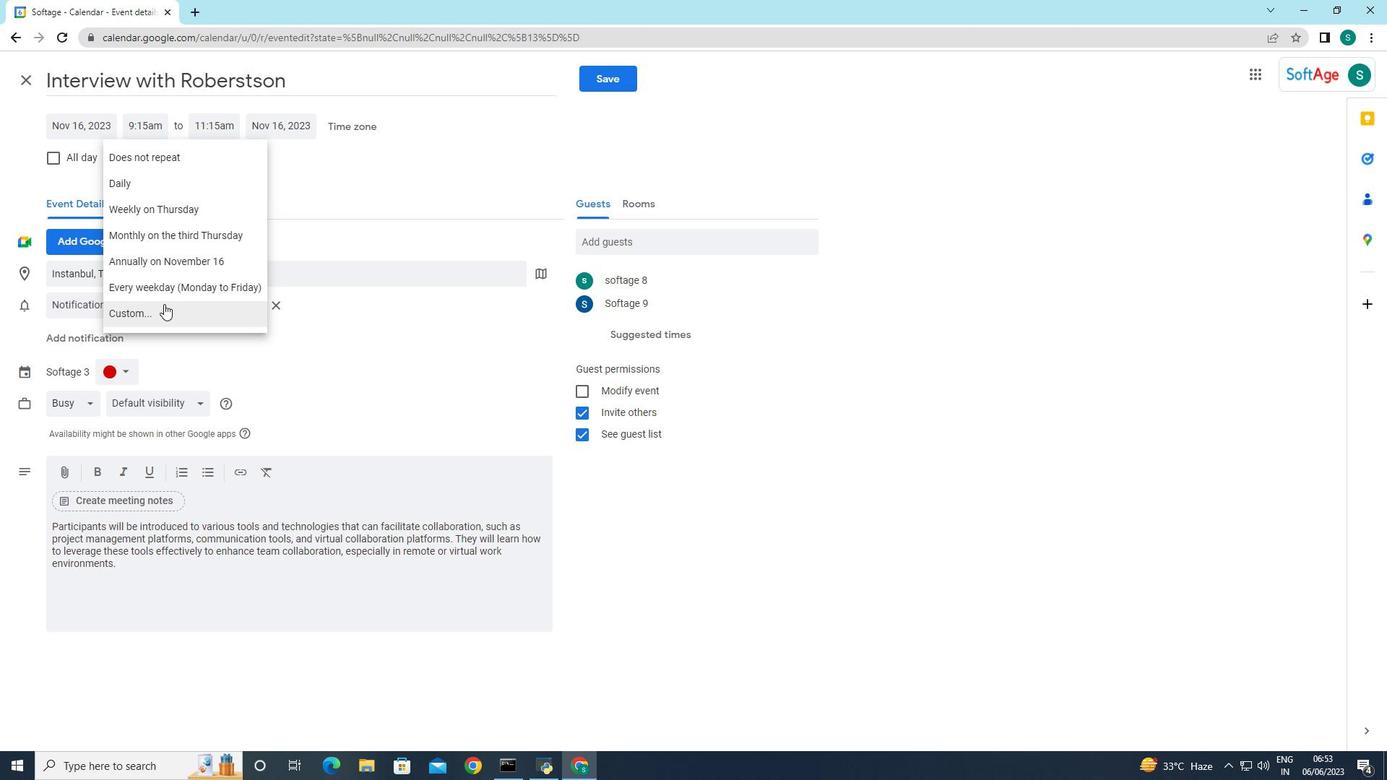 
Action: Mouse pressed left at (163, 308)
Screenshot: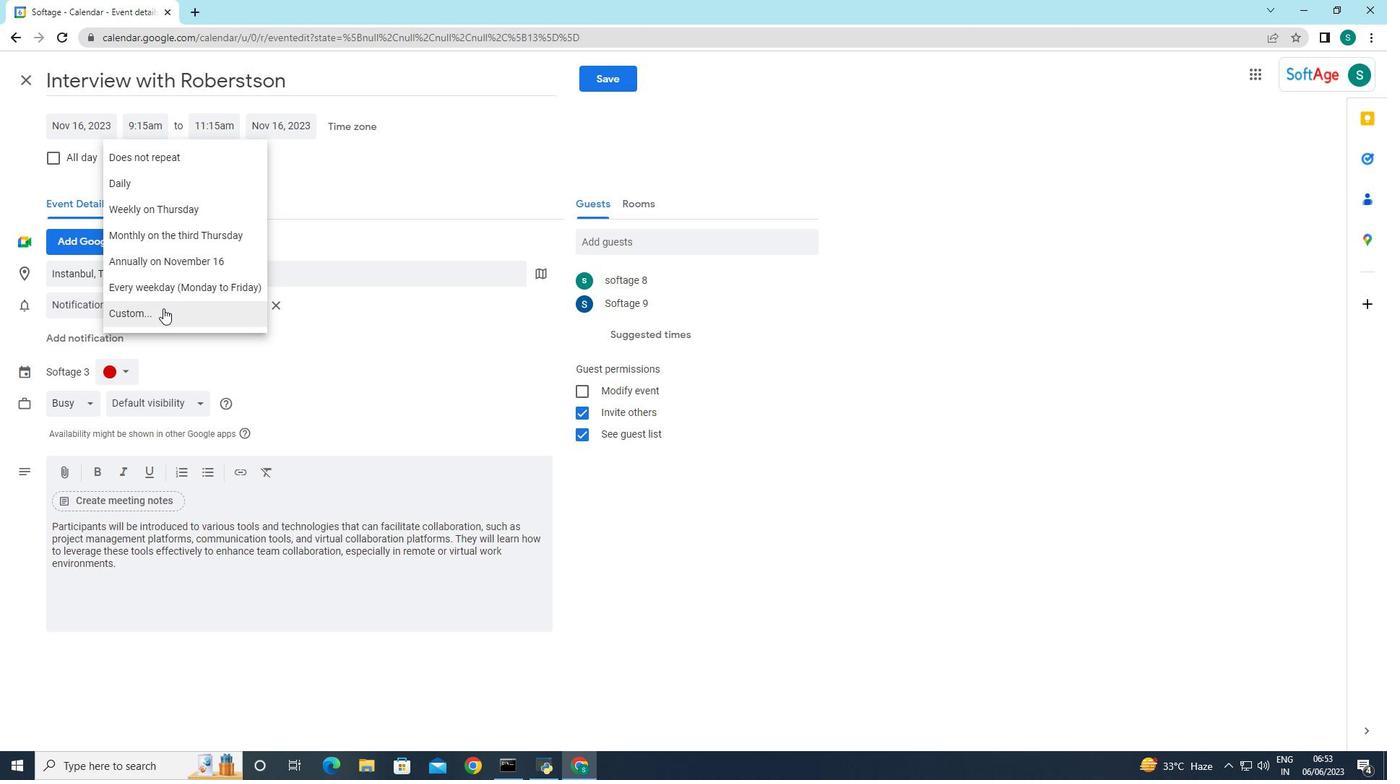 
Action: Mouse moved to (578, 377)
Screenshot: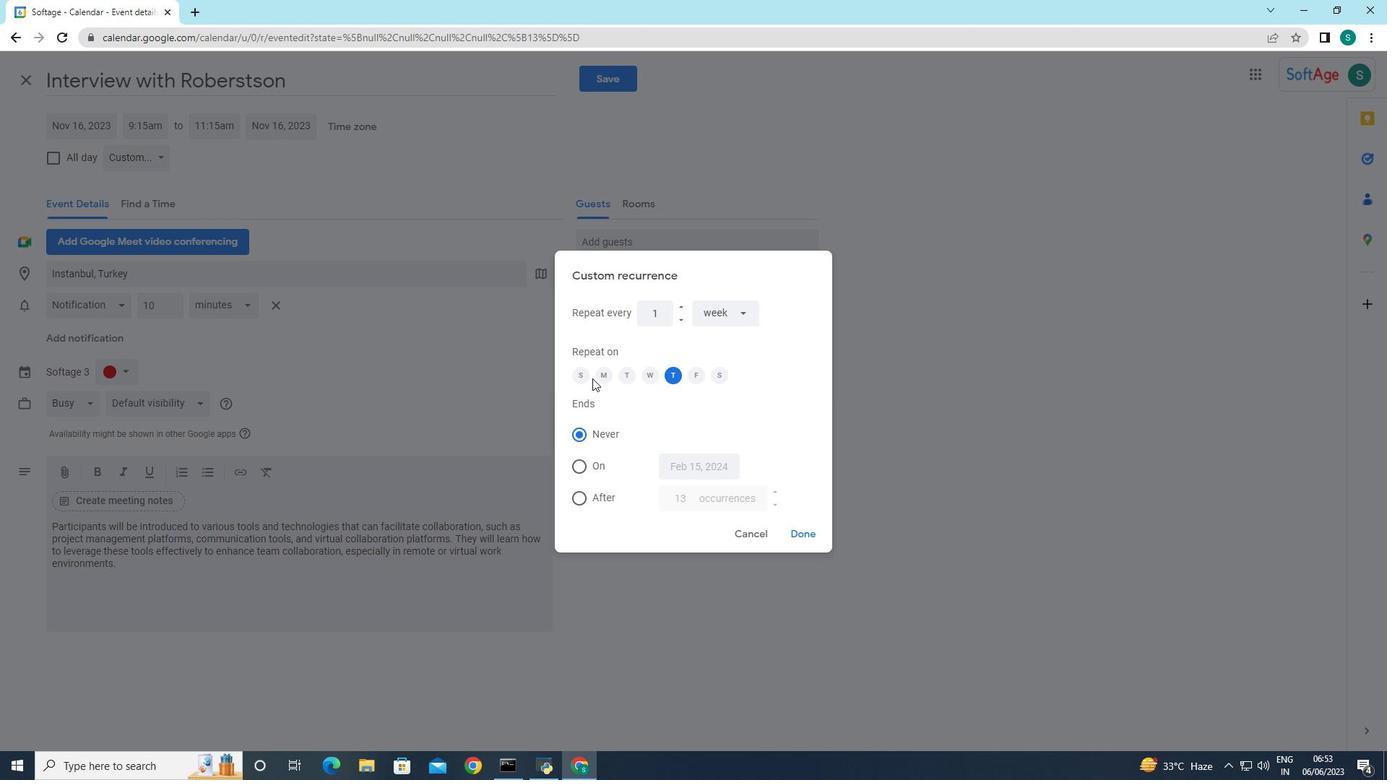 
Action: Mouse pressed left at (578, 377)
Screenshot: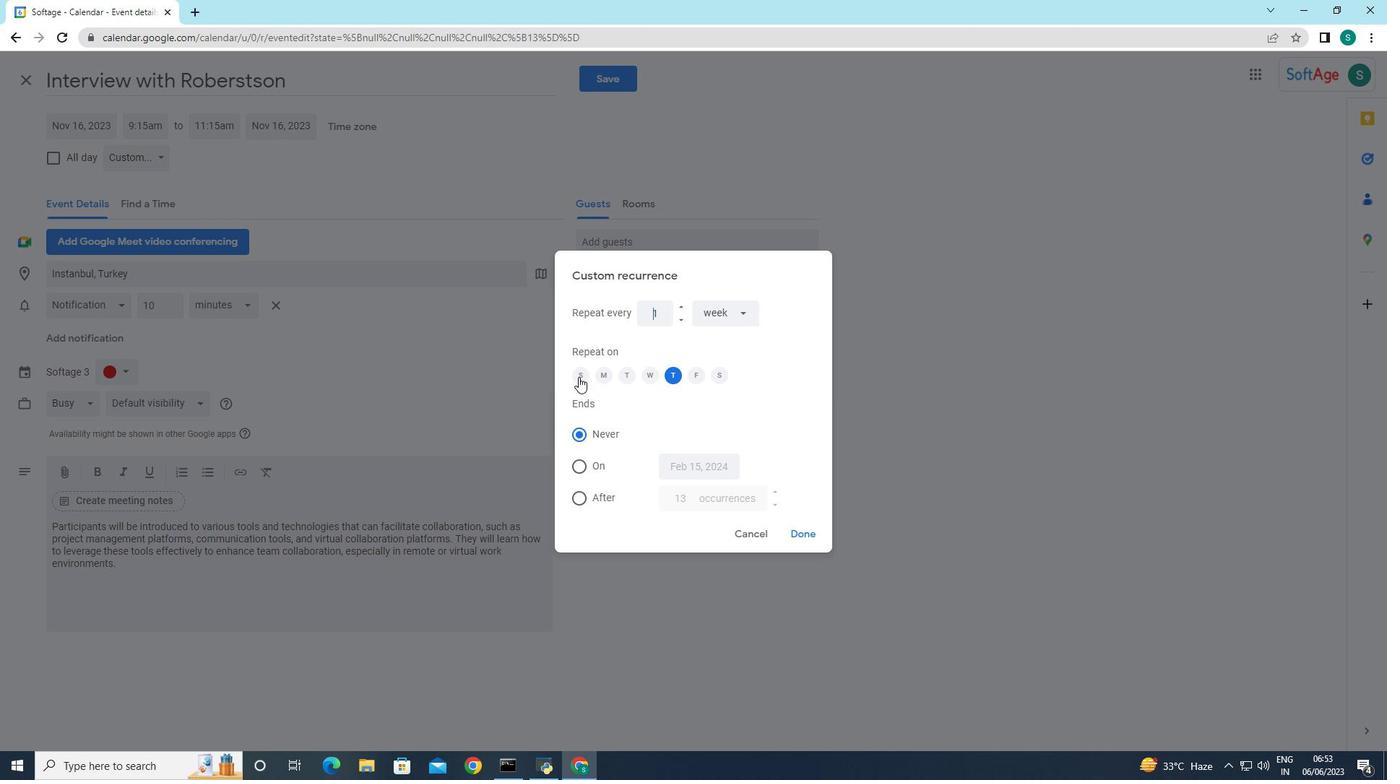 
Action: Mouse moved to (670, 378)
Screenshot: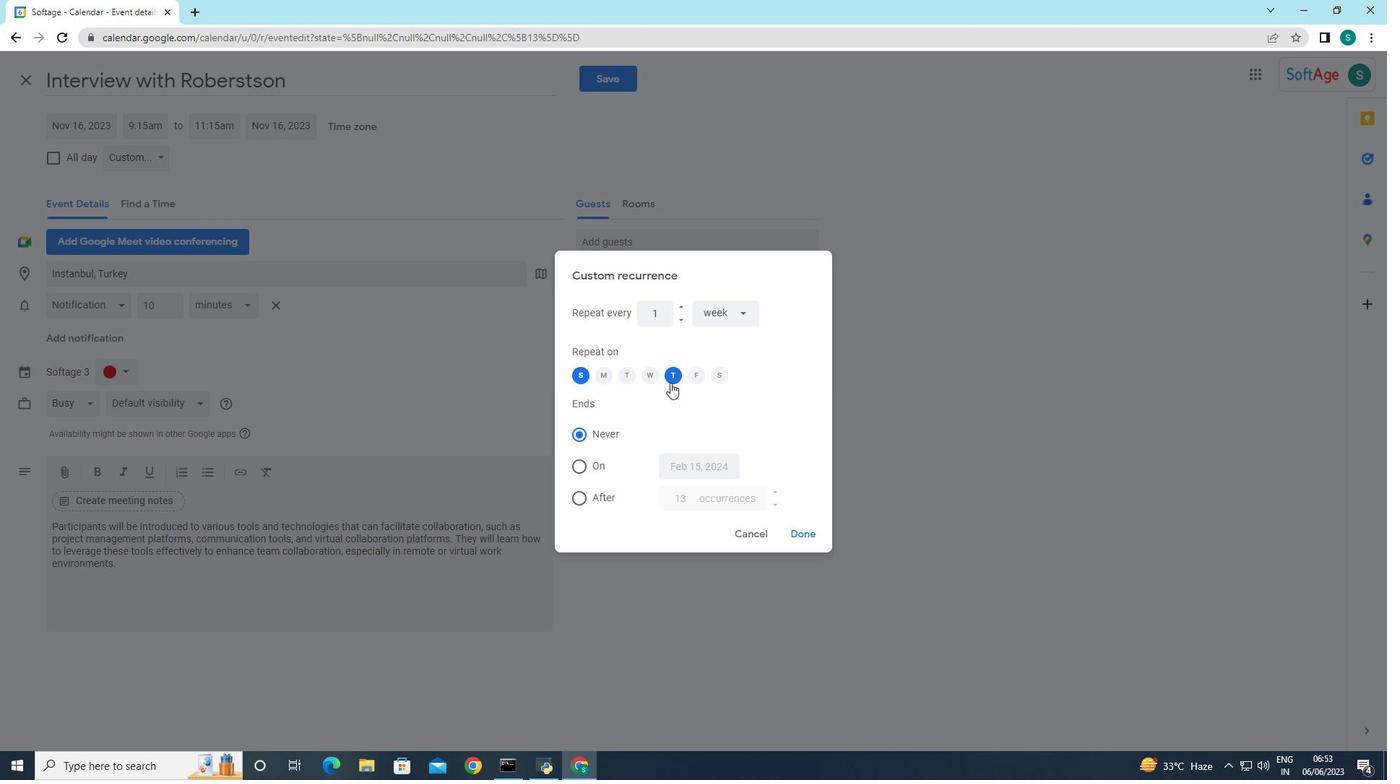 
Action: Mouse pressed left at (670, 378)
Screenshot: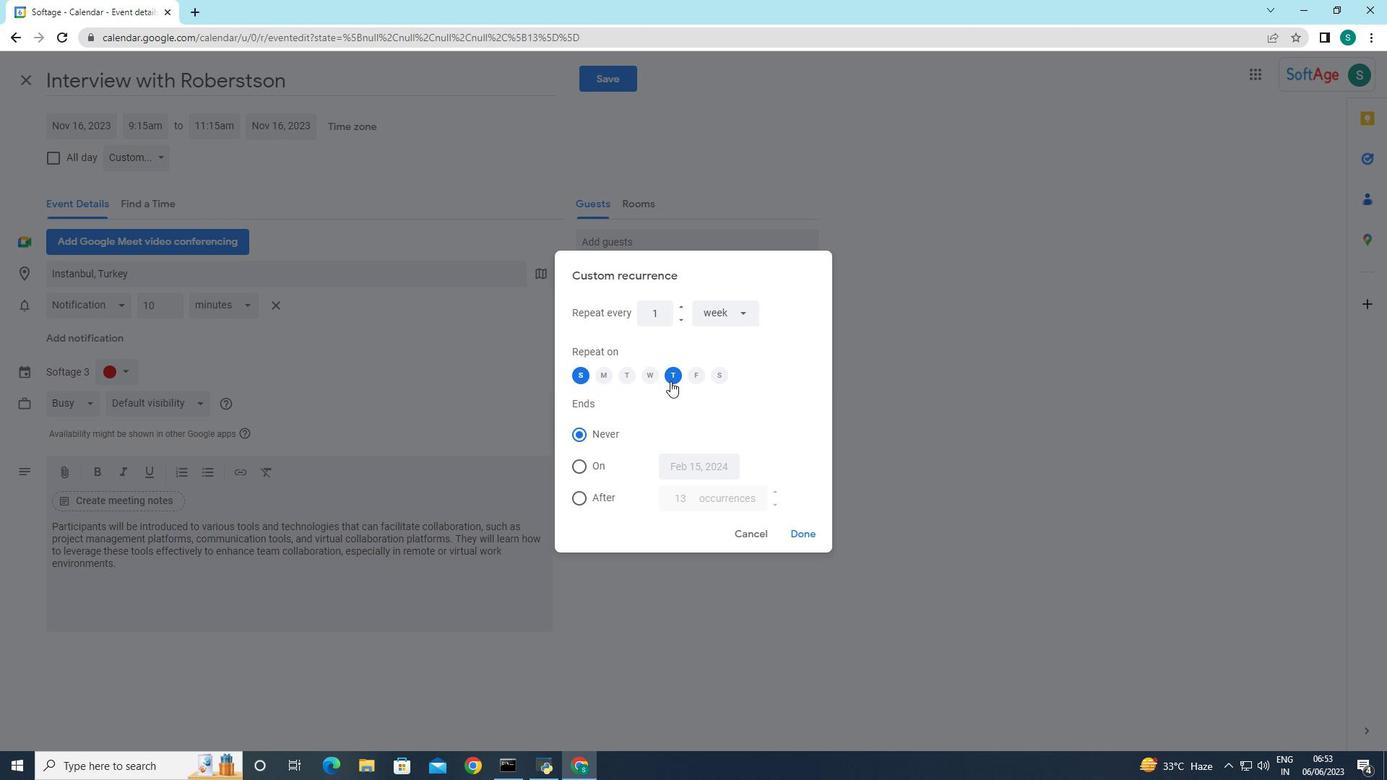 
Action: Mouse moved to (802, 531)
Screenshot: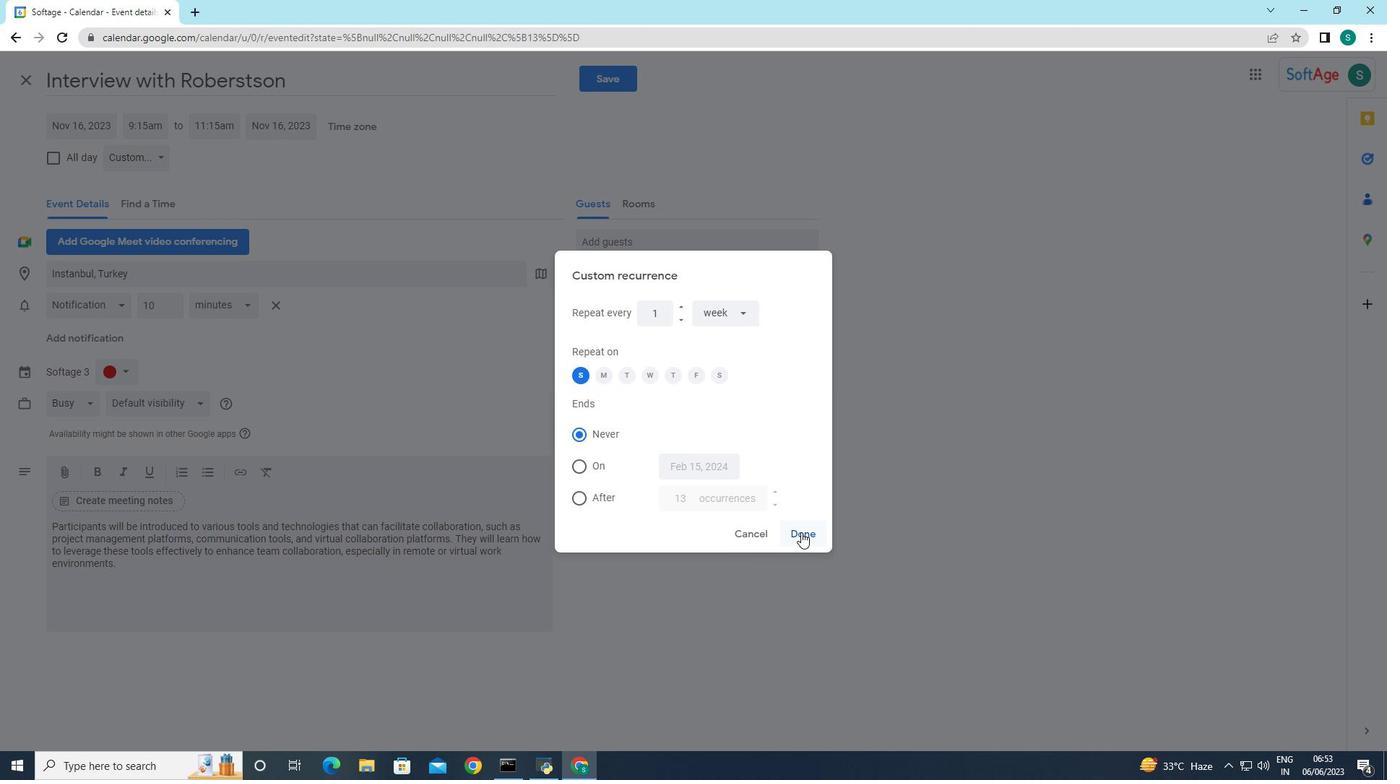 
Action: Mouse pressed left at (802, 531)
Screenshot: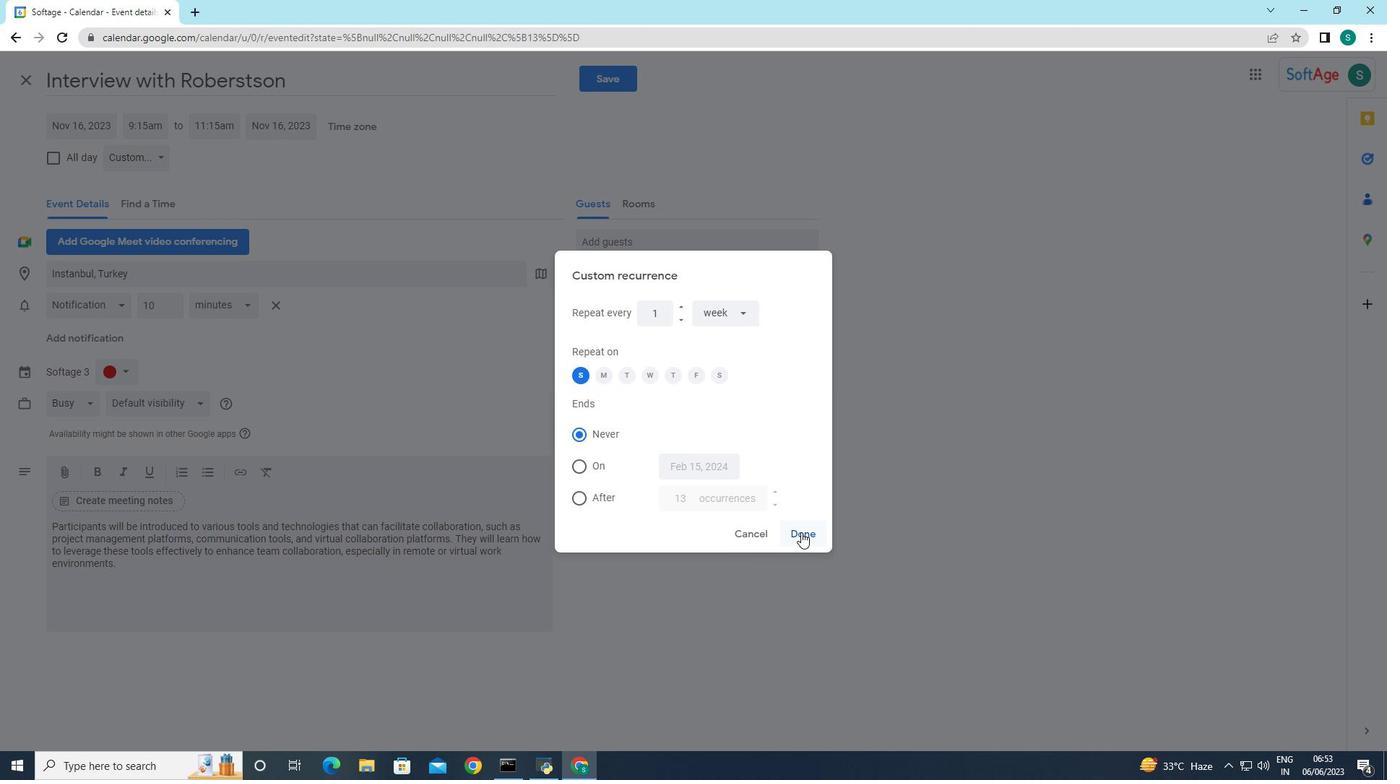 
Action: Mouse moved to (619, 80)
Screenshot: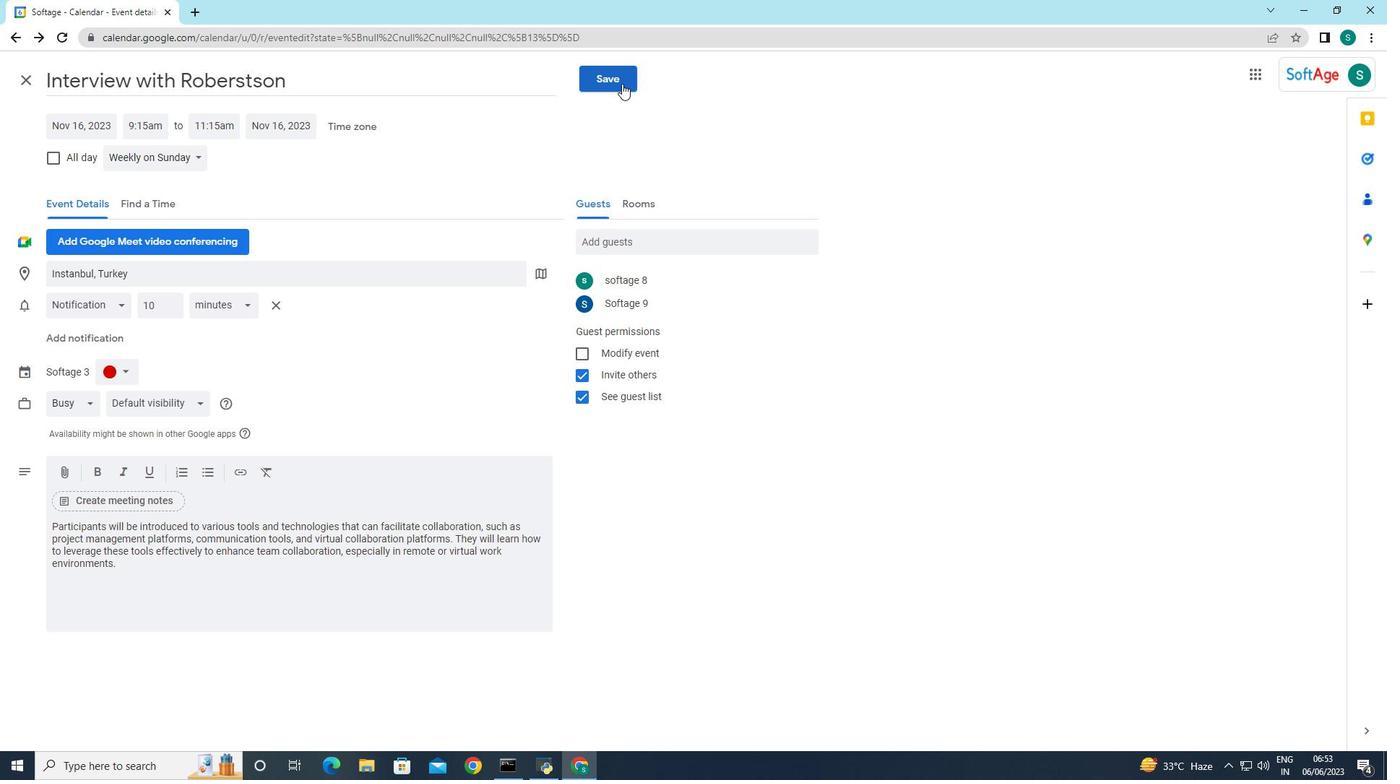 
Action: Mouse pressed left at (619, 80)
Screenshot: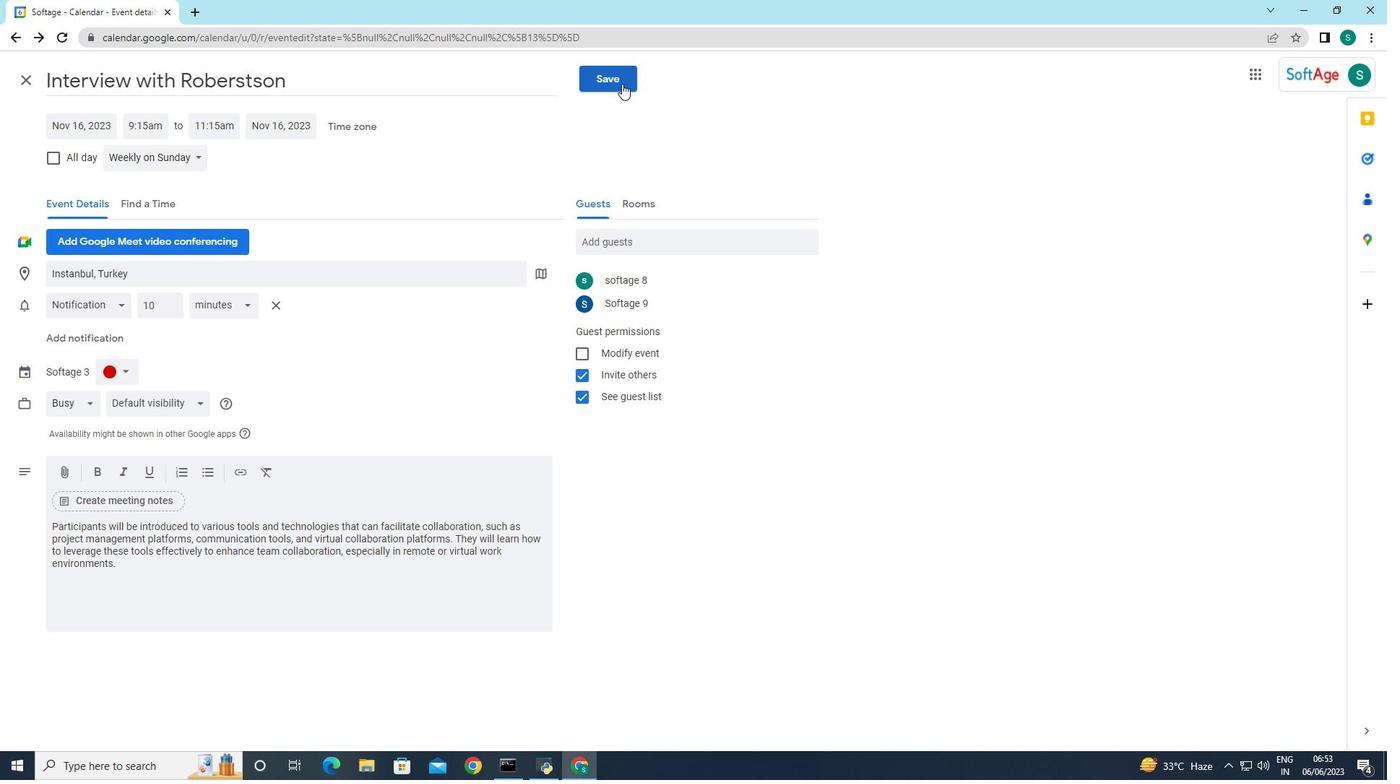 
Action: Mouse moved to (825, 440)
Screenshot: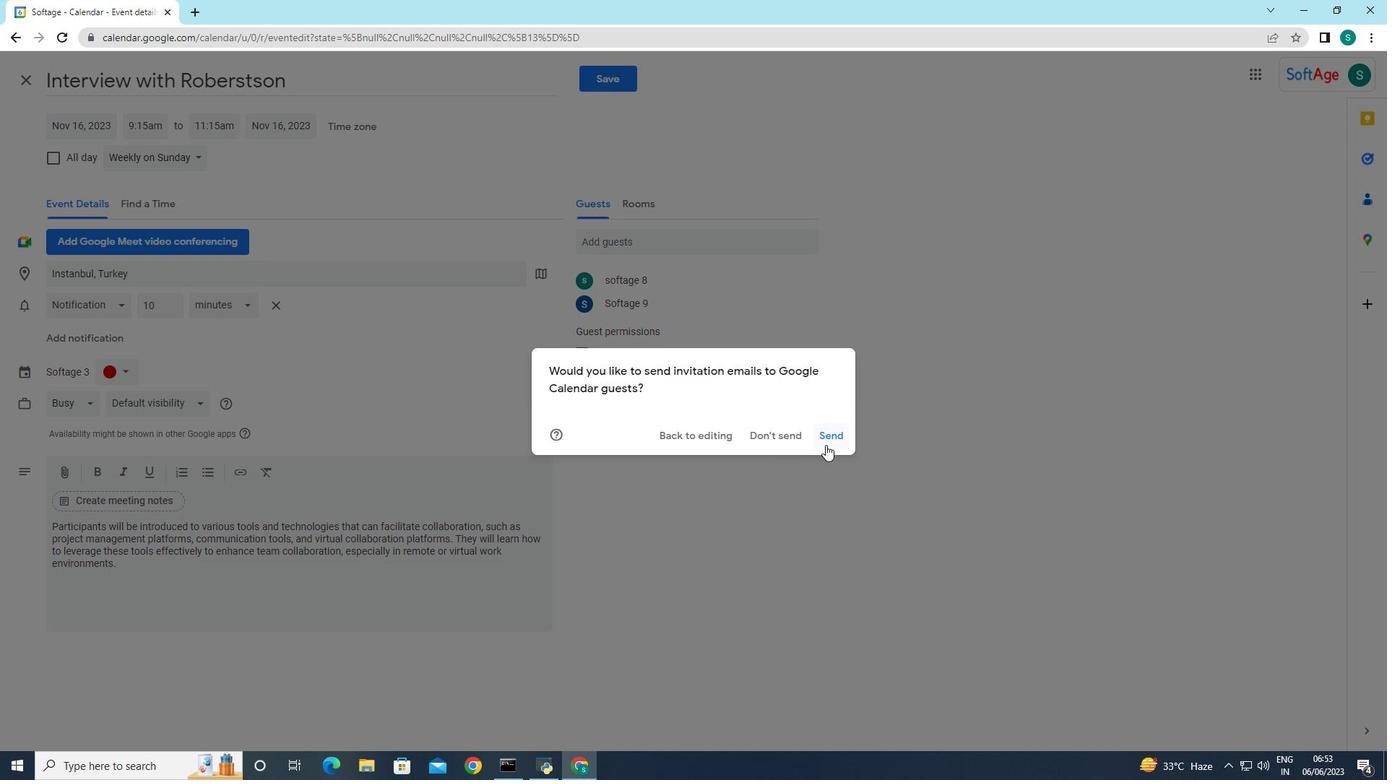 
Action: Mouse pressed left at (825, 440)
Screenshot: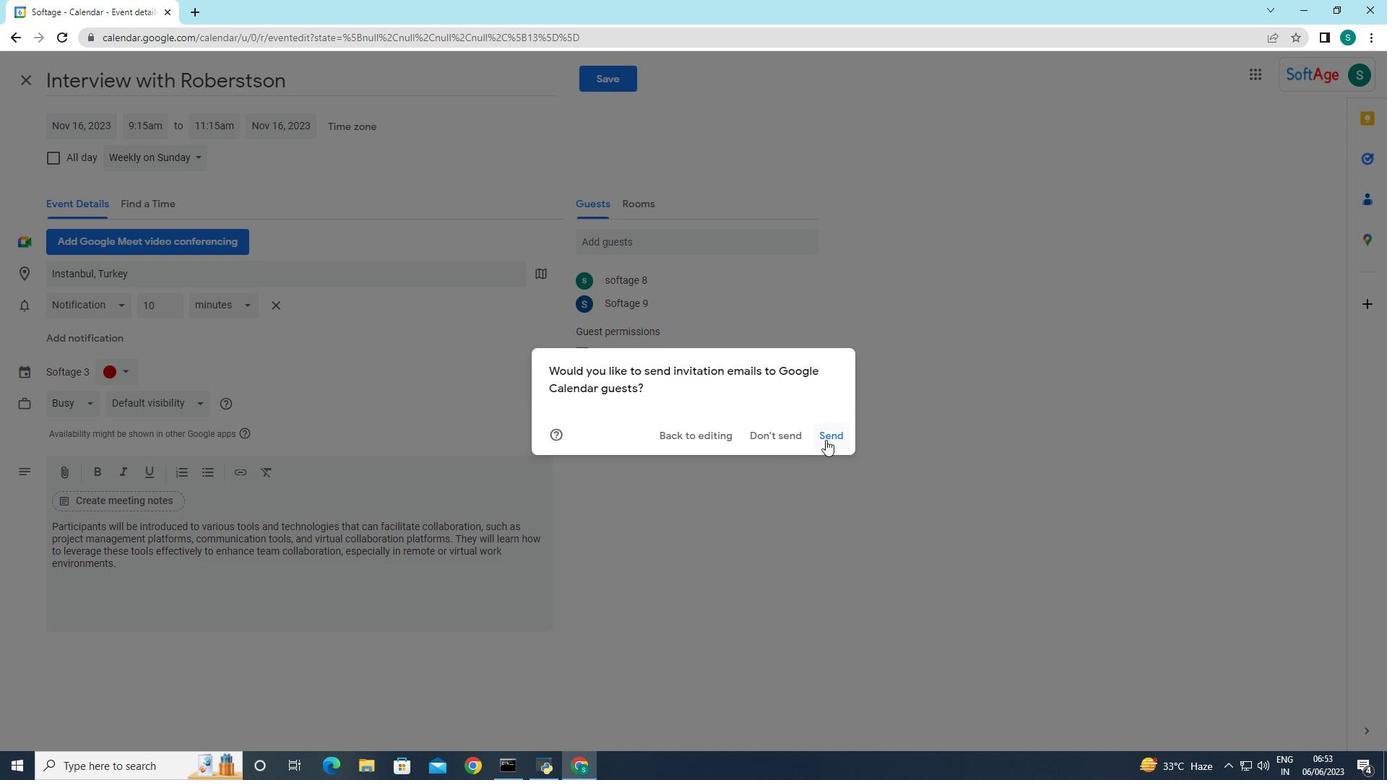 
Action: Mouse moved to (763, 481)
Screenshot: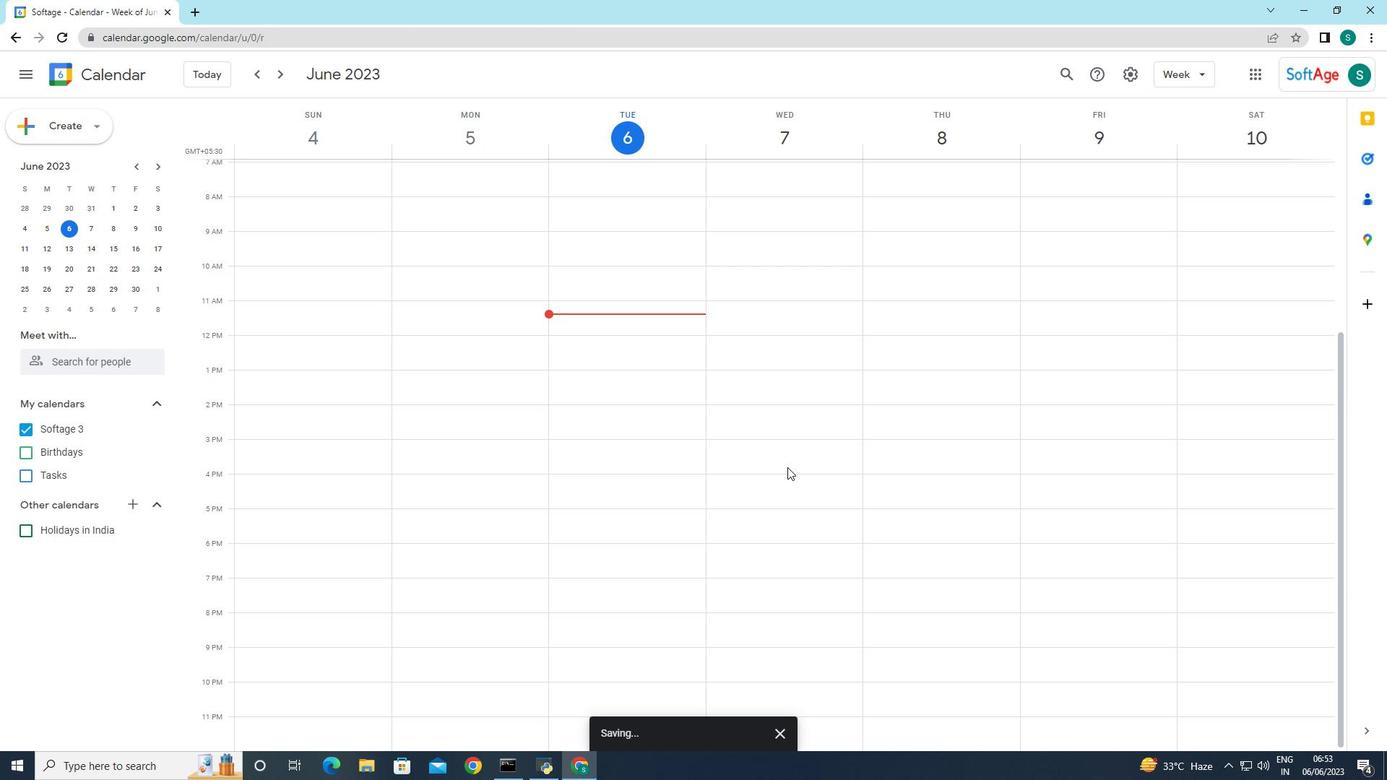 
